 Task: Explore Airbnb accommodation in Horgen, Switzerland from 12th December, 2023 to 16th December, 2023 for 8 adults. Place can be private room with 8 bedrooms having 8 beds and 8 bathrooms. Property type can be house. Amenities needed are: wifi, TV, free parkinig on premises, gym, breakfast.
Action: Mouse moved to (496, 106)
Screenshot: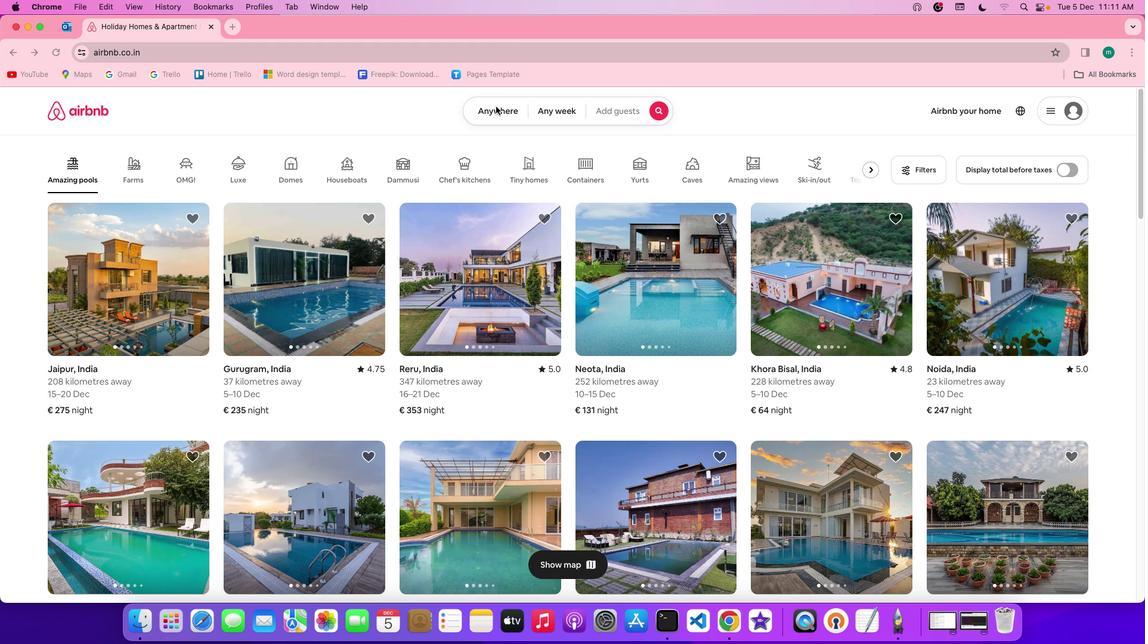 
Action: Mouse pressed left at (496, 106)
Screenshot: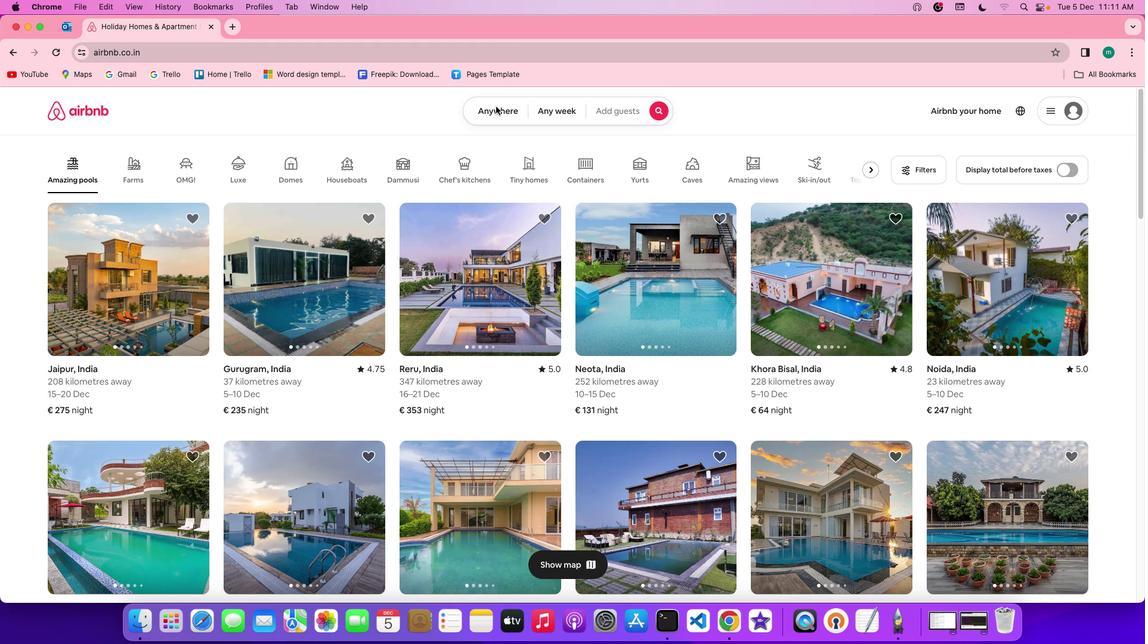 
Action: Mouse pressed left at (496, 106)
Screenshot: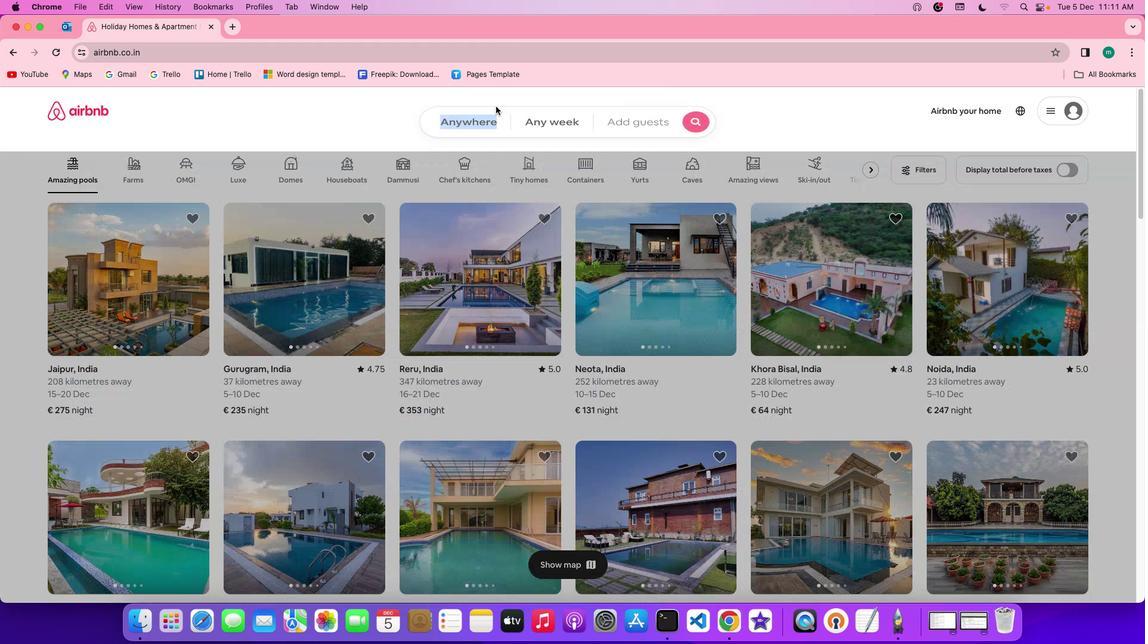 
Action: Mouse moved to (459, 154)
Screenshot: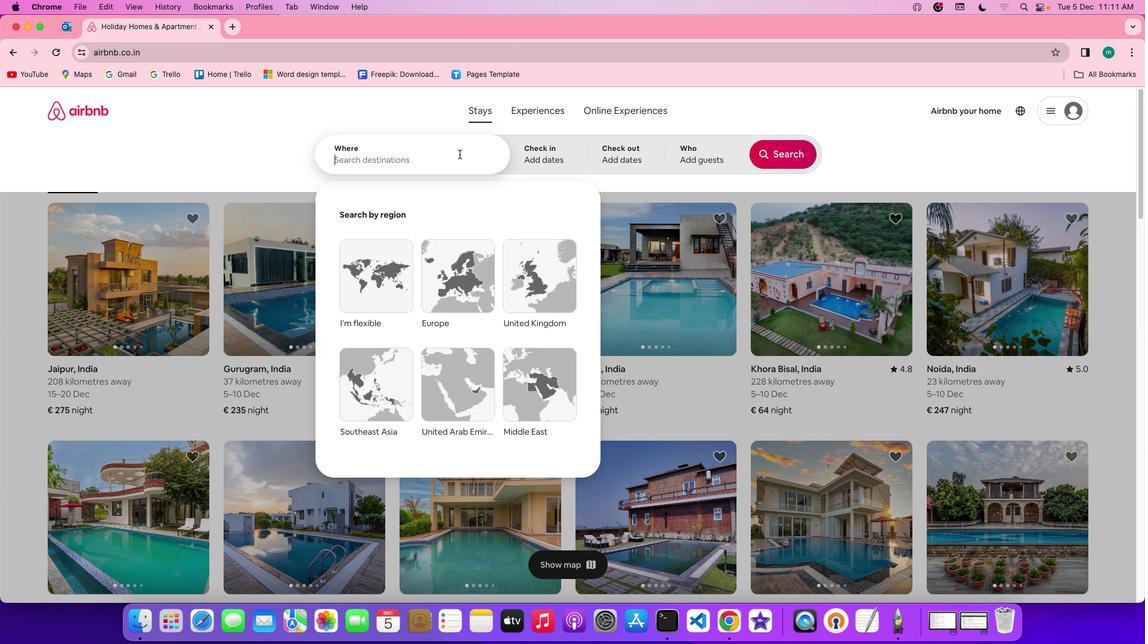 
Action: Mouse pressed left at (459, 154)
Screenshot: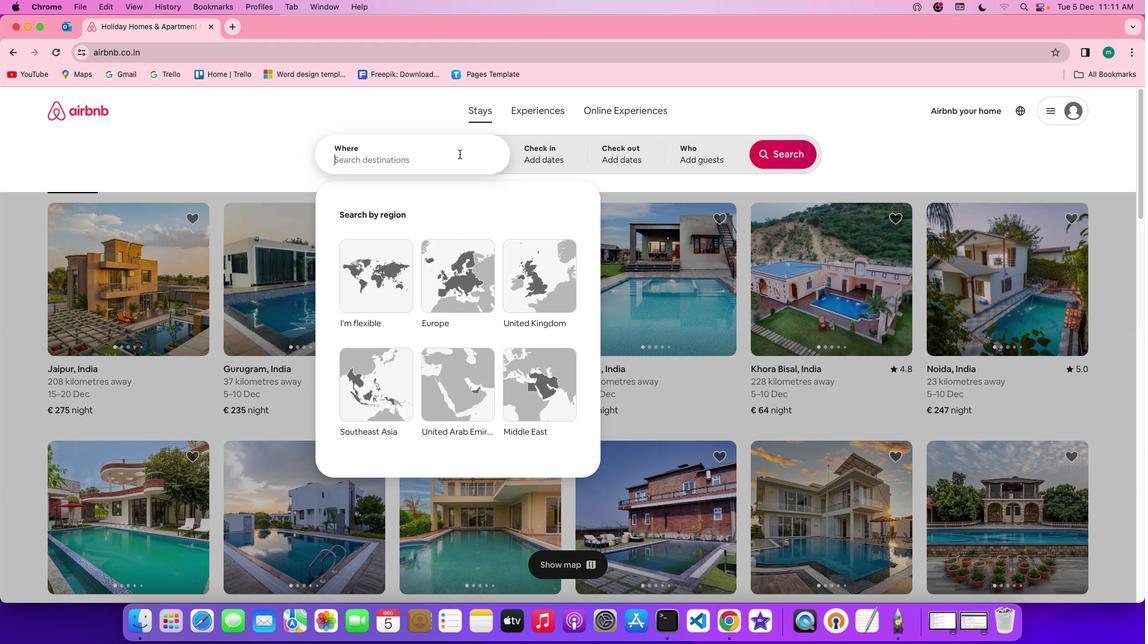 
Action: Key pressed Key.shift'h''o''r''g''e''n'','Key.spaceKey.shift's''w''i''t''z''e''r''l''a''n''d'
Screenshot: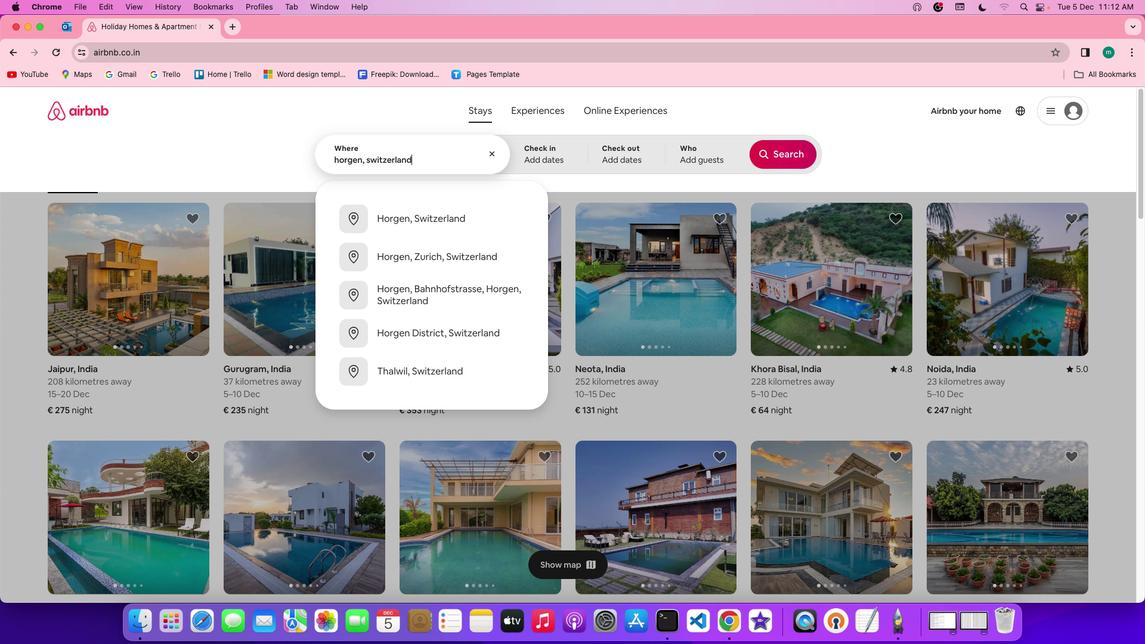 
Action: Mouse moved to (535, 142)
Screenshot: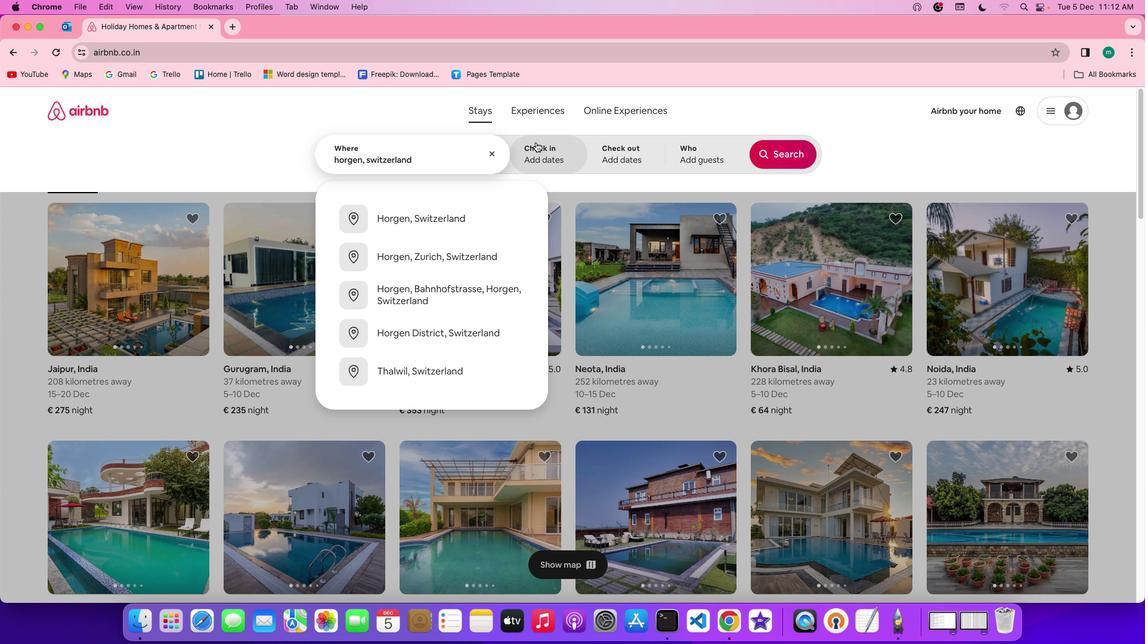 
Action: Mouse pressed left at (535, 142)
Screenshot: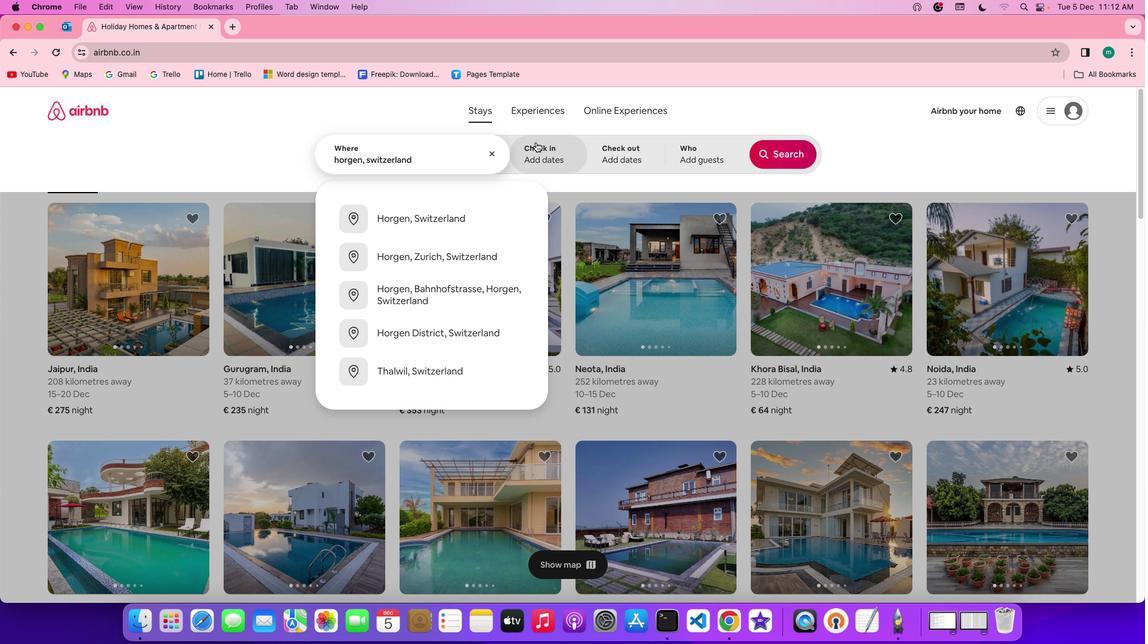 
Action: Mouse moved to (421, 356)
Screenshot: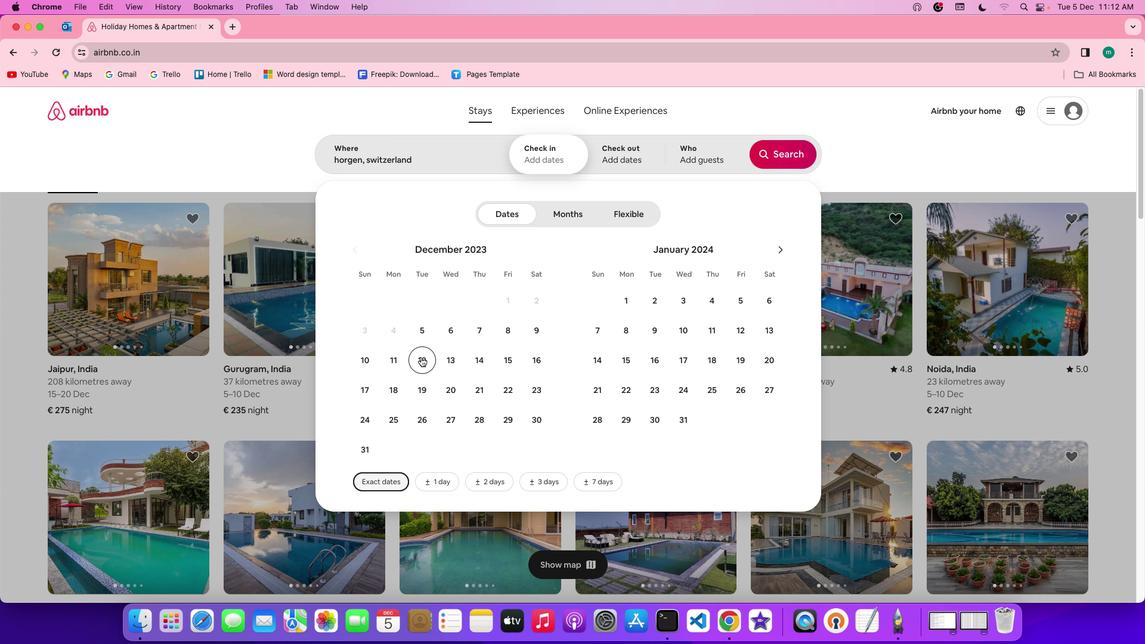 
Action: Mouse pressed left at (421, 356)
Screenshot: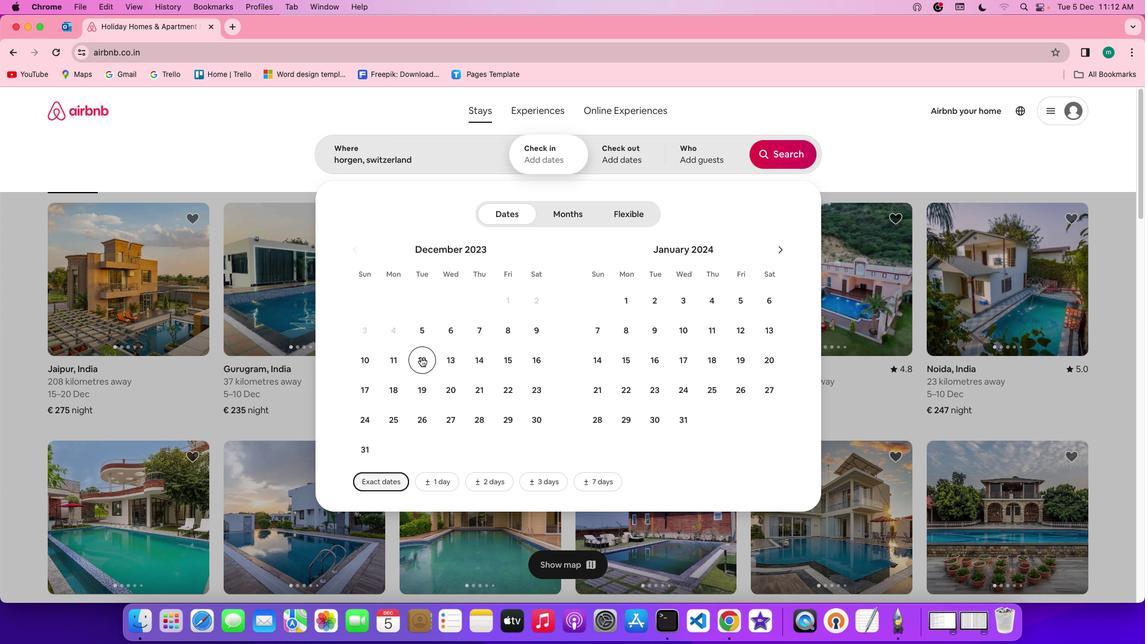 
Action: Mouse moved to (526, 367)
Screenshot: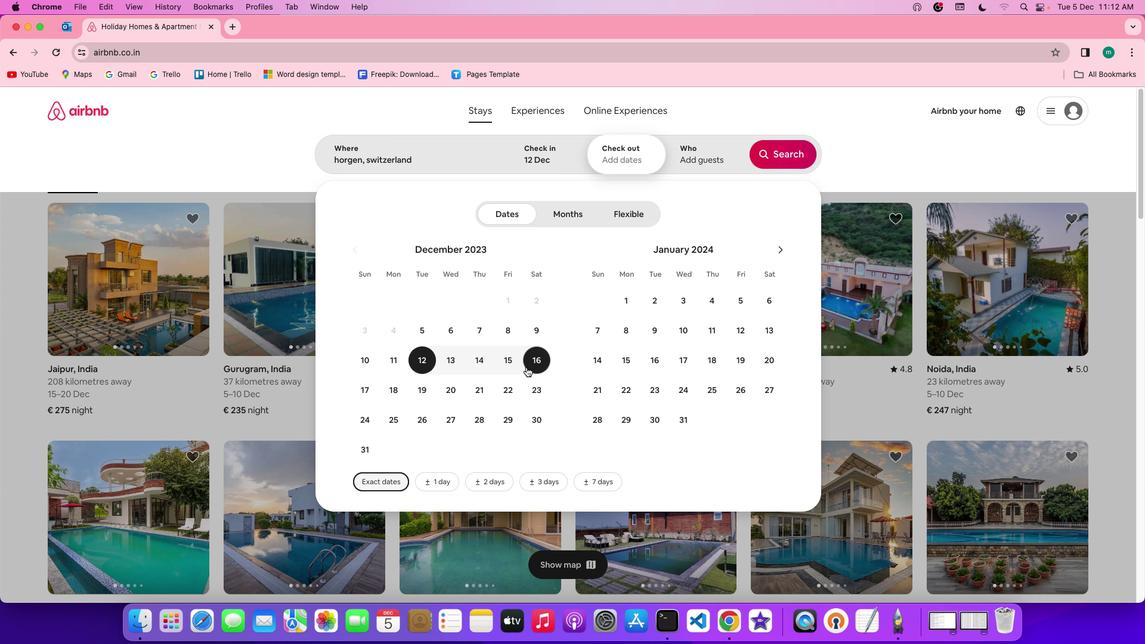 
Action: Mouse pressed left at (526, 367)
Screenshot: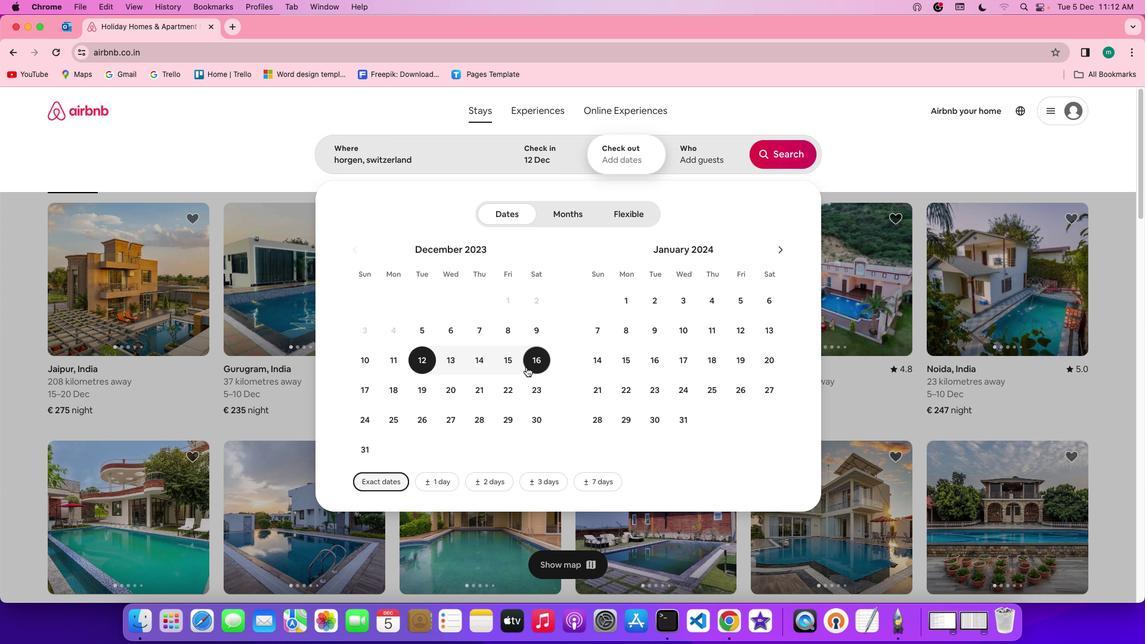 
Action: Mouse moved to (711, 156)
Screenshot: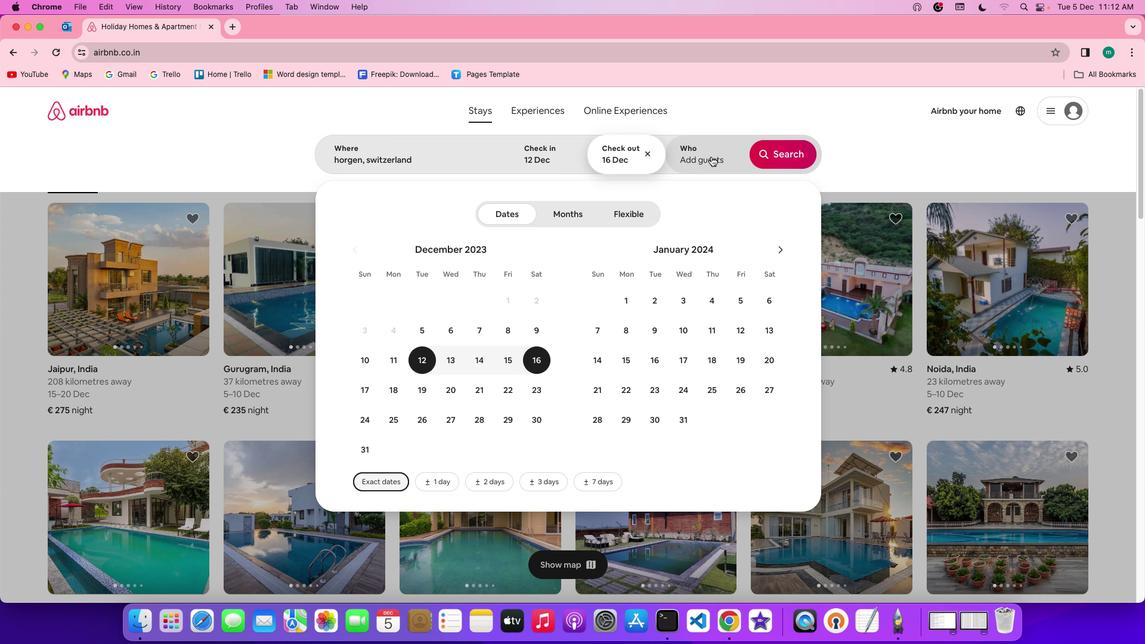 
Action: Mouse pressed left at (711, 156)
Screenshot: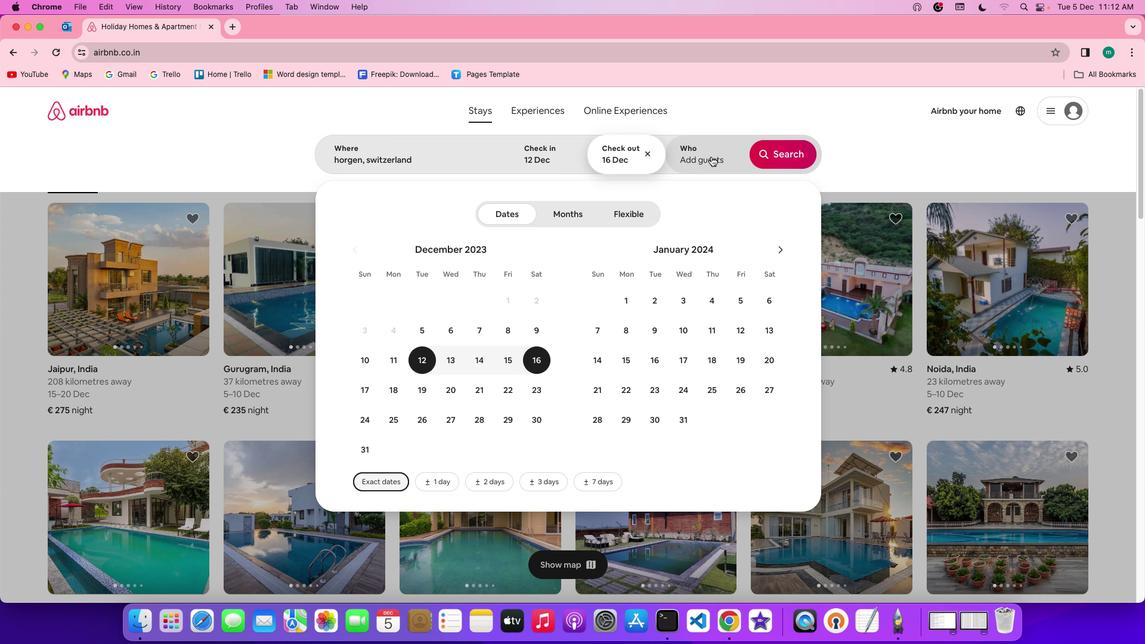 
Action: Mouse moved to (793, 218)
Screenshot: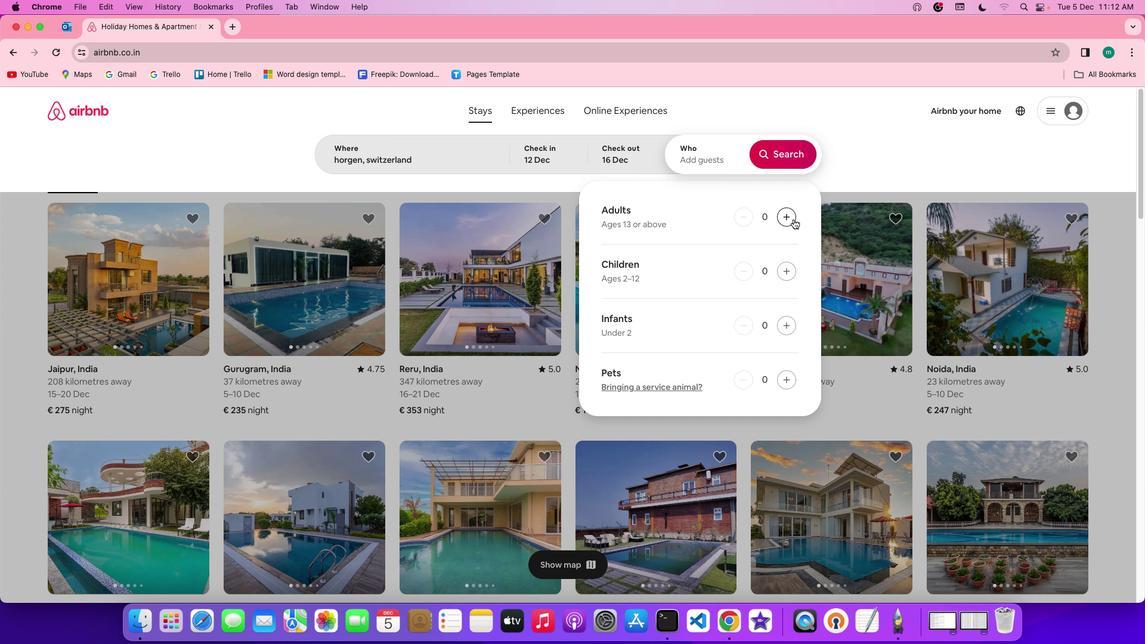 
Action: Mouse pressed left at (793, 218)
Screenshot: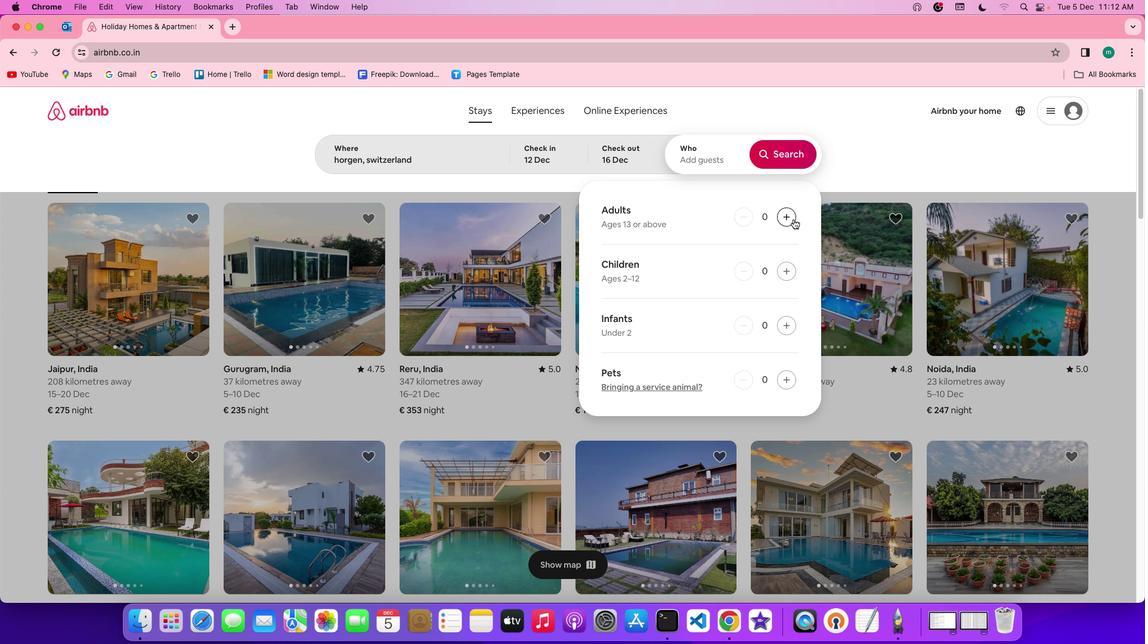 
Action: Mouse pressed left at (793, 218)
Screenshot: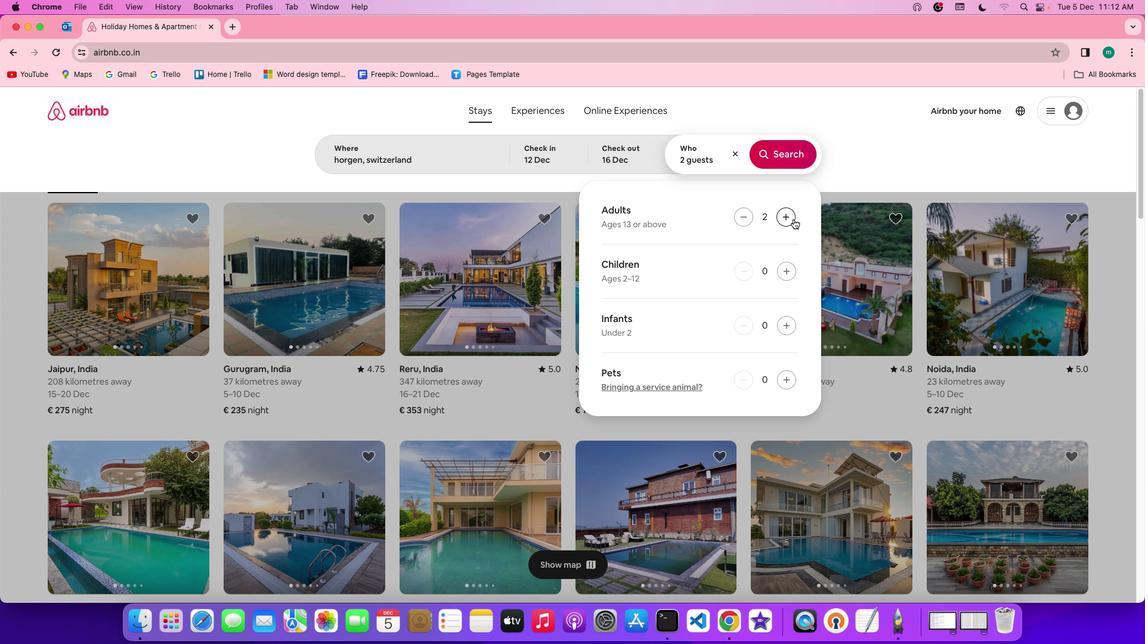 
Action: Mouse pressed left at (793, 218)
Screenshot: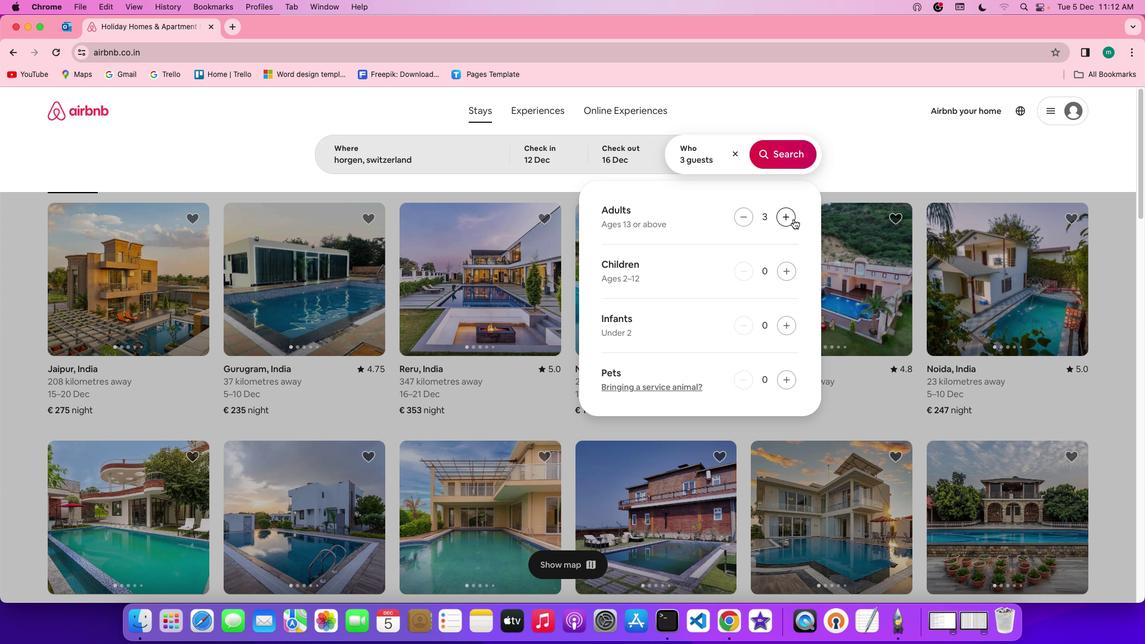 
Action: Mouse pressed left at (793, 218)
Screenshot: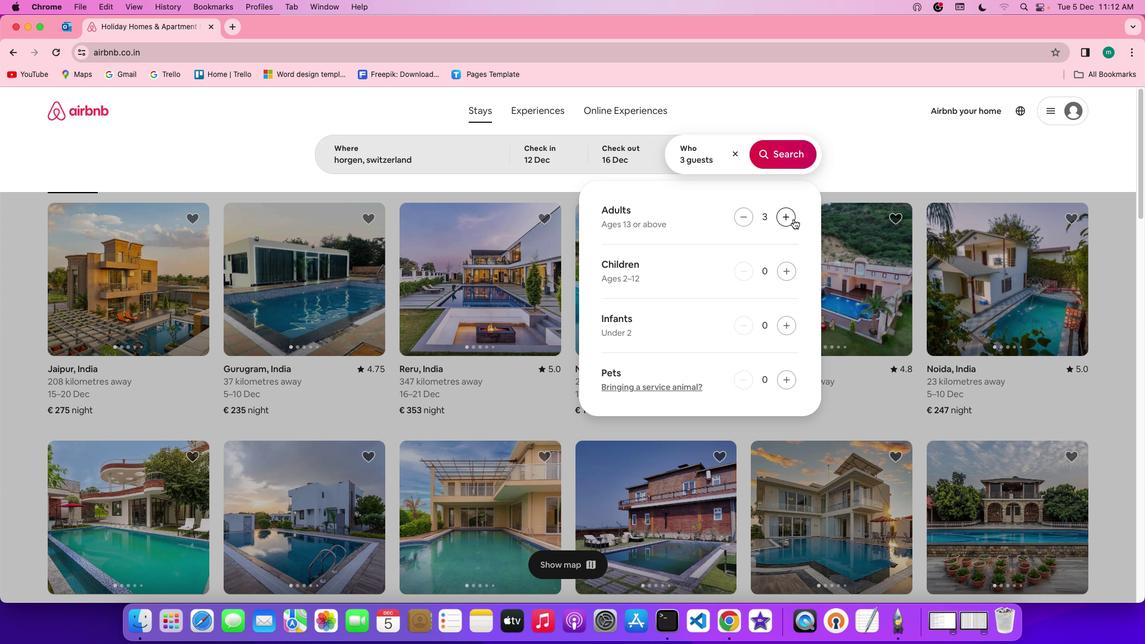 
Action: Mouse pressed left at (793, 218)
Screenshot: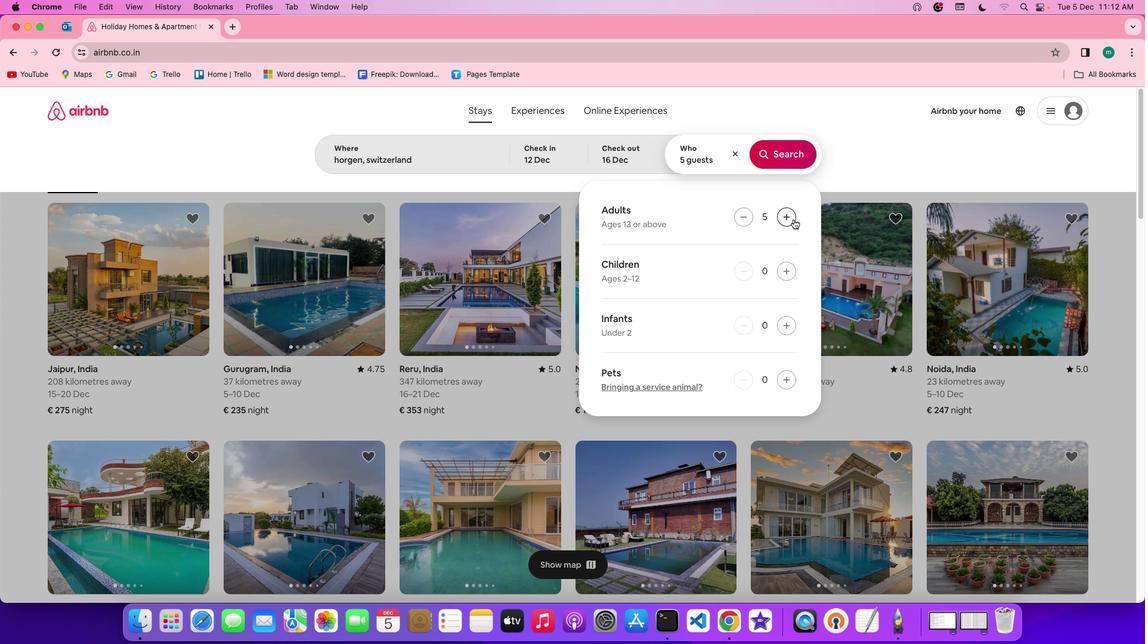
Action: Mouse pressed left at (793, 218)
Screenshot: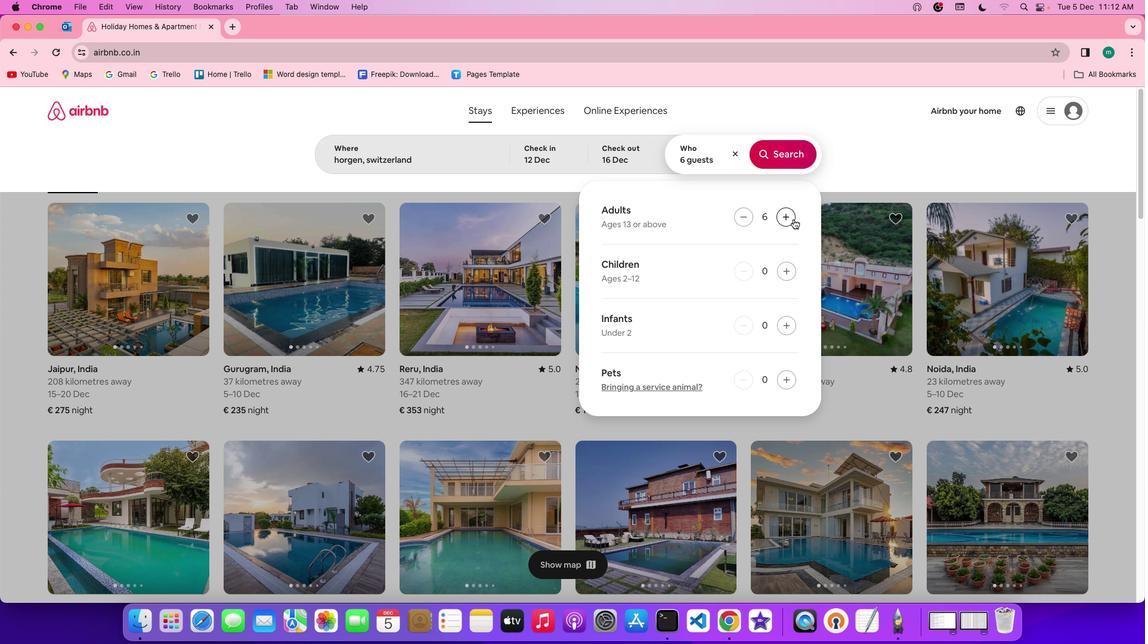 
Action: Mouse pressed left at (793, 218)
Screenshot: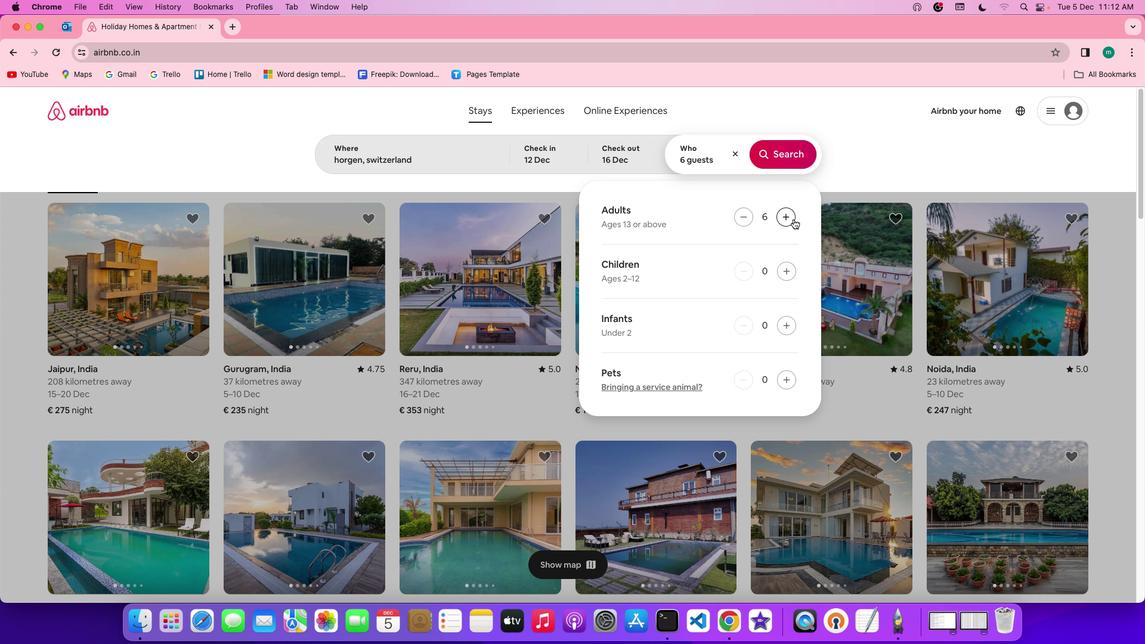 
Action: Mouse pressed left at (793, 218)
Screenshot: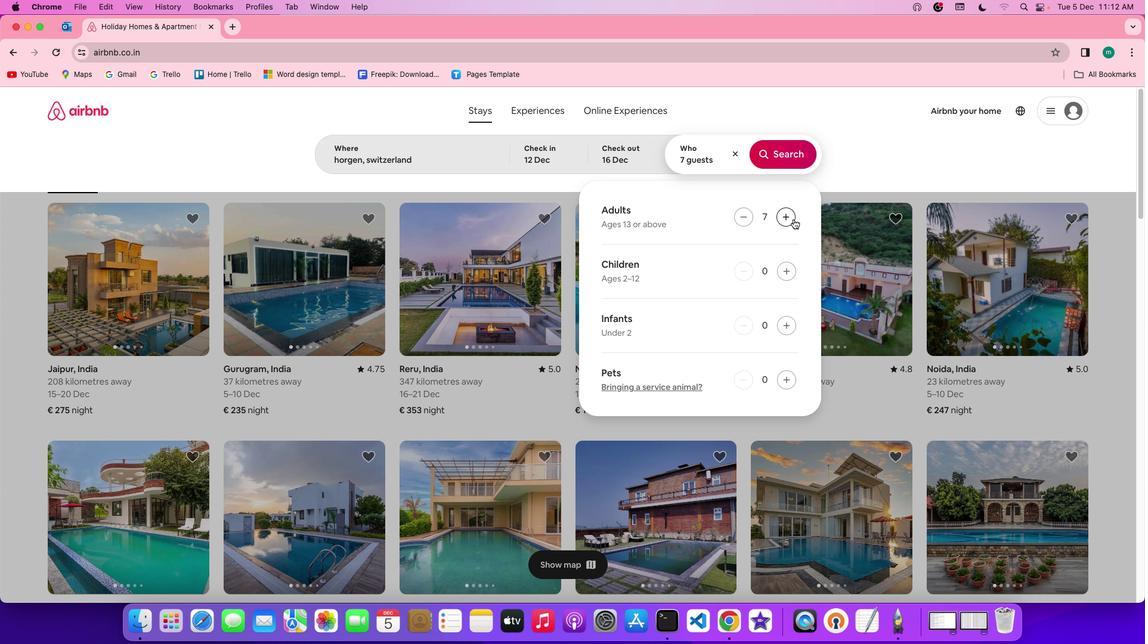 
Action: Mouse moved to (787, 151)
Screenshot: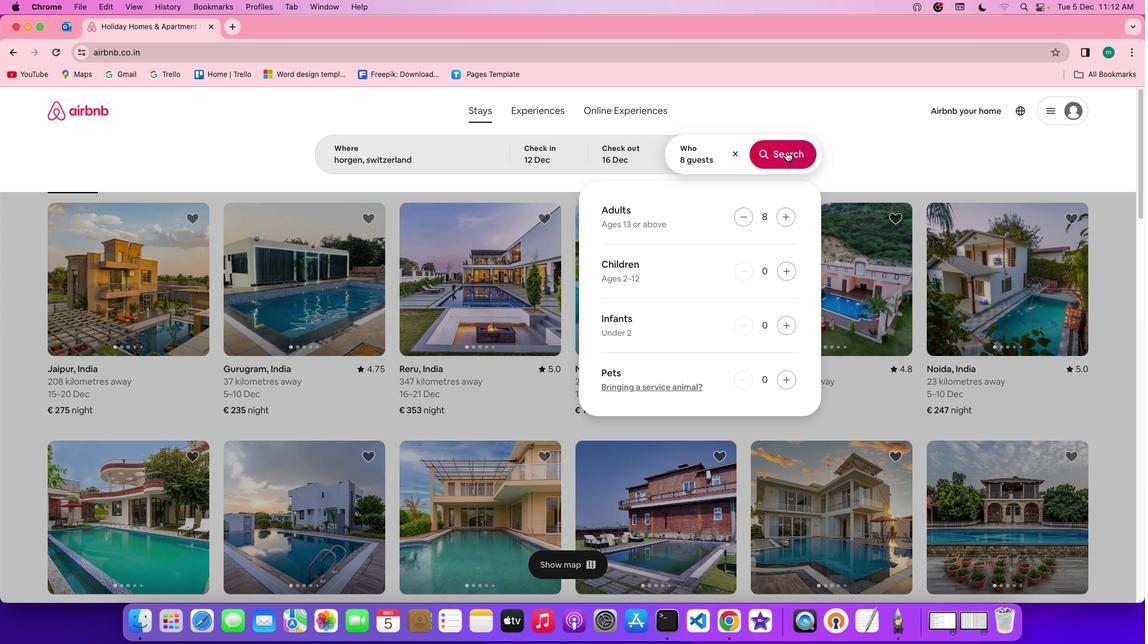 
Action: Mouse pressed left at (787, 151)
Screenshot: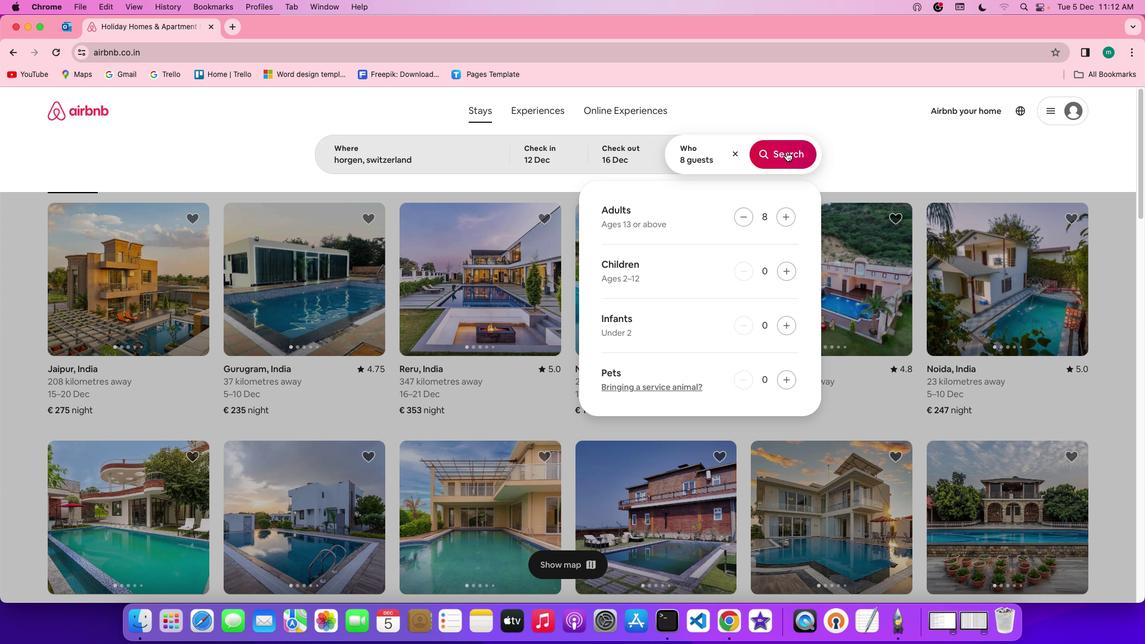 
Action: Mouse moved to (973, 156)
Screenshot: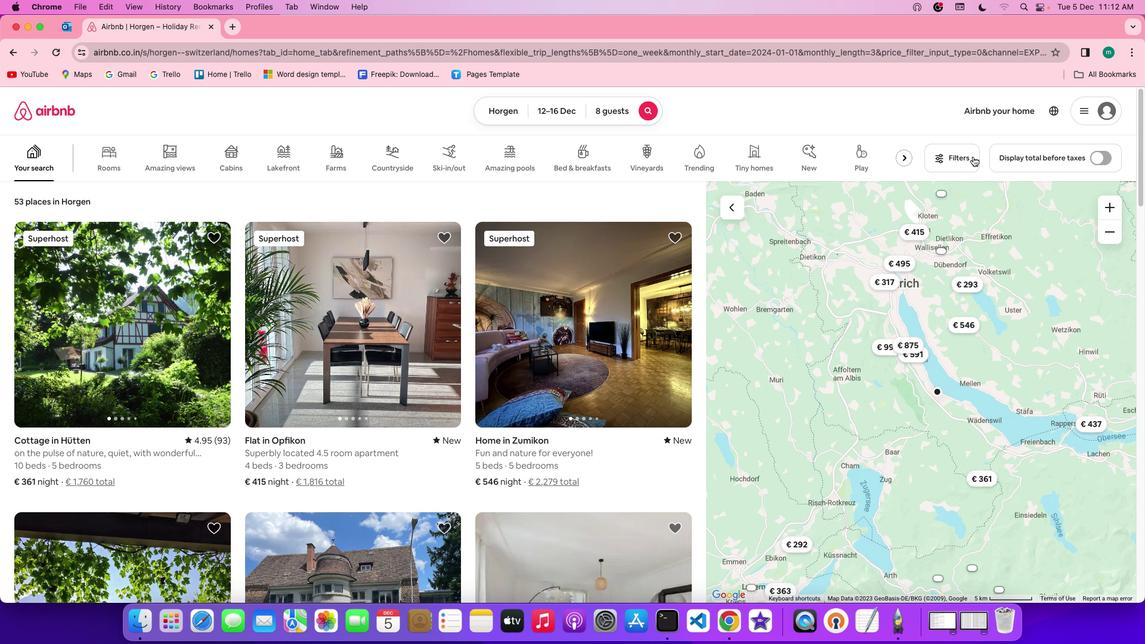 
Action: Mouse pressed left at (973, 156)
Screenshot: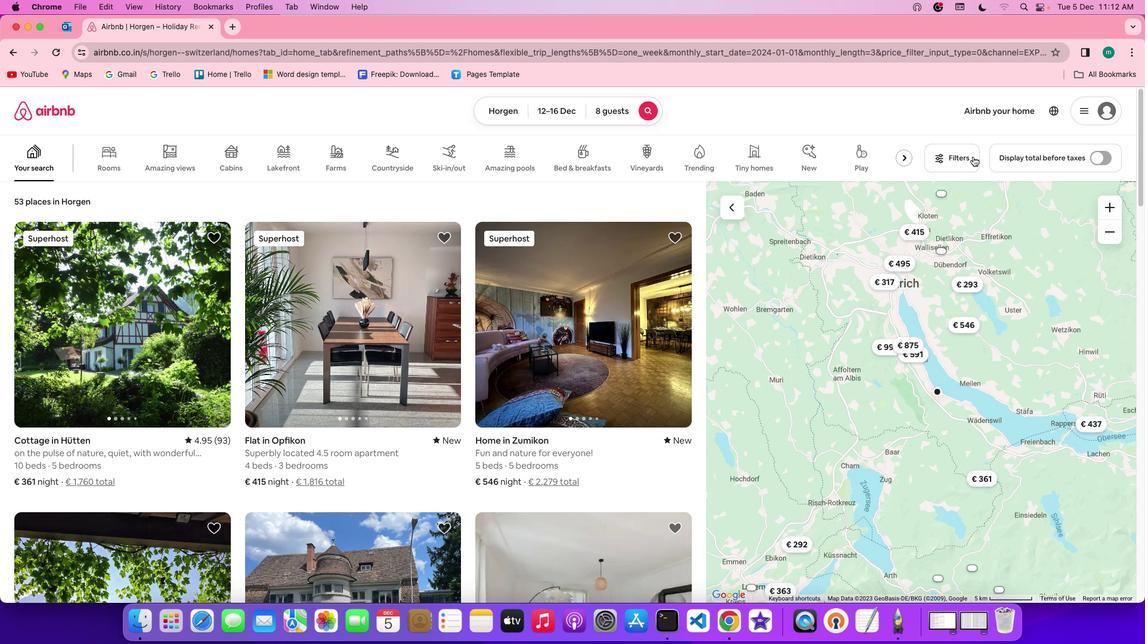 
Action: Mouse moved to (653, 329)
Screenshot: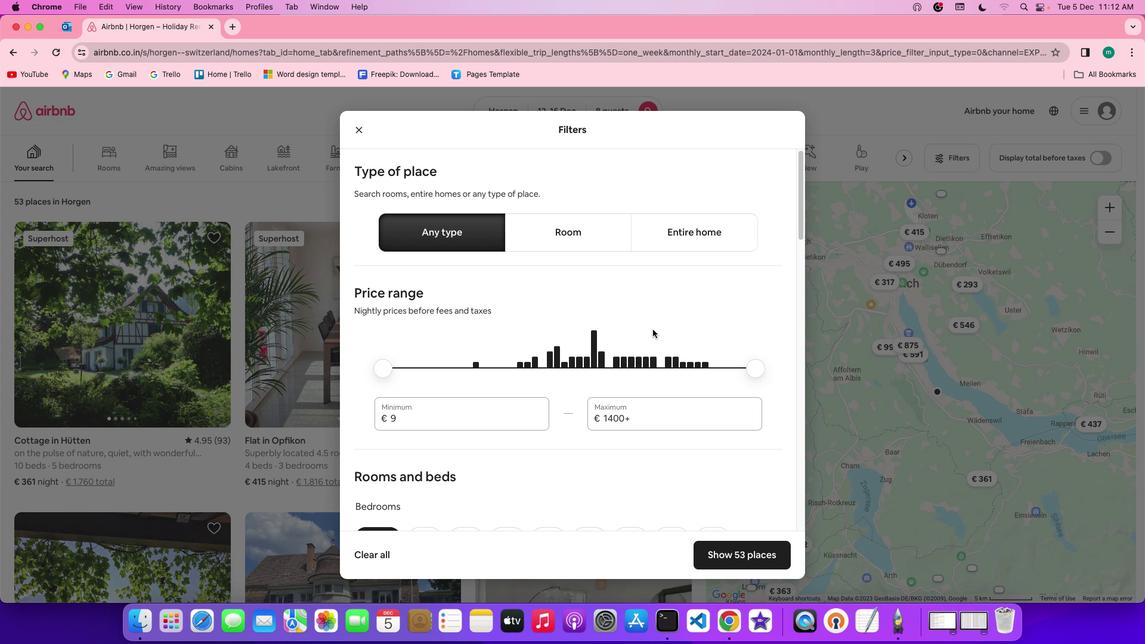
Action: Mouse scrolled (653, 329) with delta (0, 0)
Screenshot: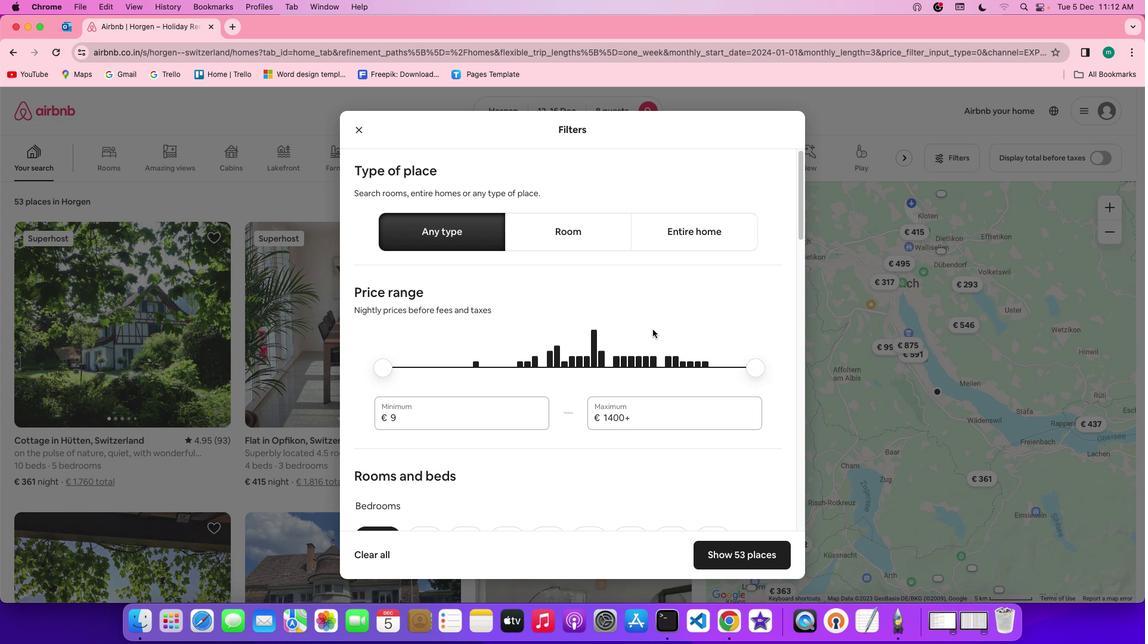 
Action: Mouse scrolled (653, 329) with delta (0, 0)
Screenshot: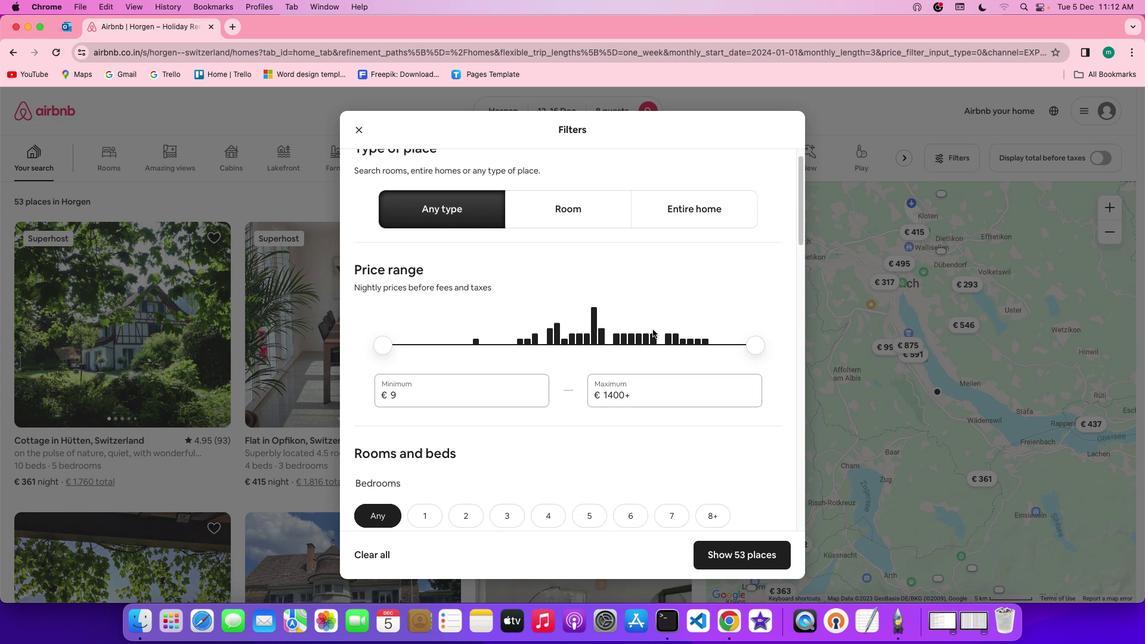 
Action: Mouse scrolled (653, 329) with delta (0, -1)
Screenshot: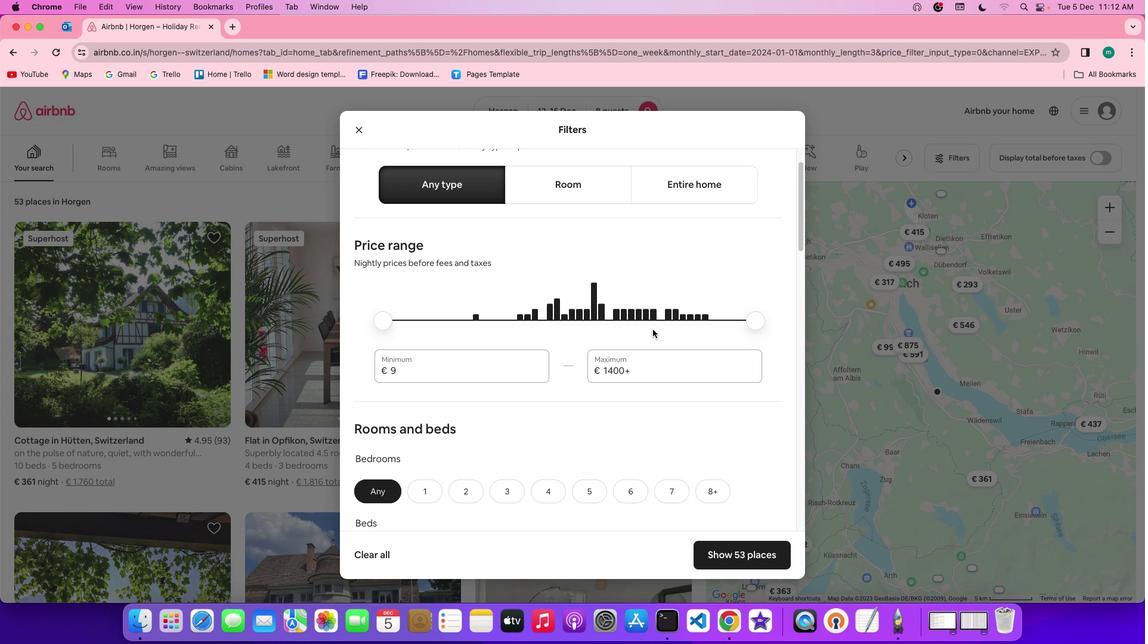 
Action: Mouse scrolled (653, 329) with delta (0, -1)
Screenshot: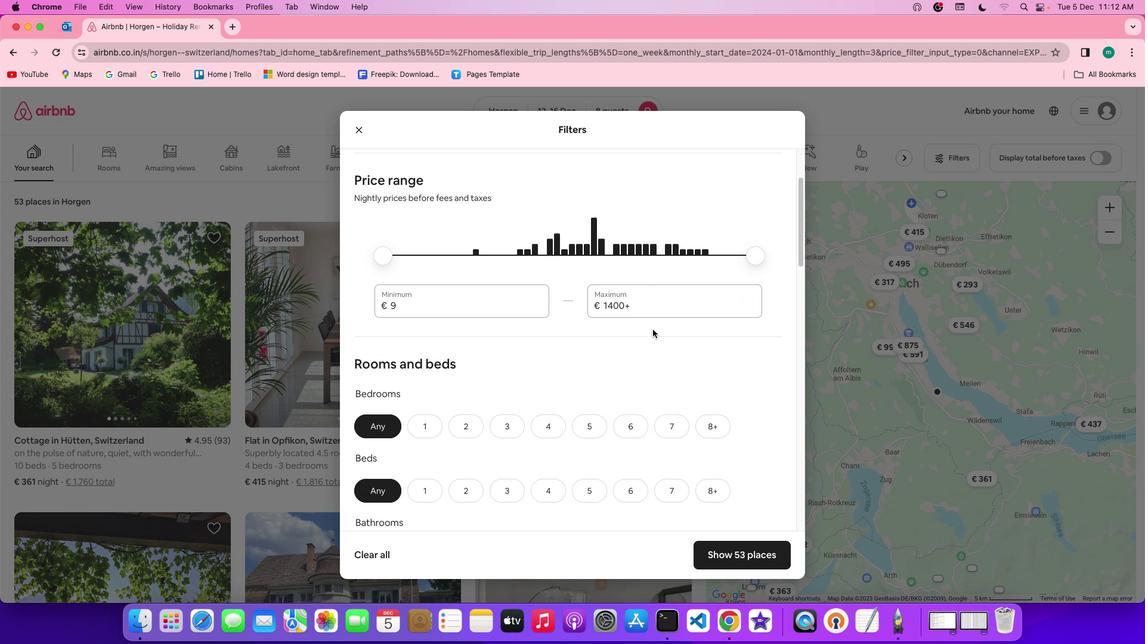 
Action: Mouse scrolled (653, 329) with delta (0, 0)
Screenshot: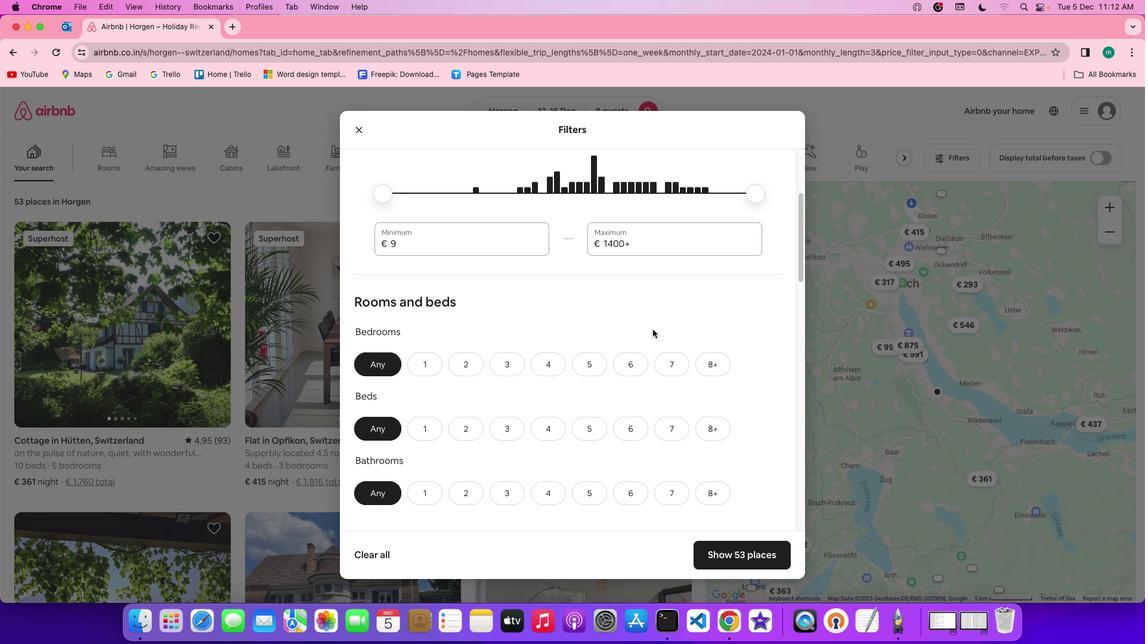 
Action: Mouse scrolled (653, 329) with delta (0, 0)
Screenshot: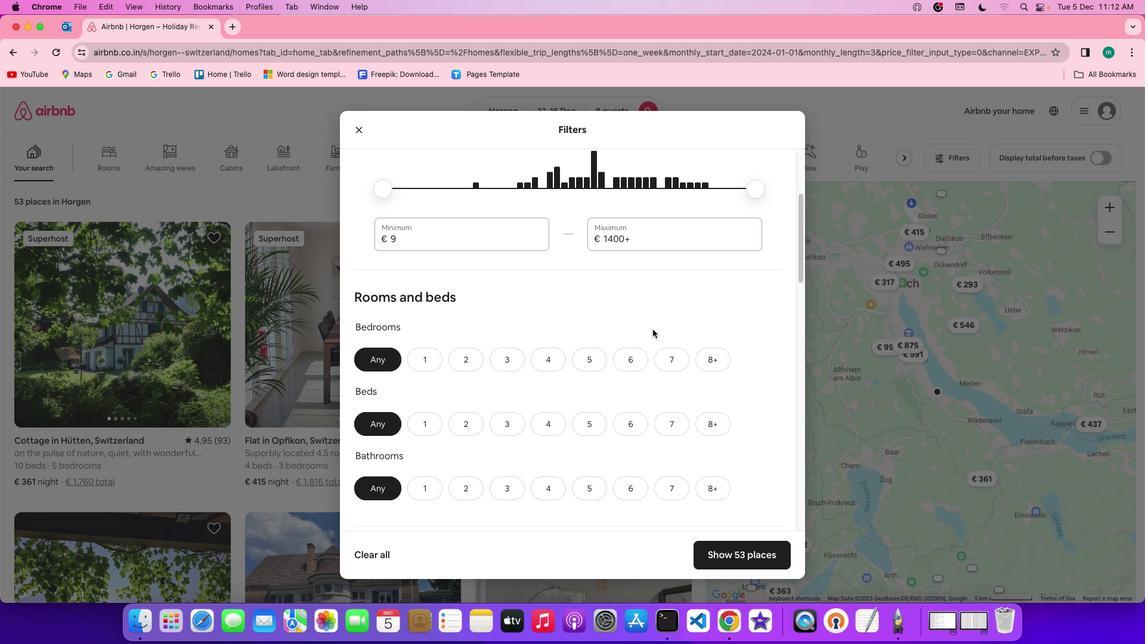
Action: Mouse scrolled (653, 329) with delta (0, 0)
Screenshot: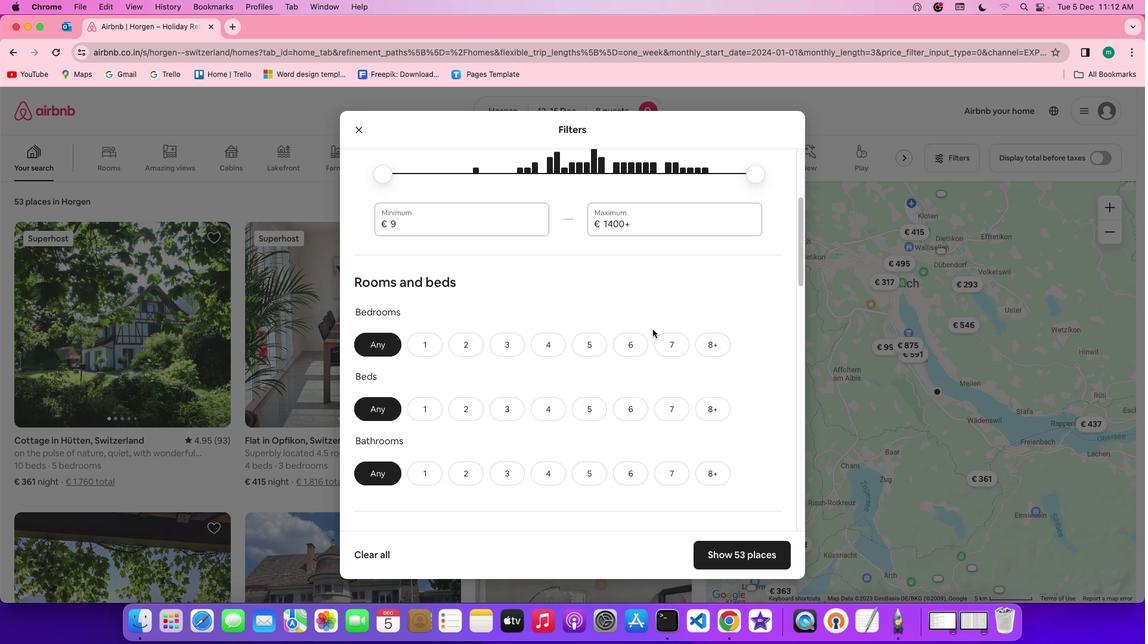 
Action: Mouse scrolled (653, 329) with delta (0, 0)
Screenshot: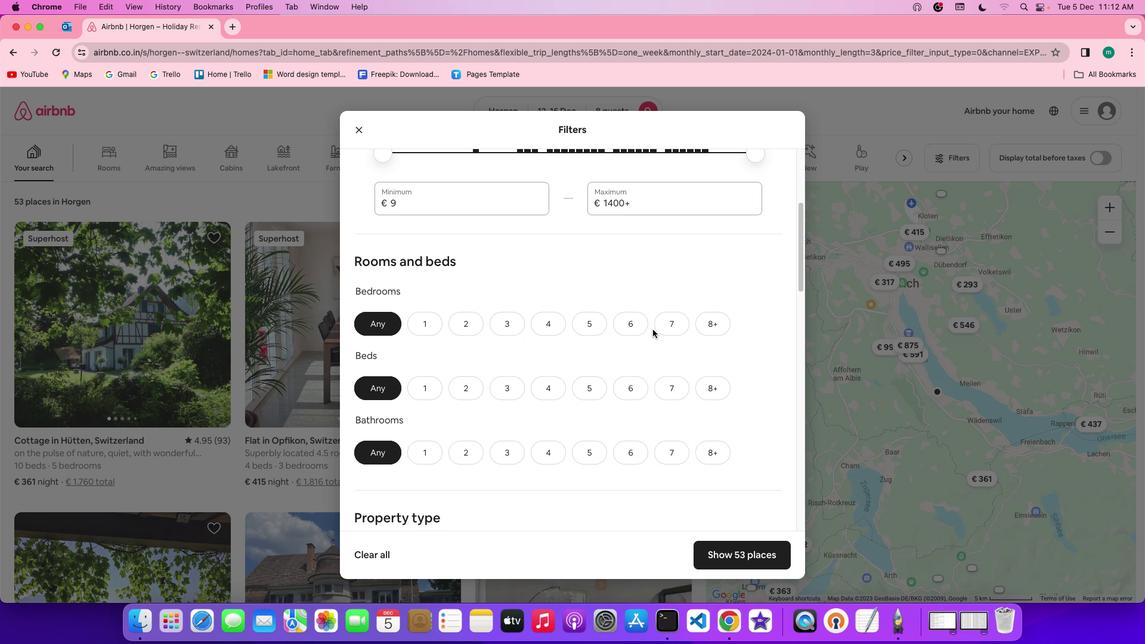 
Action: Mouse scrolled (653, 329) with delta (0, 0)
Screenshot: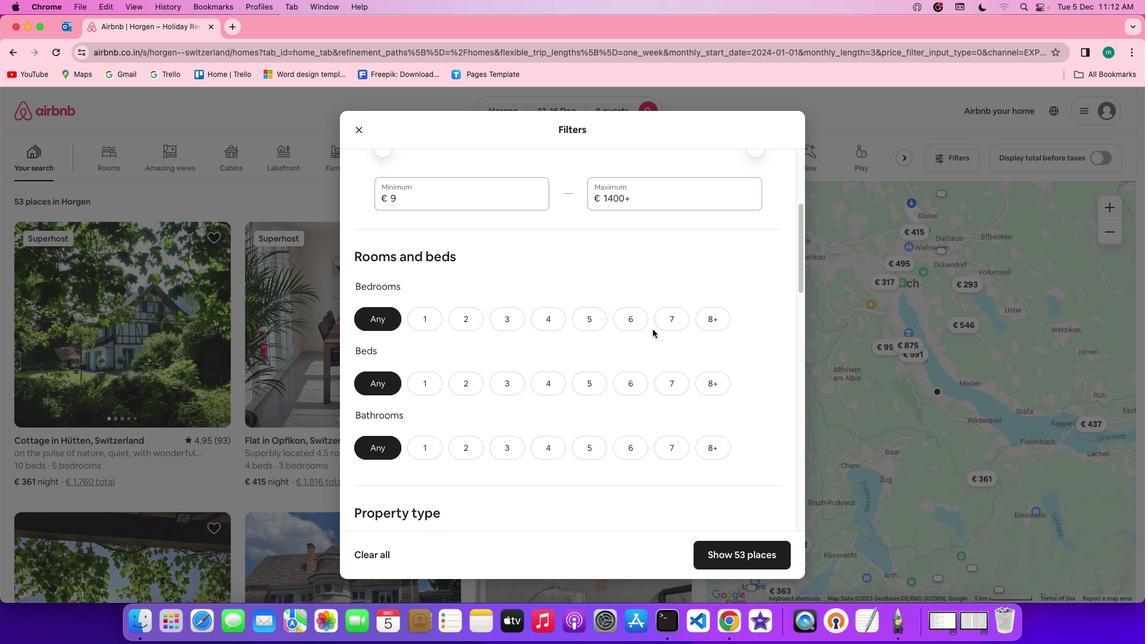 
Action: Mouse moved to (711, 306)
Screenshot: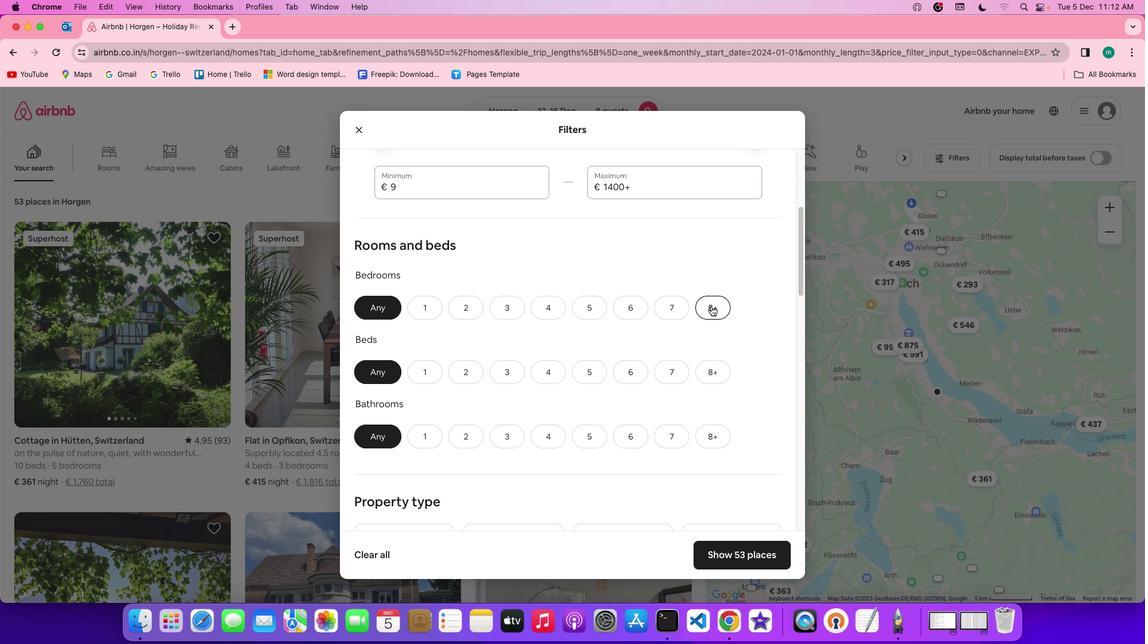 
Action: Mouse pressed left at (711, 306)
Screenshot: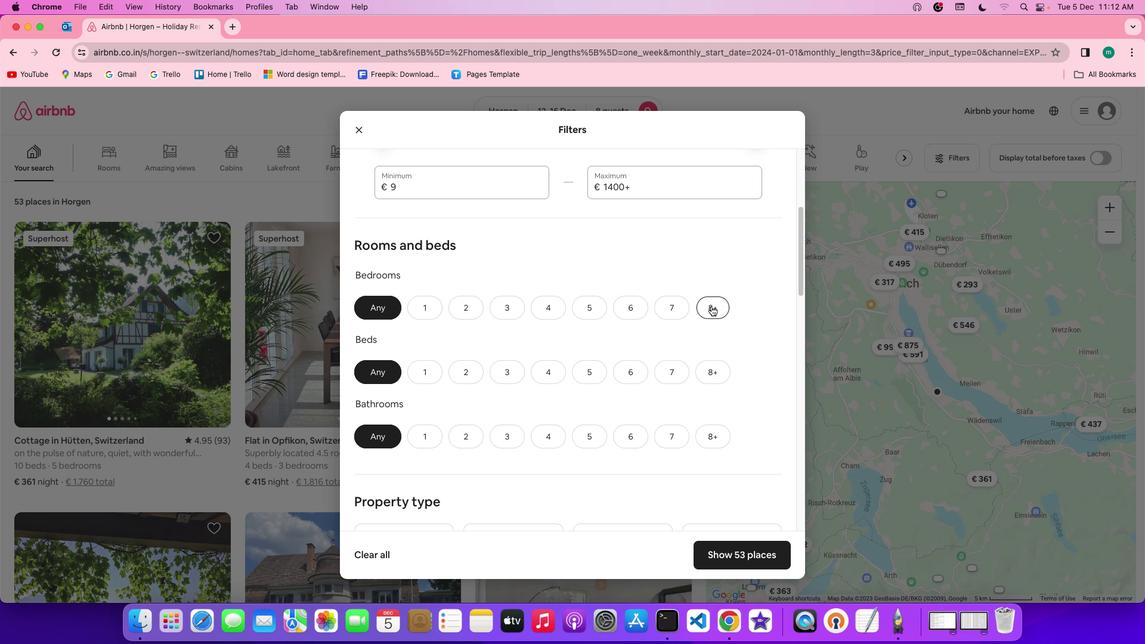
Action: Mouse moved to (717, 388)
Screenshot: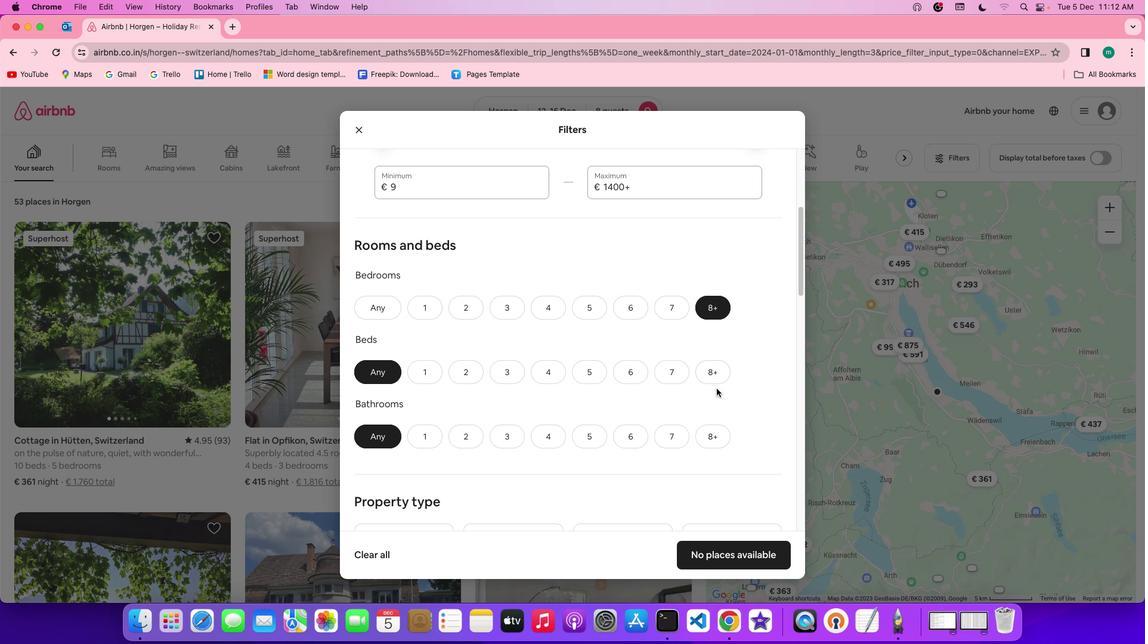 
Action: Mouse pressed left at (717, 388)
Screenshot: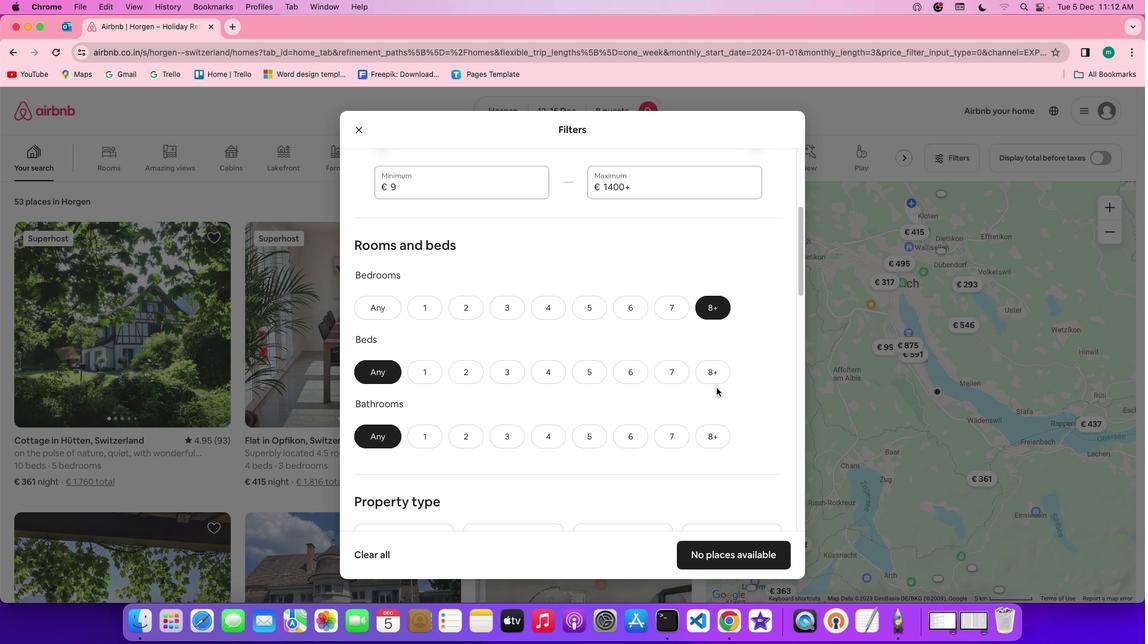 
Action: Mouse moved to (718, 381)
Screenshot: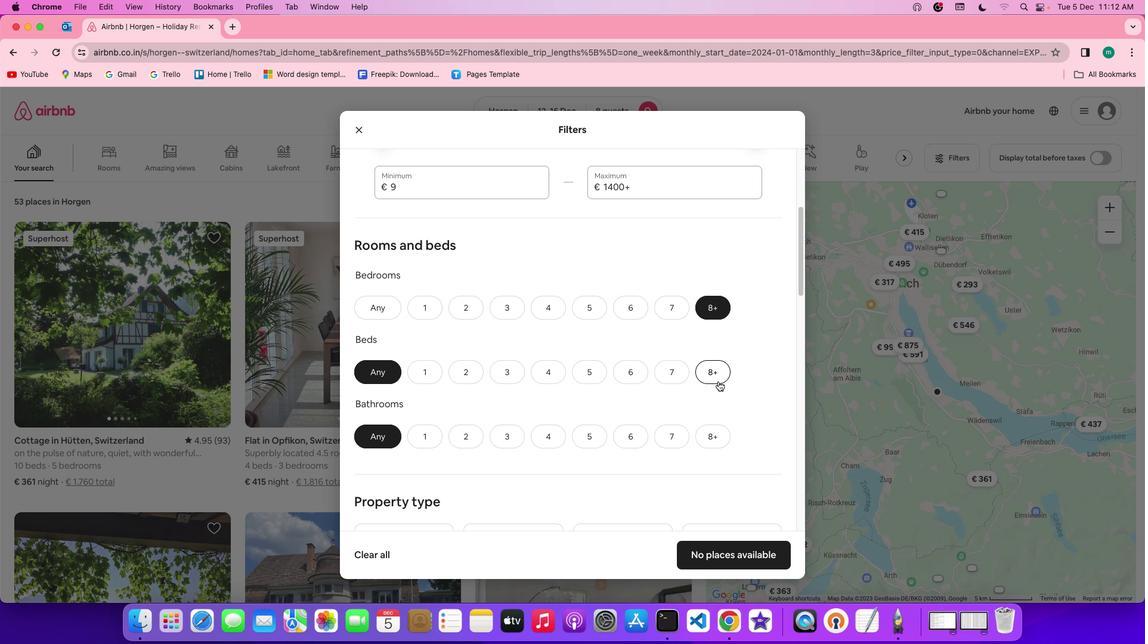 
Action: Mouse pressed left at (718, 381)
Screenshot: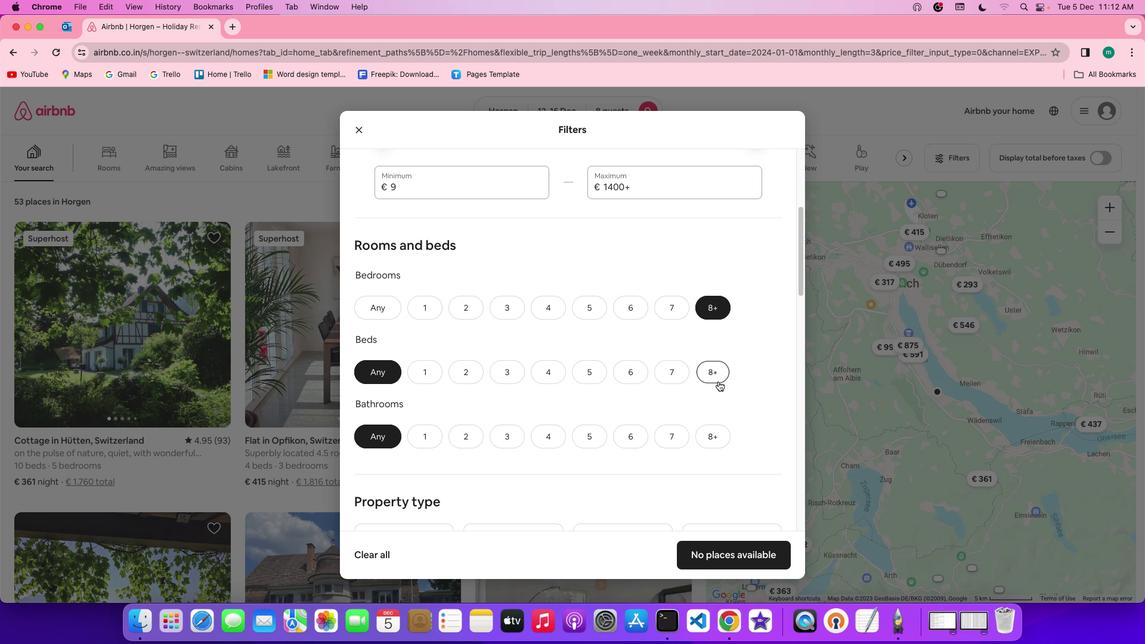 
Action: Mouse moved to (709, 432)
Screenshot: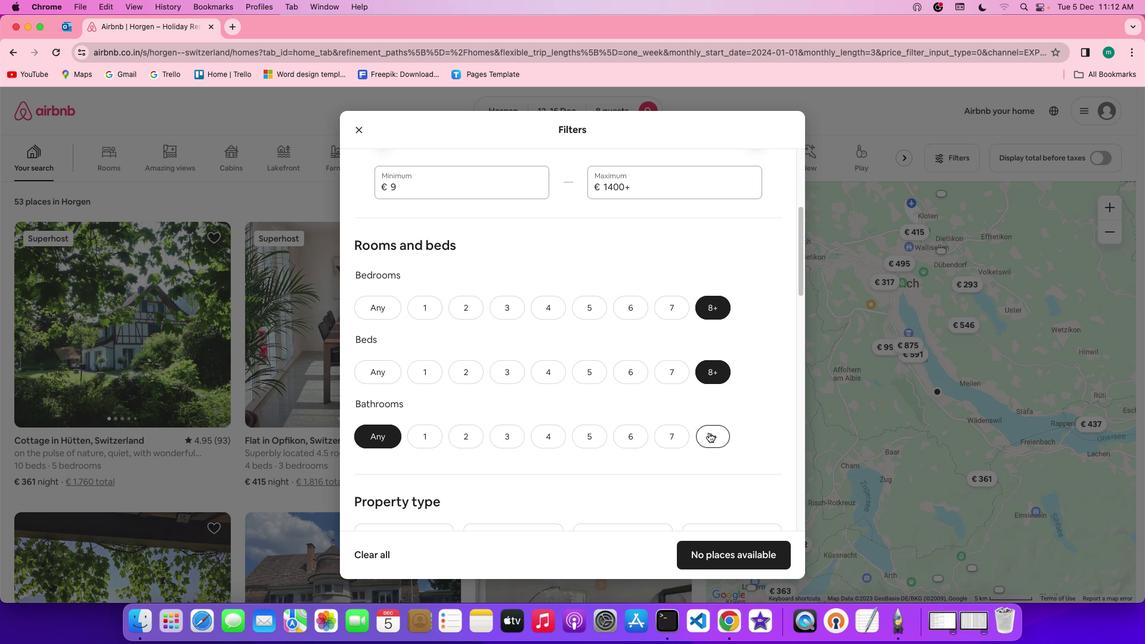
Action: Mouse pressed left at (709, 432)
Screenshot: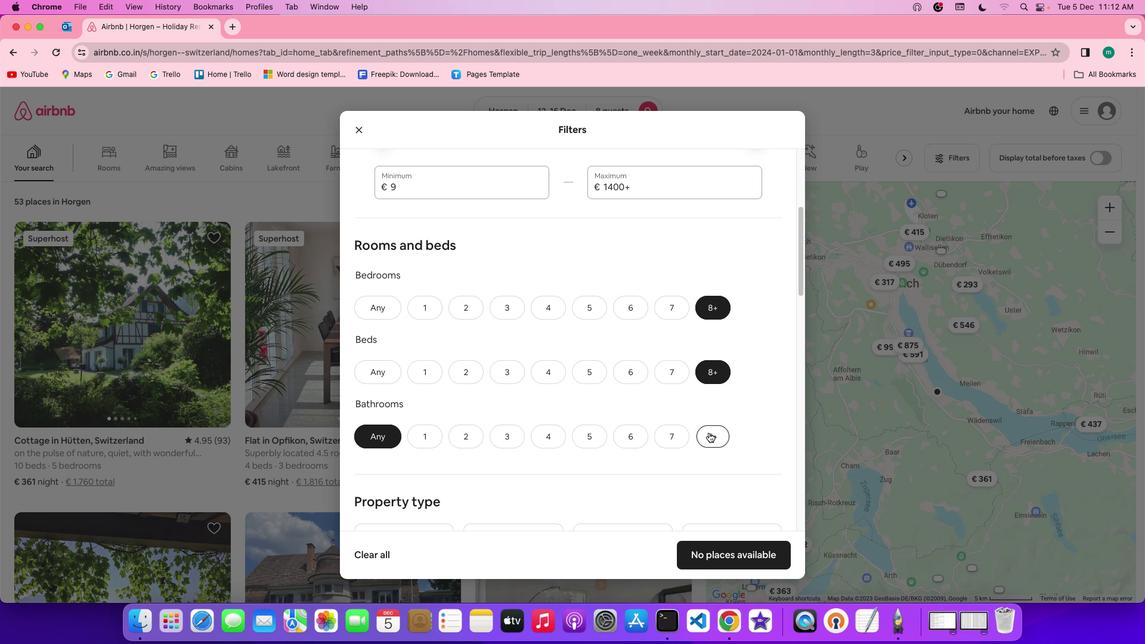 
Action: Mouse moved to (563, 386)
Screenshot: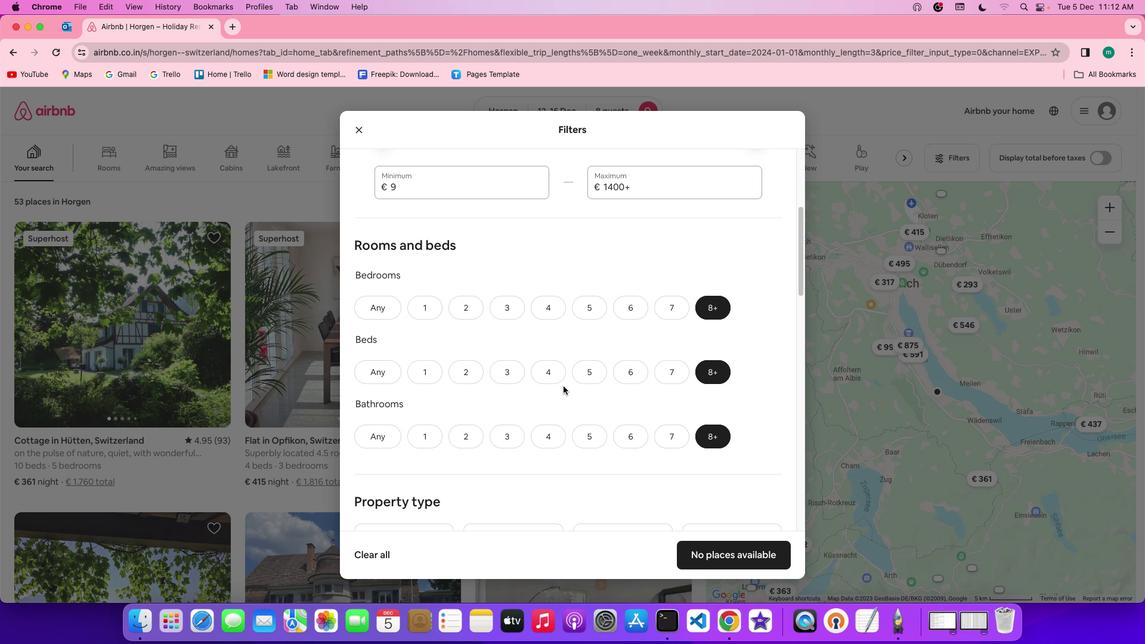 
Action: Mouse scrolled (563, 386) with delta (0, 0)
Screenshot: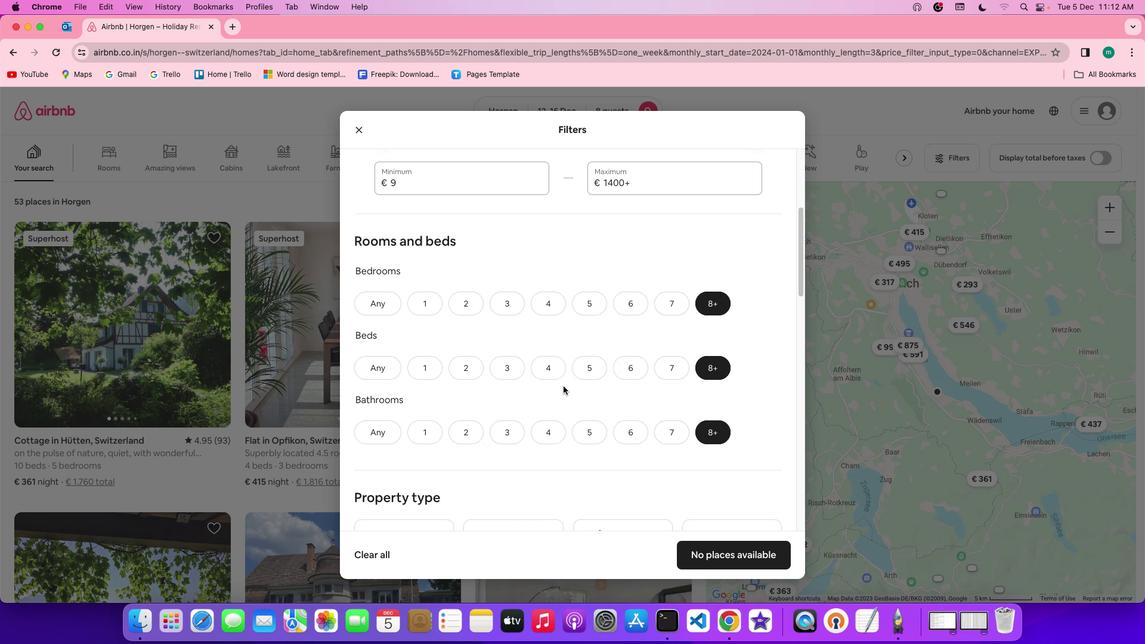 
Action: Mouse scrolled (563, 386) with delta (0, 0)
Screenshot: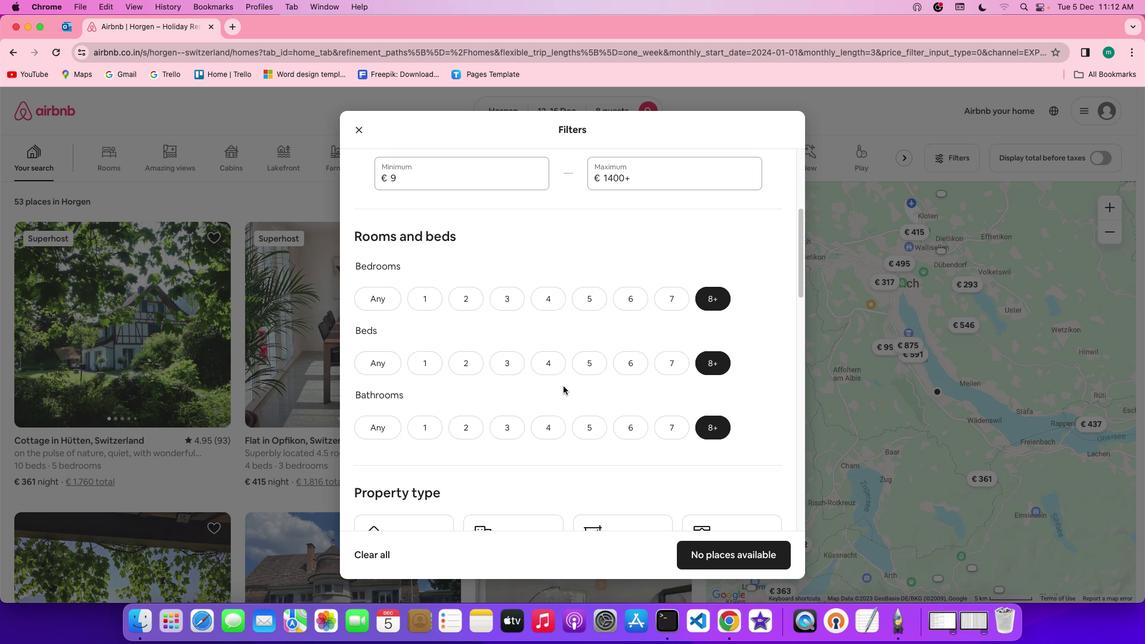 
Action: Mouse scrolled (563, 386) with delta (0, -1)
Screenshot: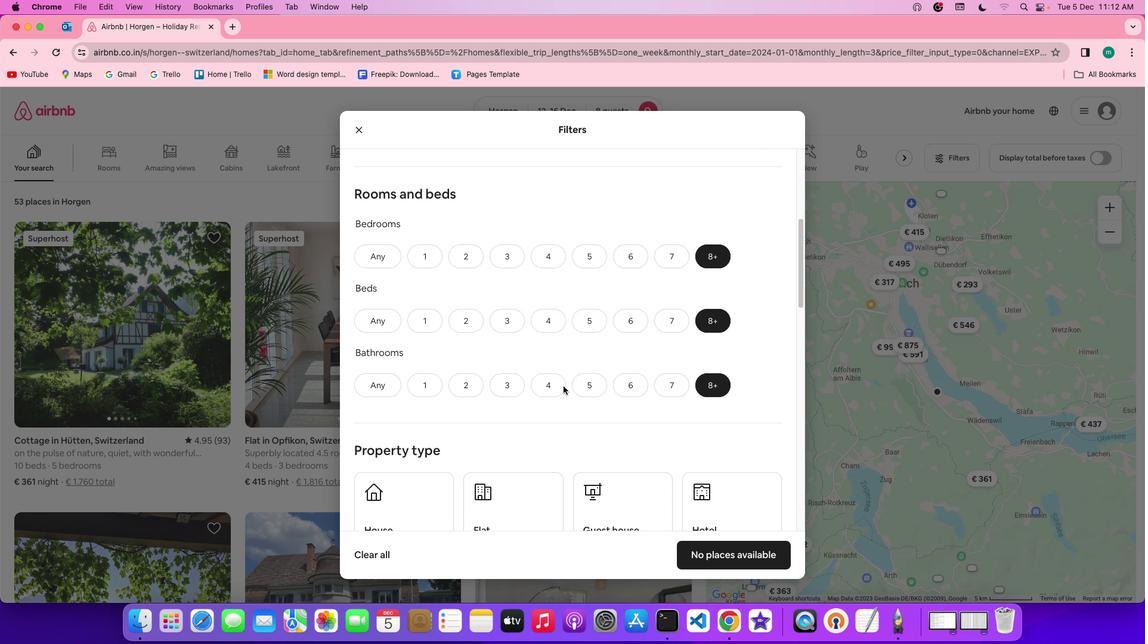 
Action: Mouse scrolled (563, 386) with delta (0, 0)
Screenshot: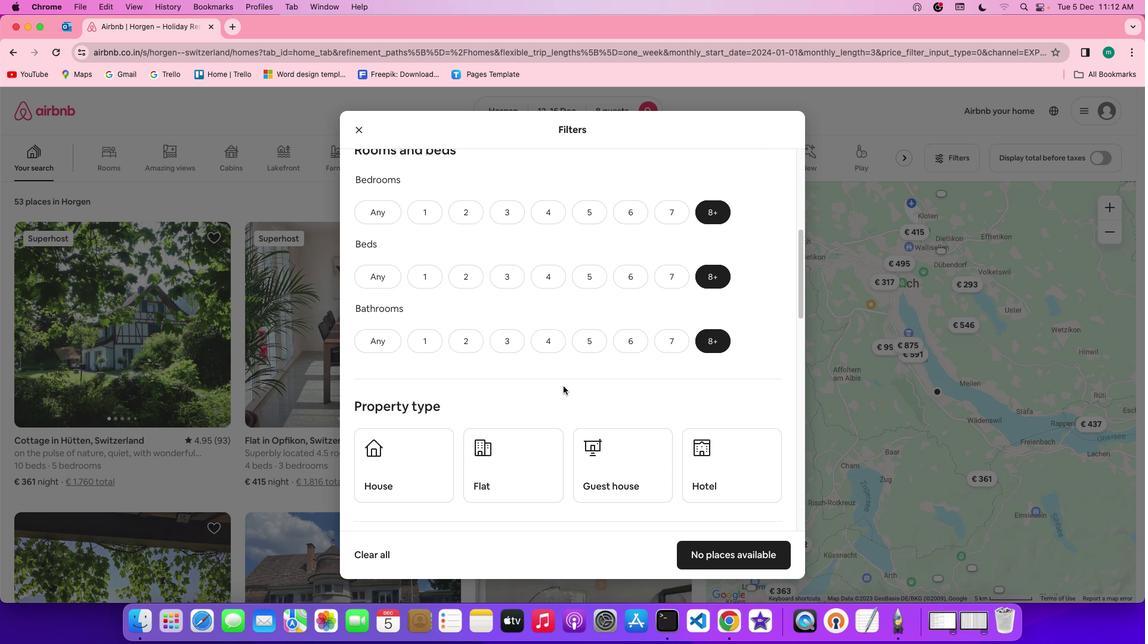 
Action: Mouse scrolled (563, 386) with delta (0, 0)
Screenshot: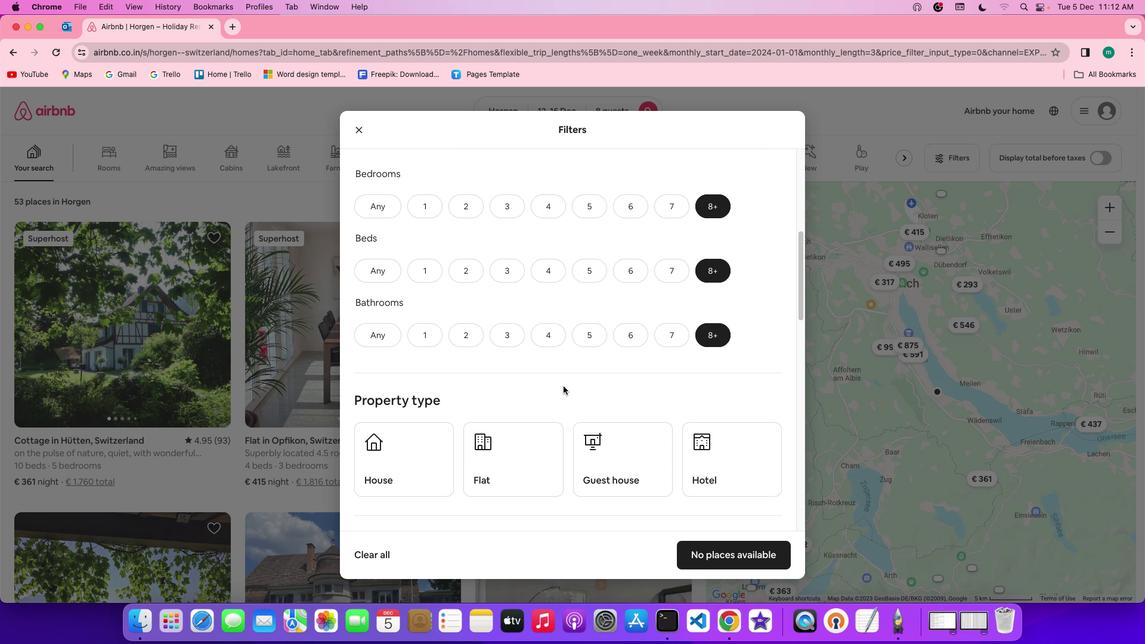 
Action: Mouse scrolled (563, 386) with delta (0, 0)
Screenshot: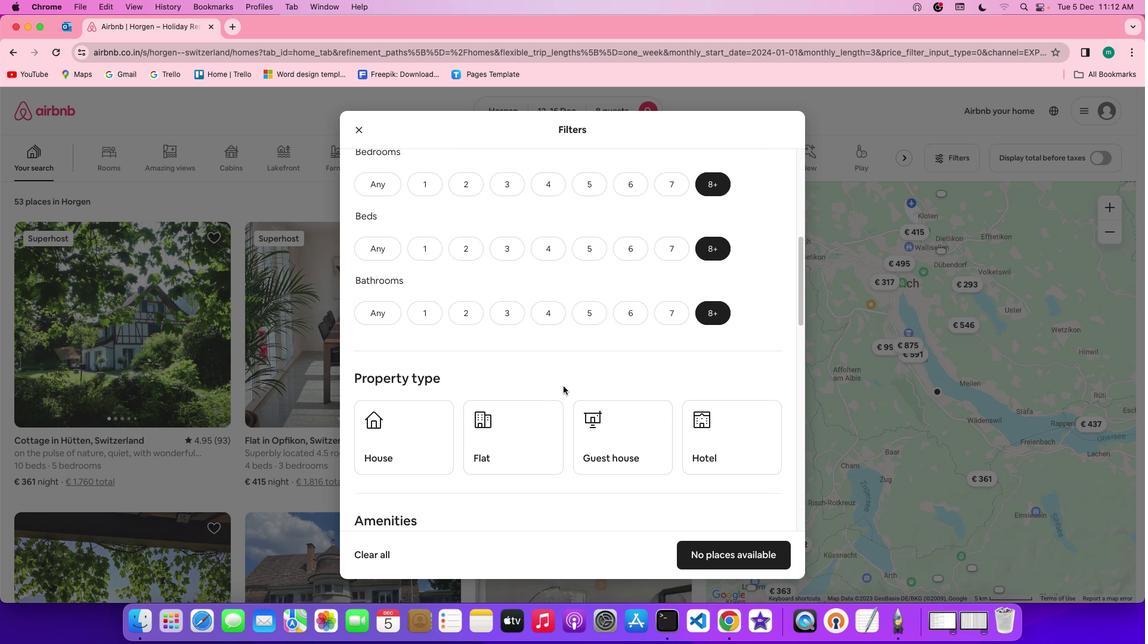 
Action: Mouse scrolled (563, 386) with delta (0, 0)
Screenshot: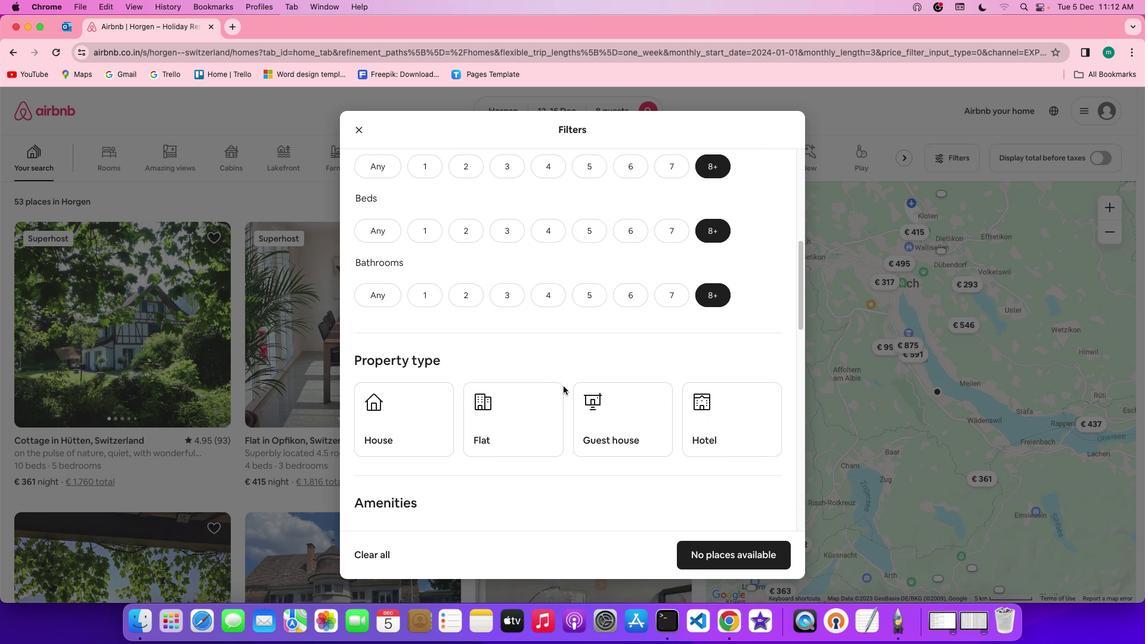 
Action: Mouse scrolled (563, 386) with delta (0, 0)
Screenshot: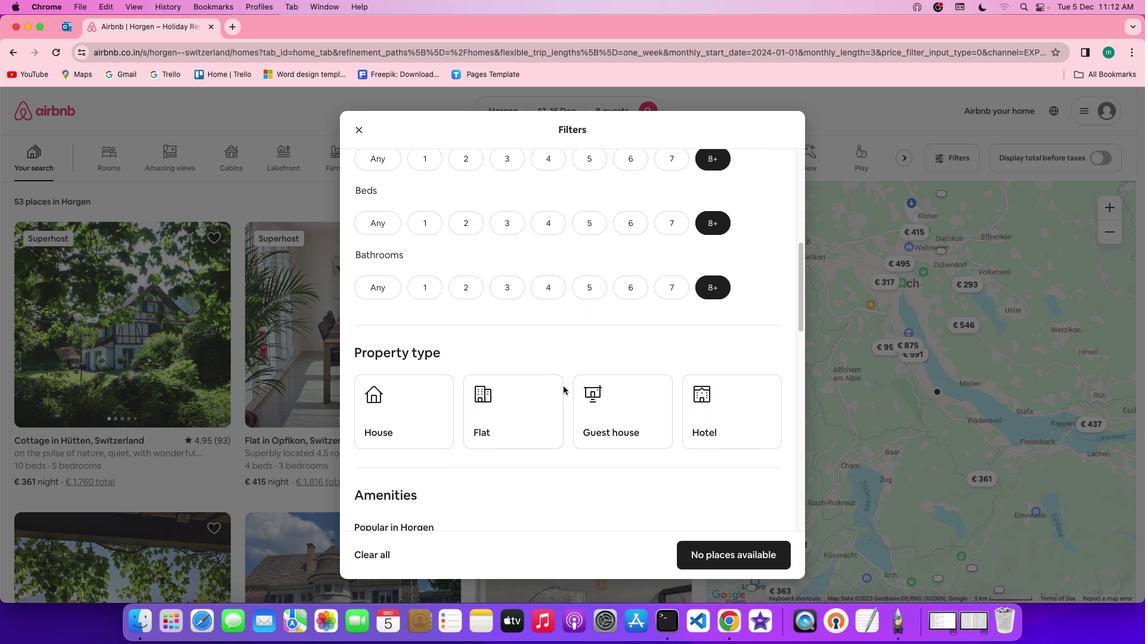 
Action: Mouse moved to (398, 388)
Screenshot: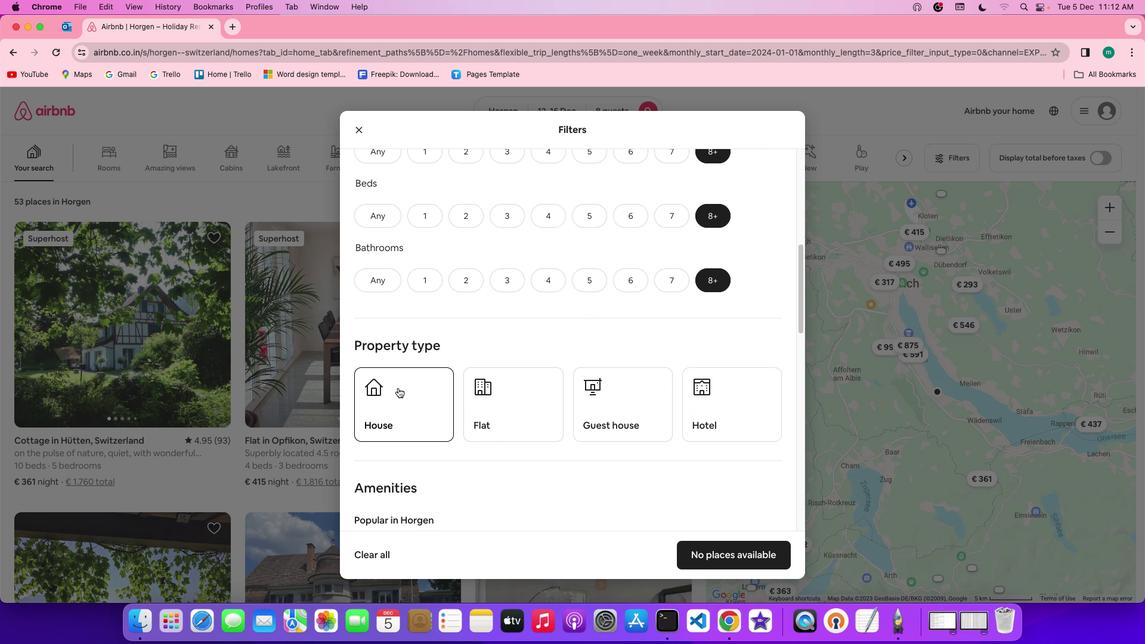 
Action: Mouse pressed left at (398, 388)
Screenshot: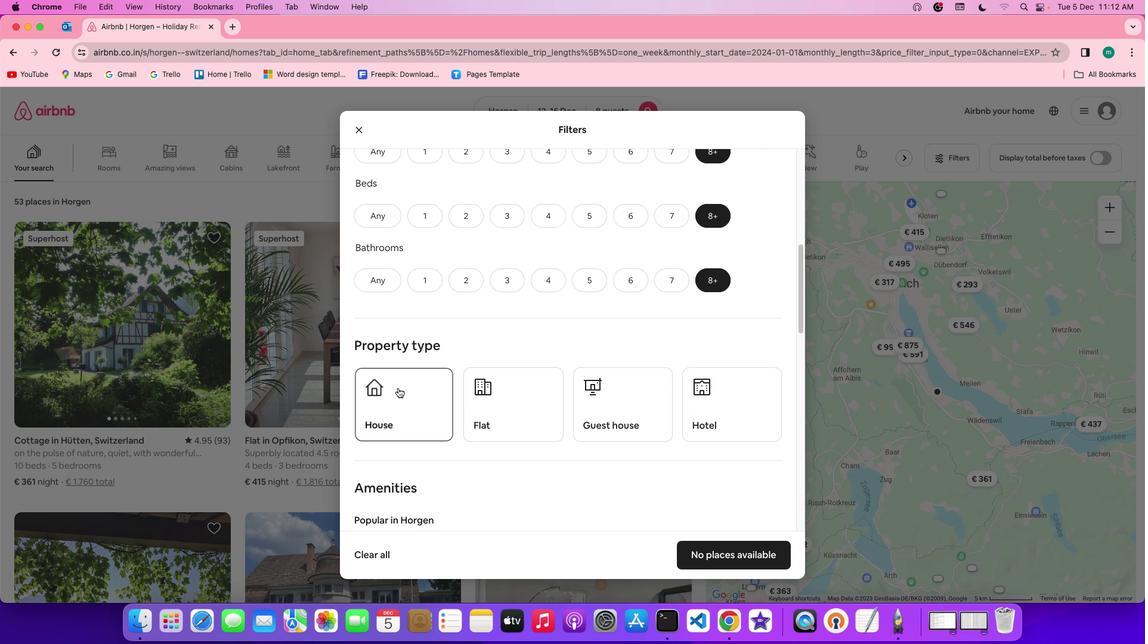 
Action: Mouse moved to (596, 387)
Screenshot: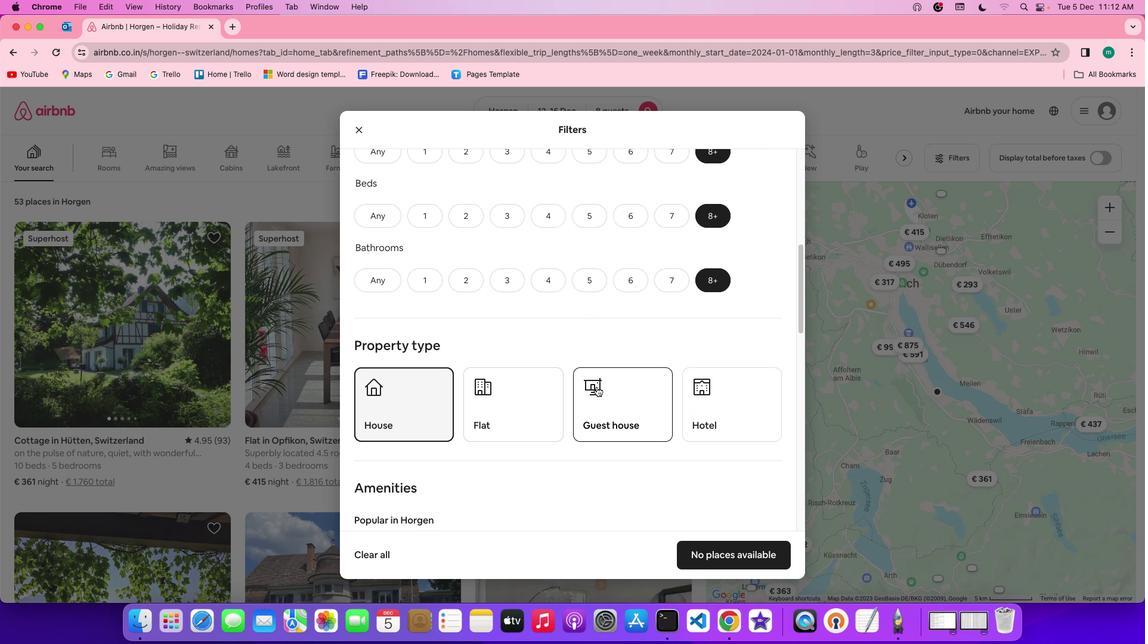 
Action: Mouse scrolled (596, 387) with delta (0, 0)
Screenshot: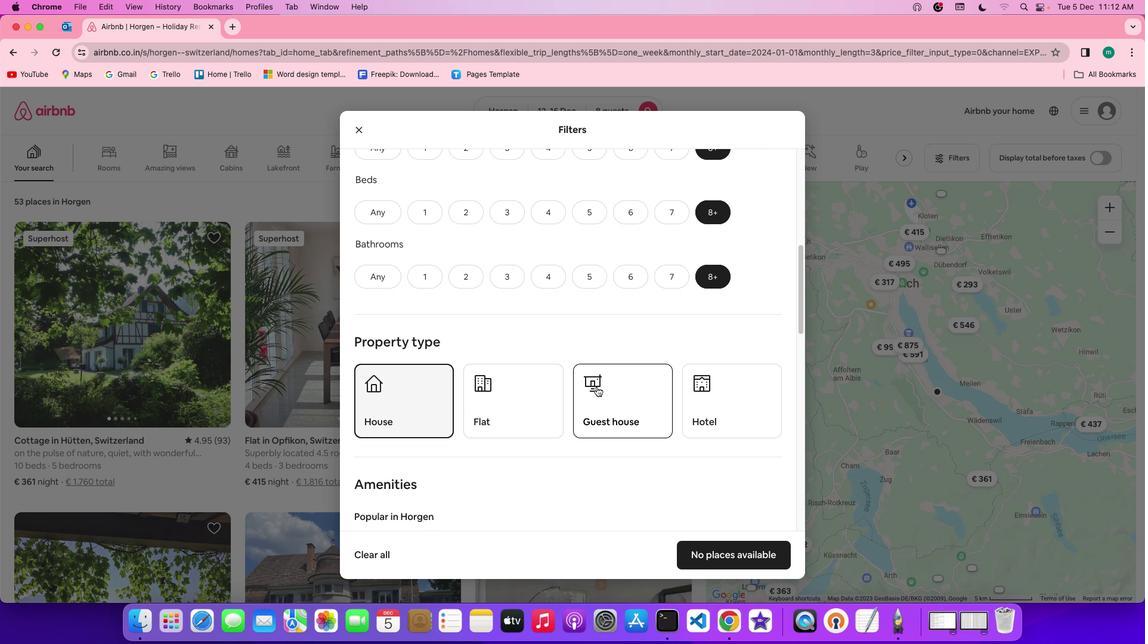 
Action: Mouse scrolled (596, 387) with delta (0, 0)
Screenshot: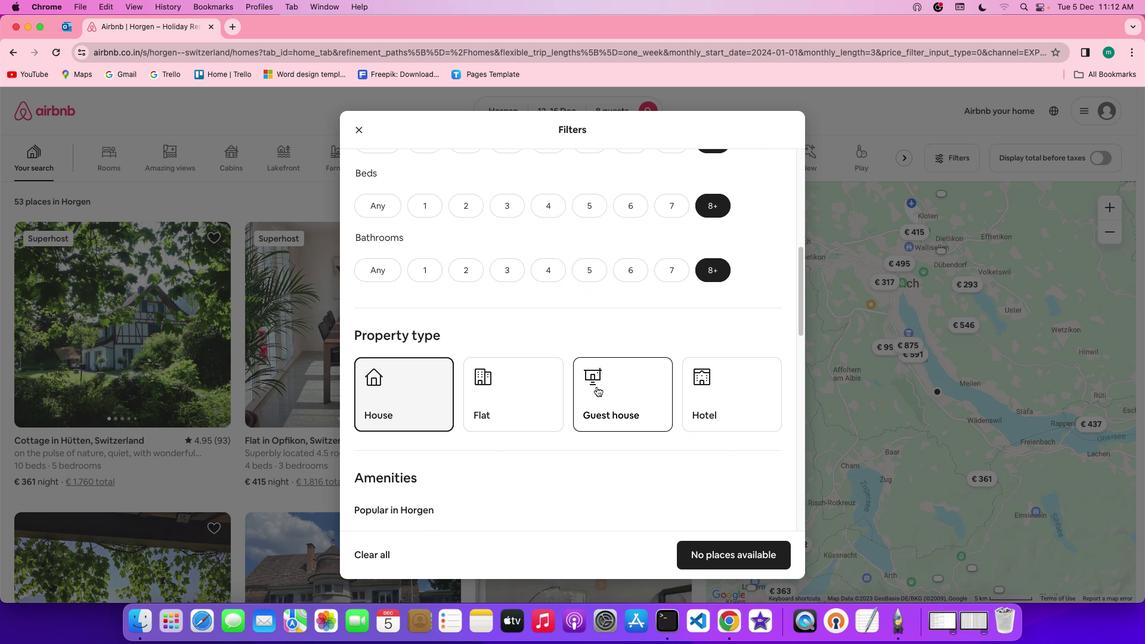 
Action: Mouse scrolled (596, 387) with delta (0, -1)
Screenshot: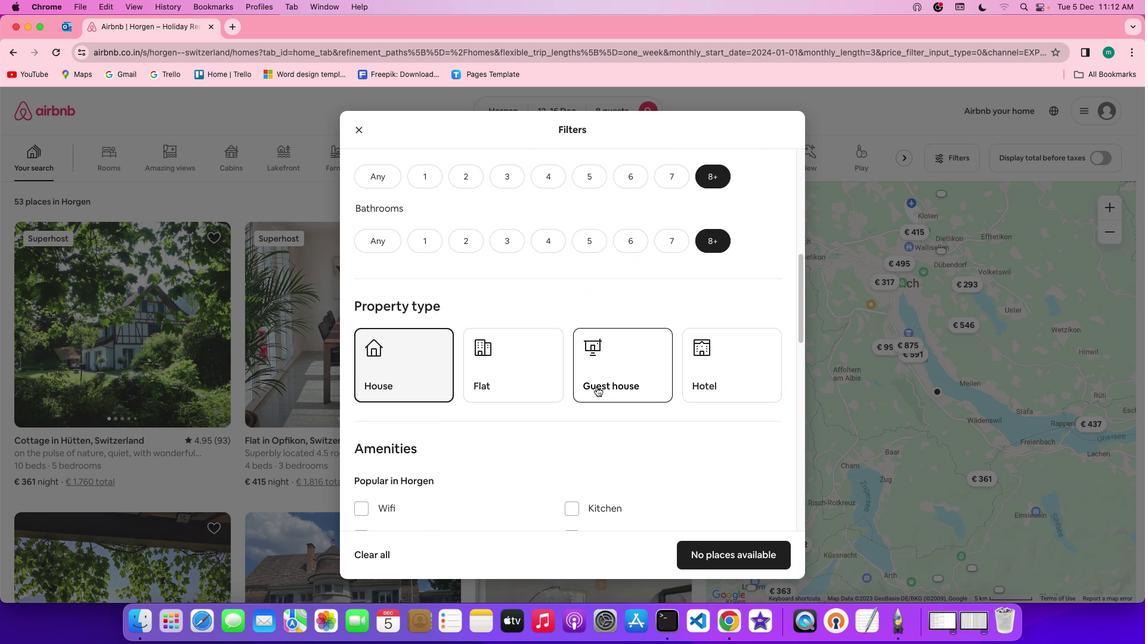 
Action: Mouse scrolled (596, 387) with delta (0, 0)
Screenshot: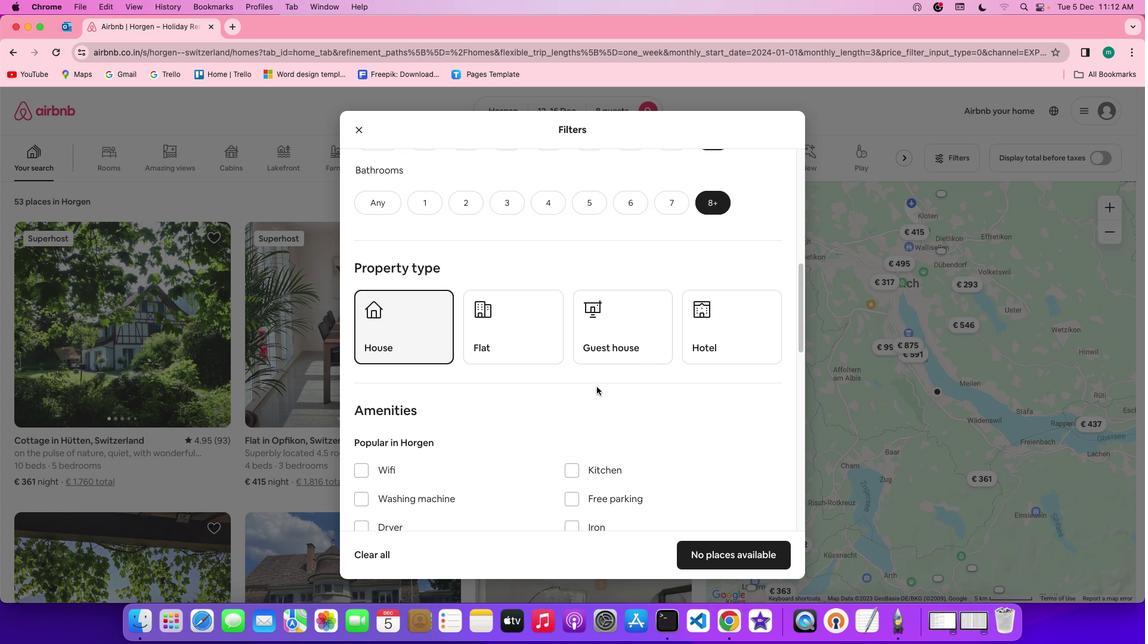 
Action: Mouse scrolled (596, 387) with delta (0, 0)
Screenshot: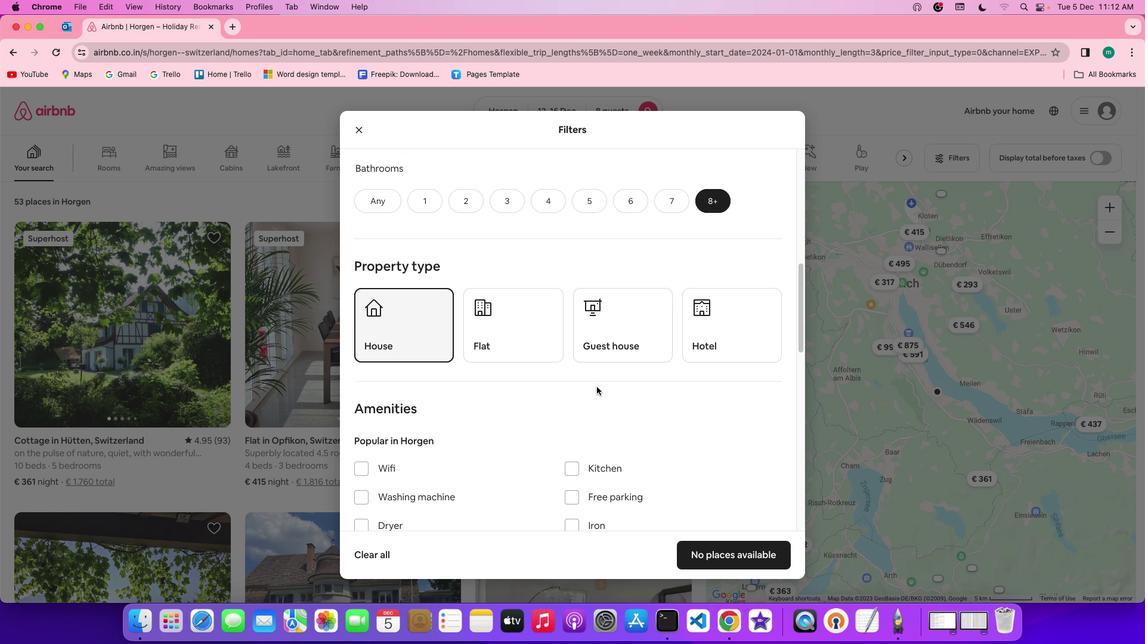 
Action: Mouse scrolled (596, 387) with delta (0, 0)
Screenshot: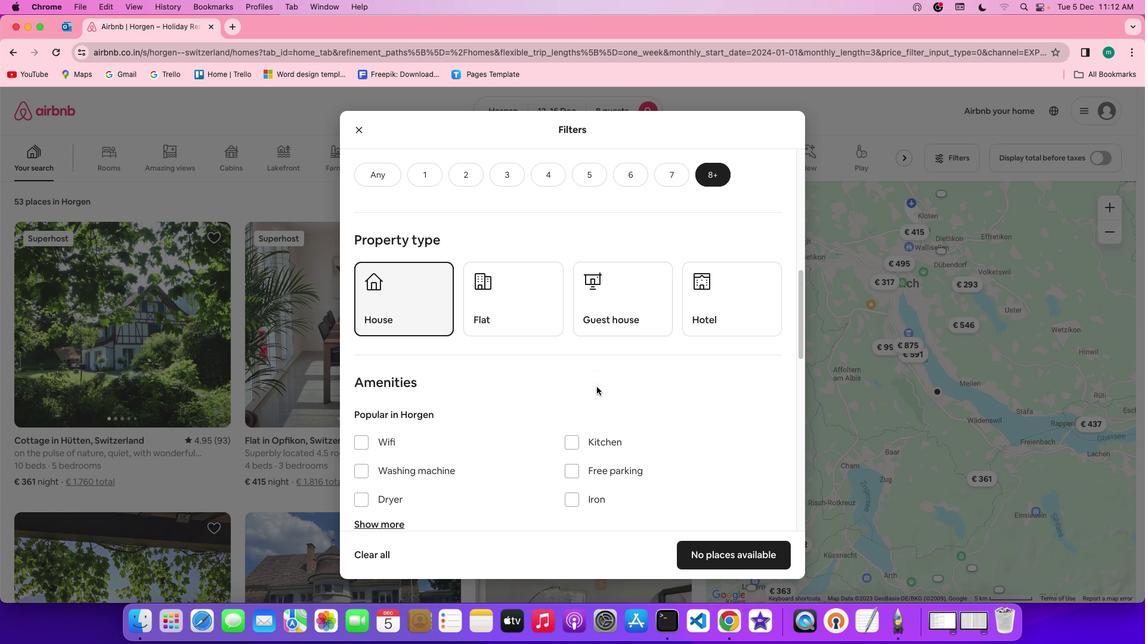 
Action: Mouse scrolled (596, 387) with delta (0, 0)
Screenshot: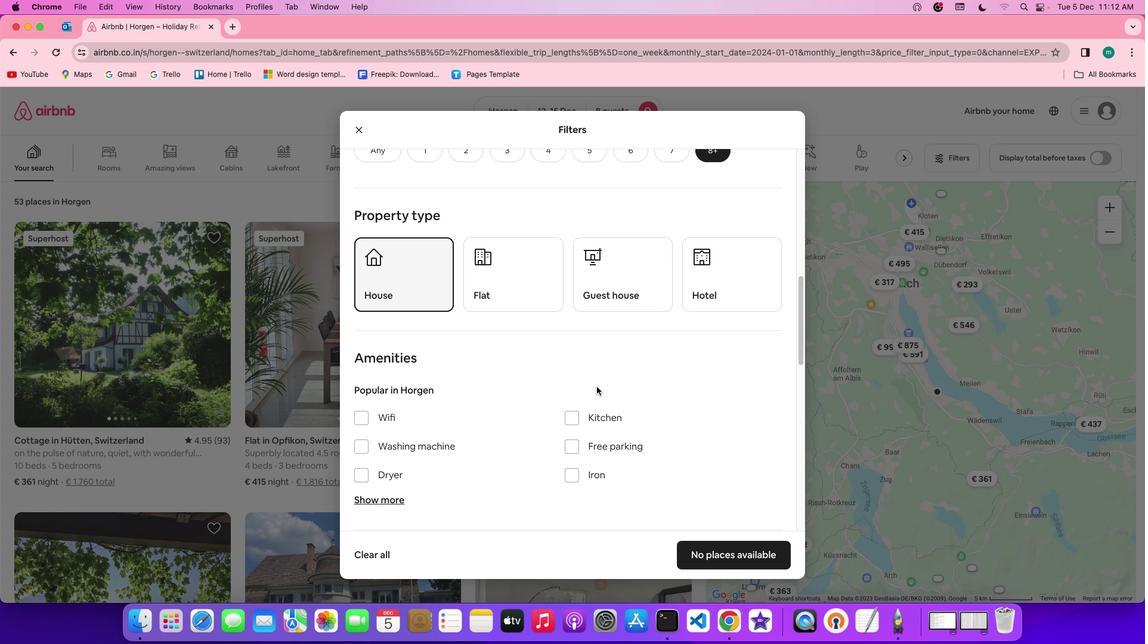 
Action: Mouse scrolled (596, 387) with delta (0, 0)
Screenshot: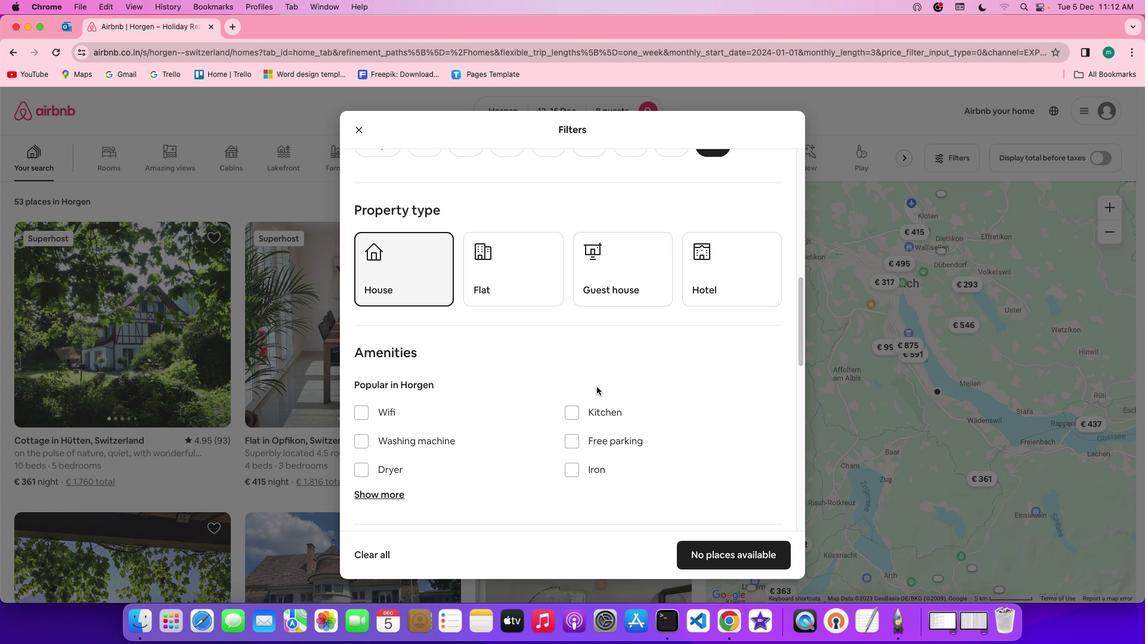 
Action: Mouse scrolled (596, 387) with delta (0, 0)
Screenshot: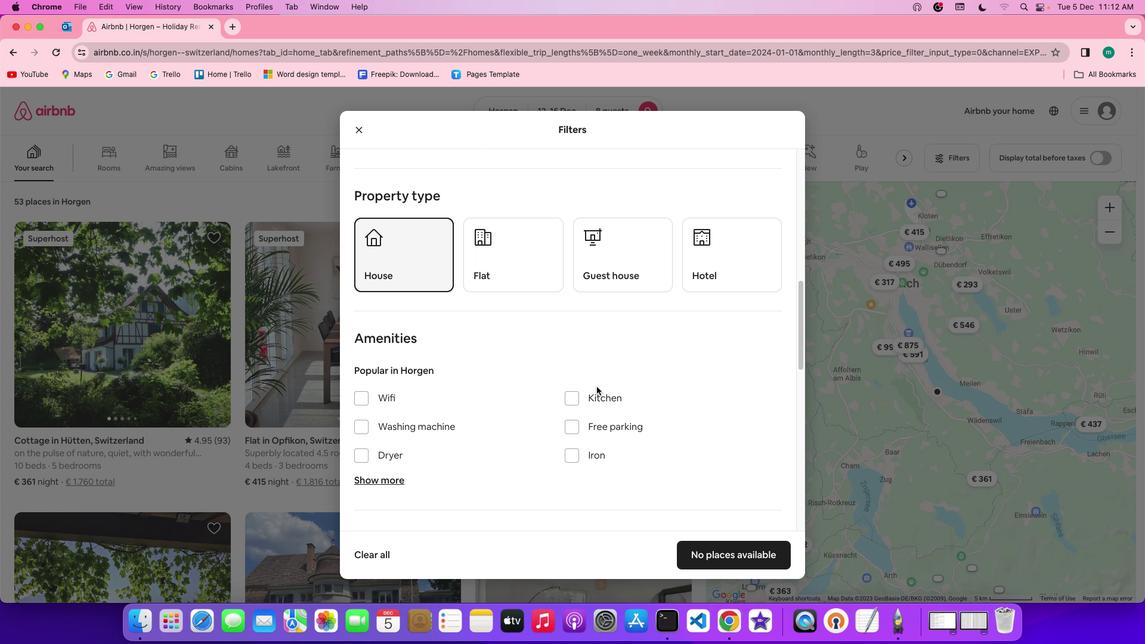 
Action: Mouse scrolled (596, 387) with delta (0, 0)
Screenshot: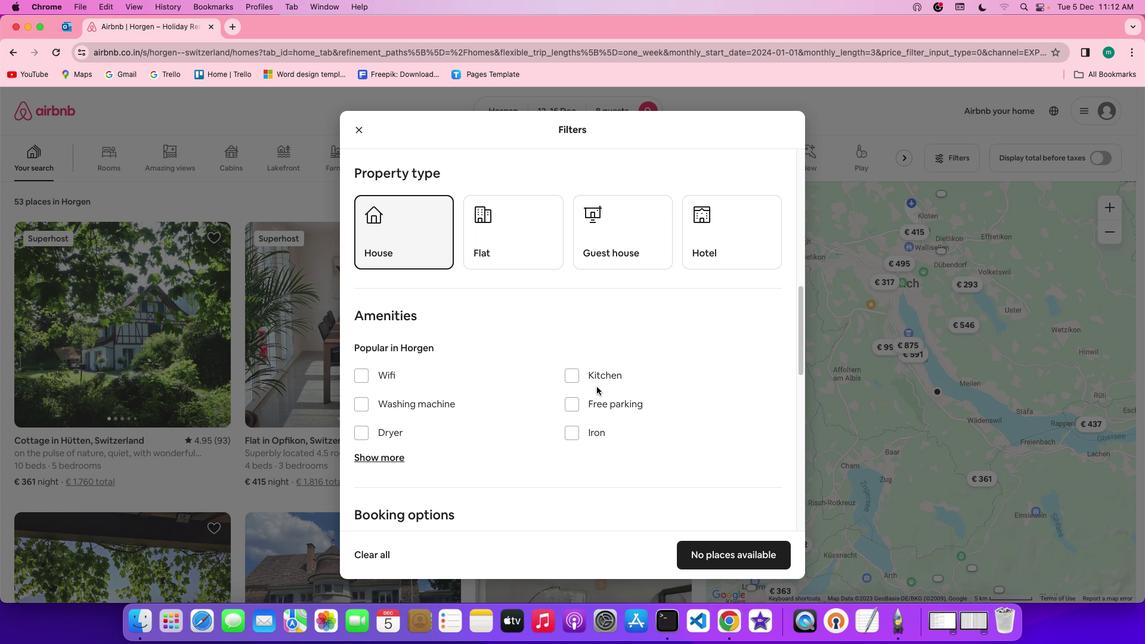 
Action: Mouse scrolled (596, 387) with delta (0, 0)
Screenshot: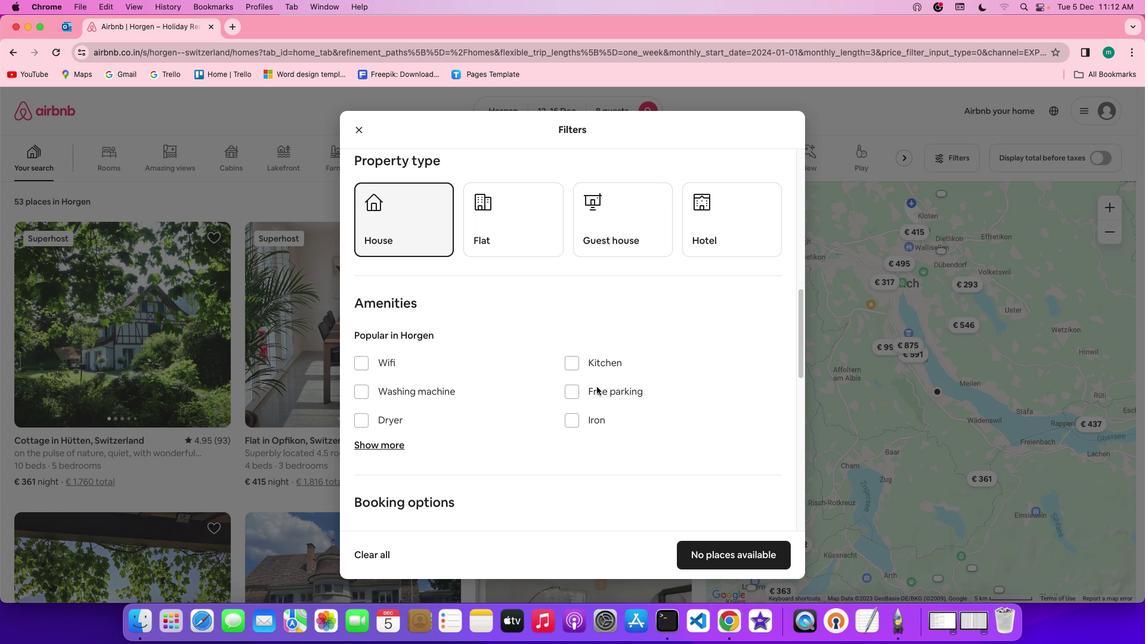 
Action: Mouse scrolled (596, 387) with delta (0, 0)
Screenshot: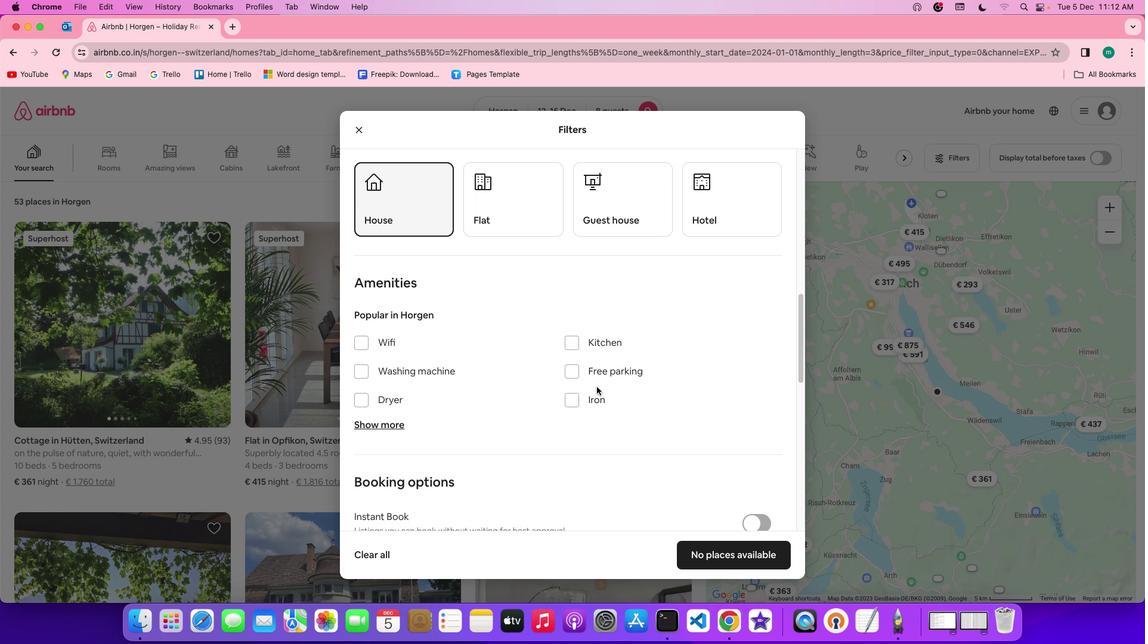 
Action: Mouse scrolled (596, 387) with delta (0, 0)
Screenshot: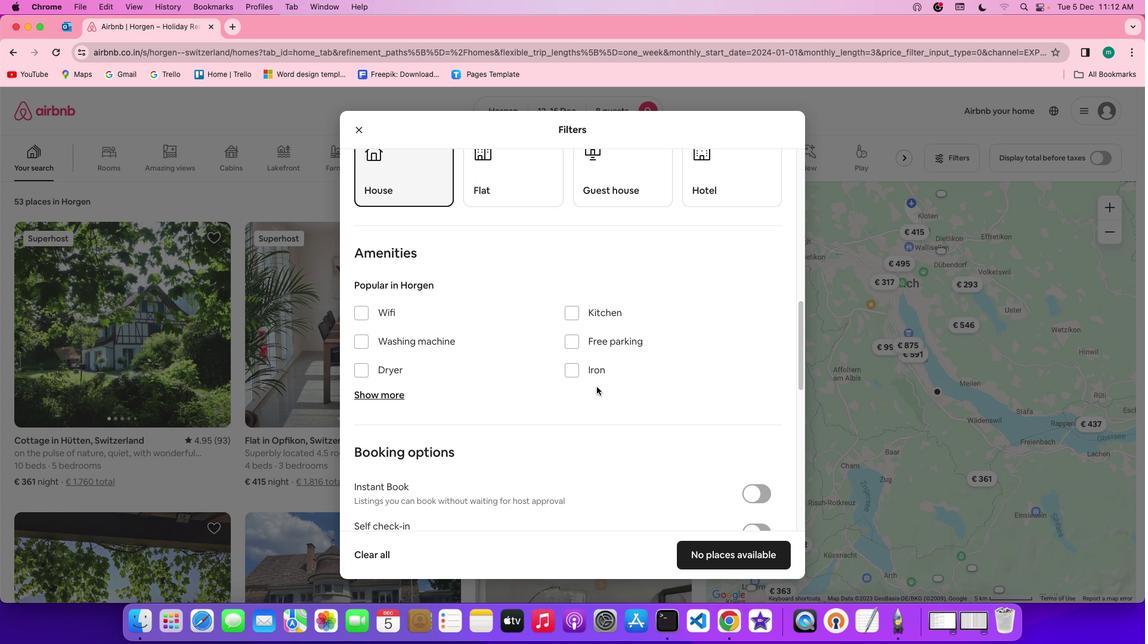 
Action: Mouse moved to (355, 310)
Screenshot: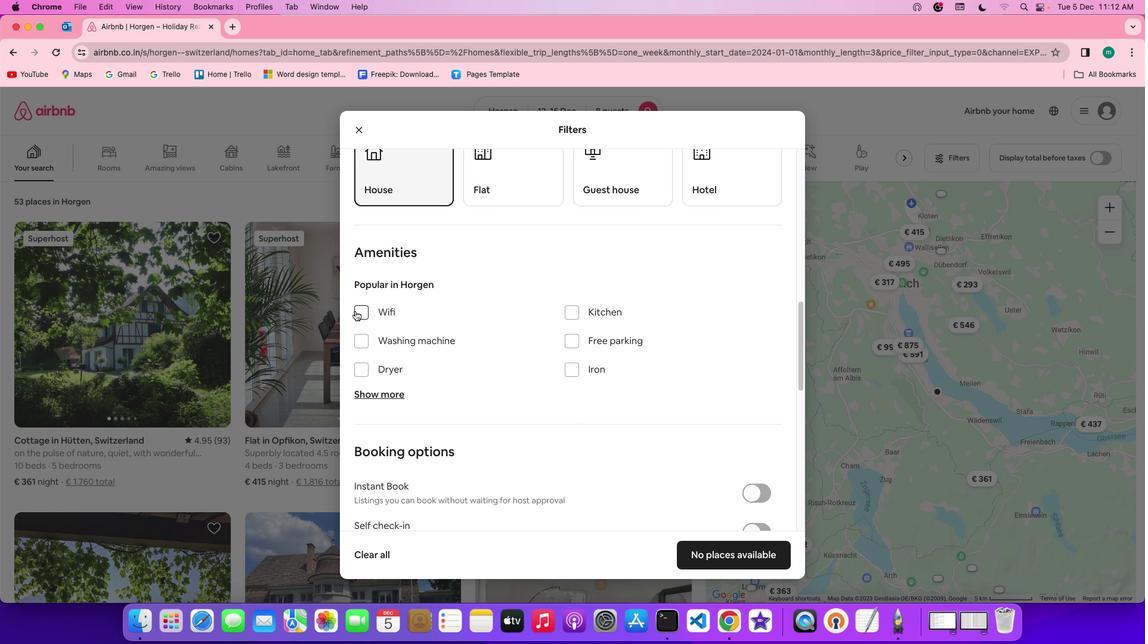 
Action: Mouse pressed left at (355, 310)
Screenshot: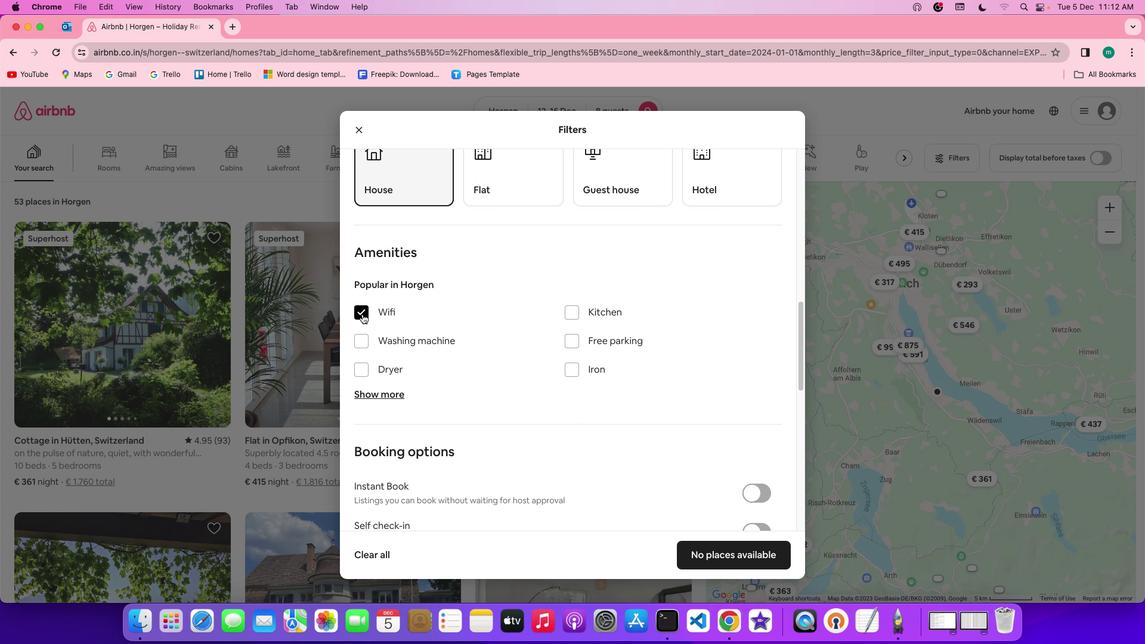 
Action: Mouse moved to (369, 392)
Screenshot: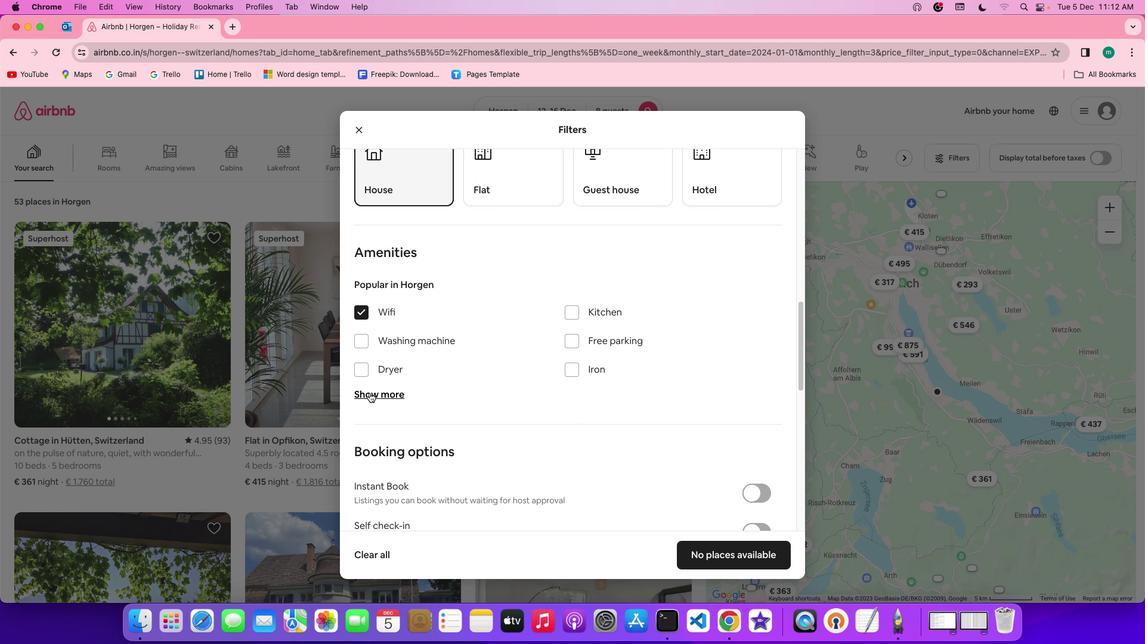 
Action: Mouse pressed left at (369, 392)
Screenshot: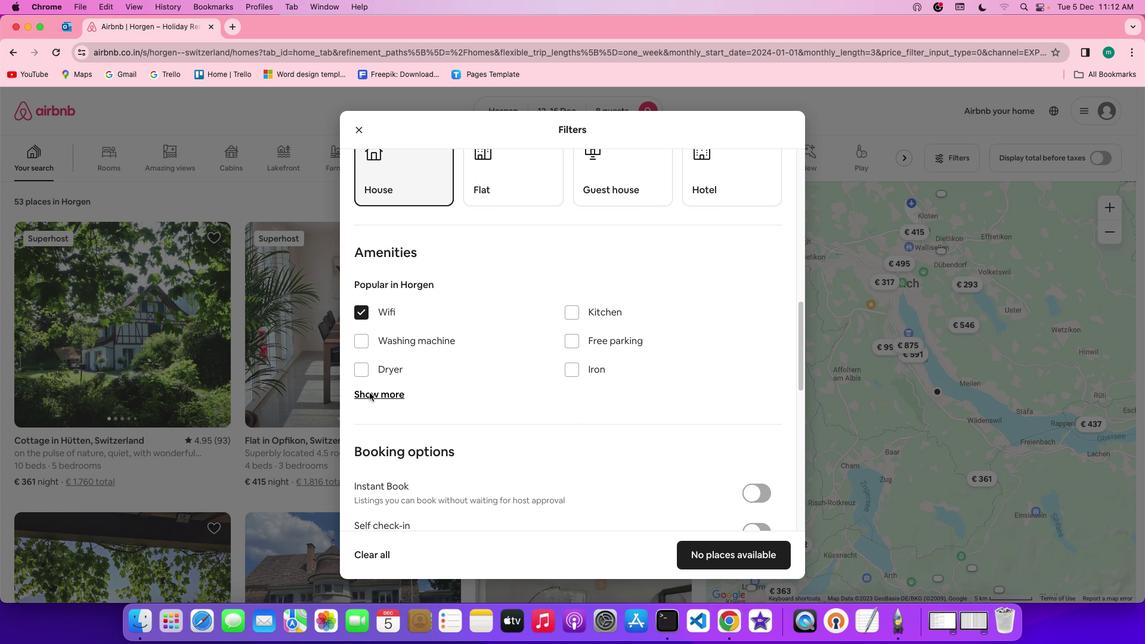 
Action: Mouse moved to (569, 466)
Screenshot: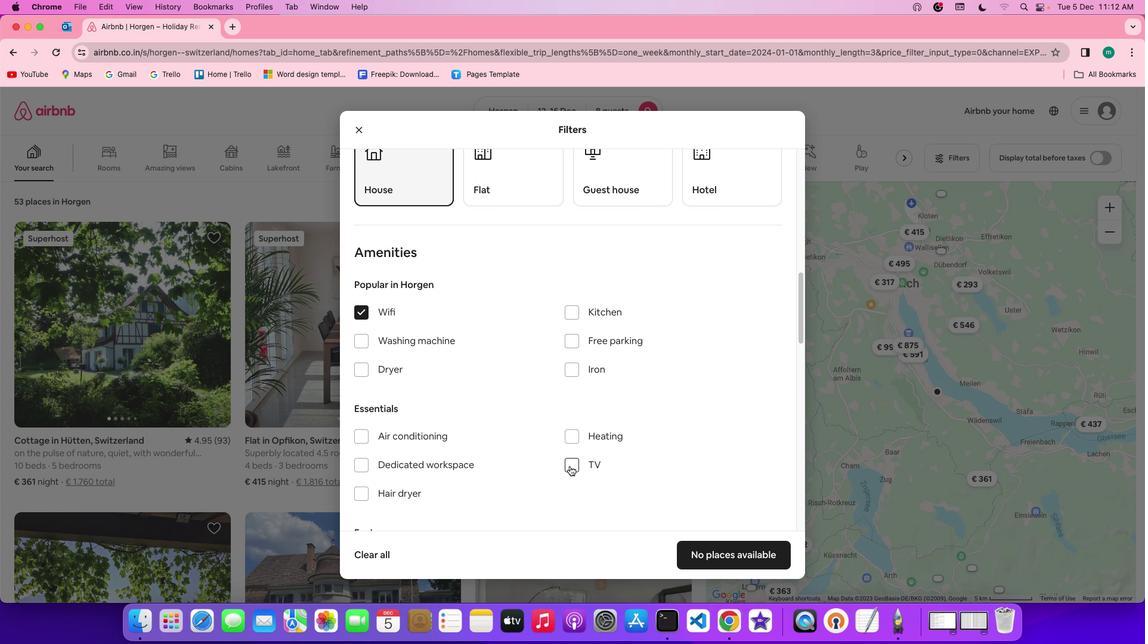 
Action: Mouse pressed left at (569, 466)
Screenshot: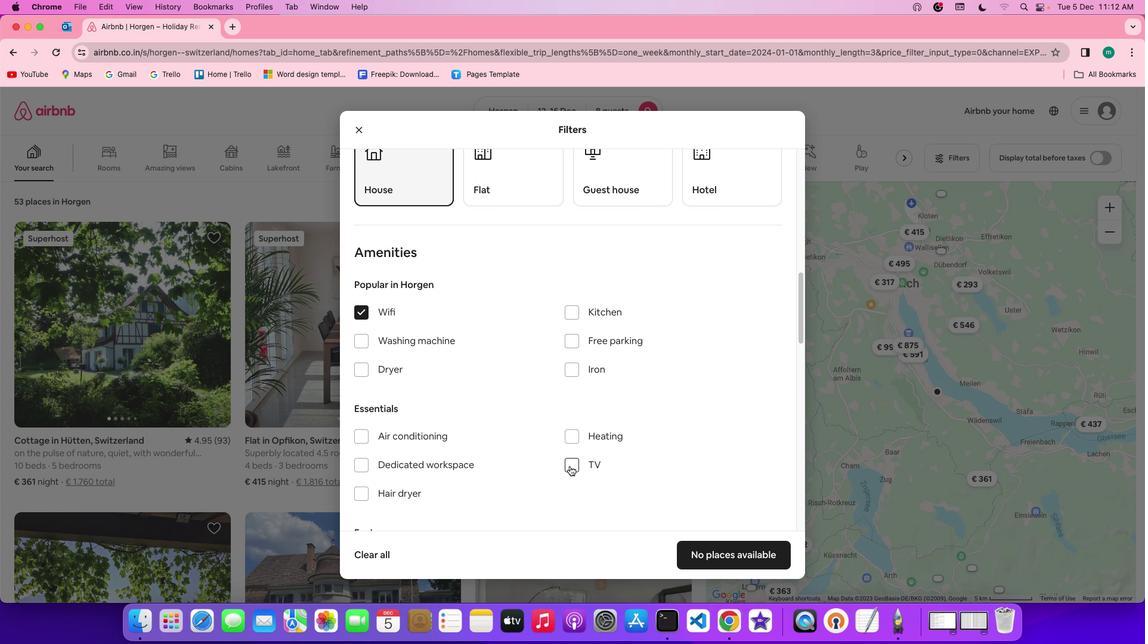 
Action: Mouse moved to (508, 443)
Screenshot: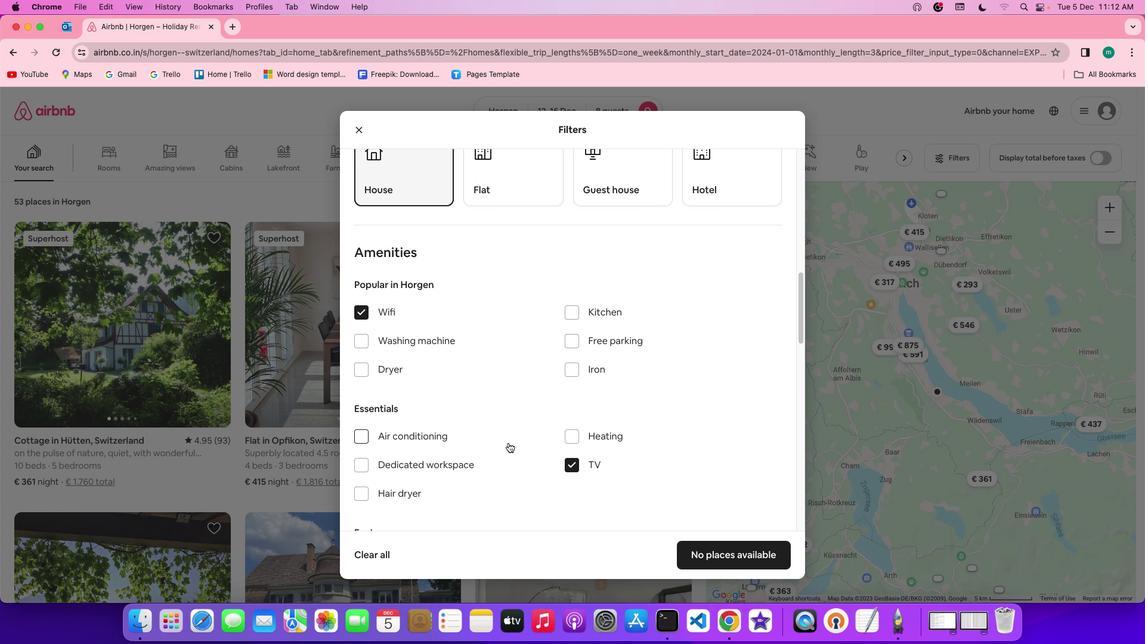 
Action: Mouse scrolled (508, 443) with delta (0, 0)
Screenshot: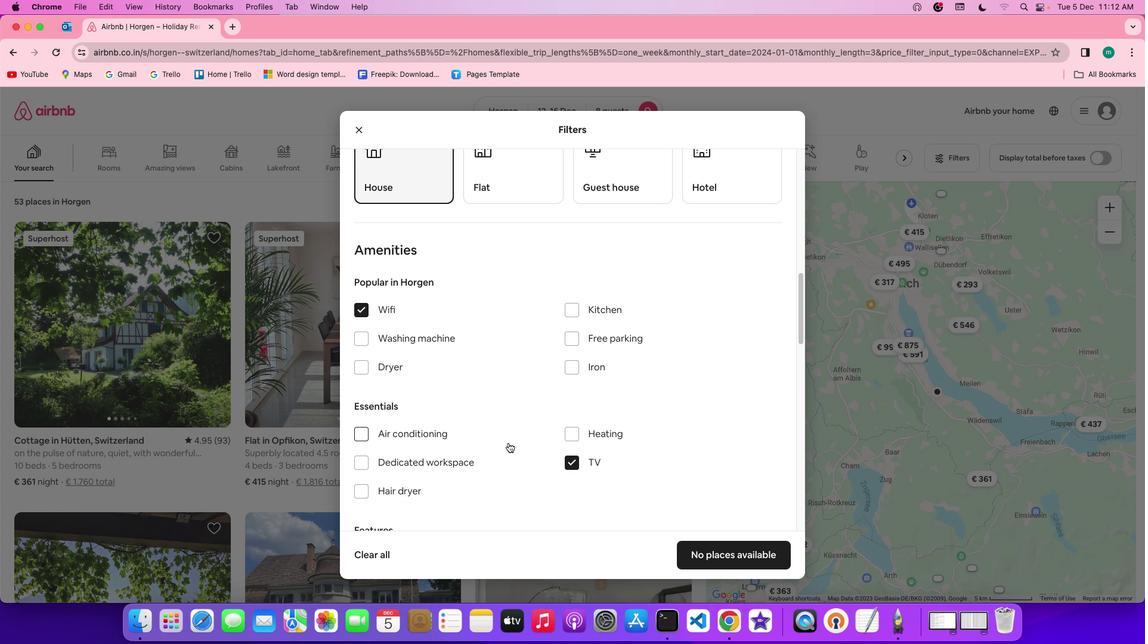 
Action: Mouse scrolled (508, 443) with delta (0, 0)
Screenshot: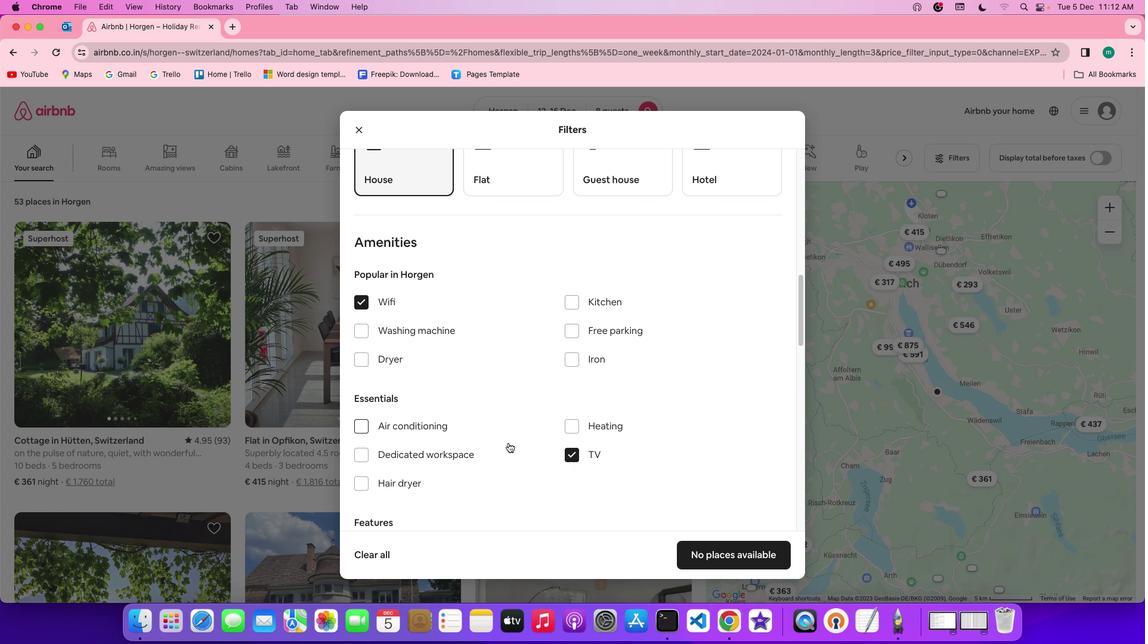 
Action: Mouse scrolled (508, 443) with delta (0, 0)
Screenshot: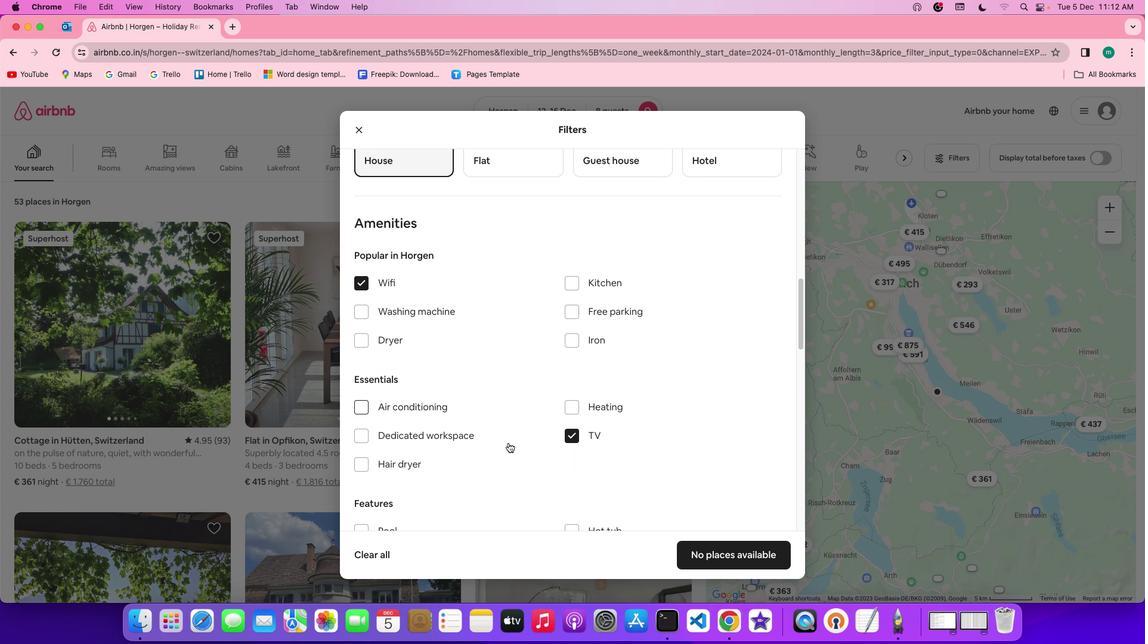 
Action: Mouse moved to (572, 299)
Screenshot: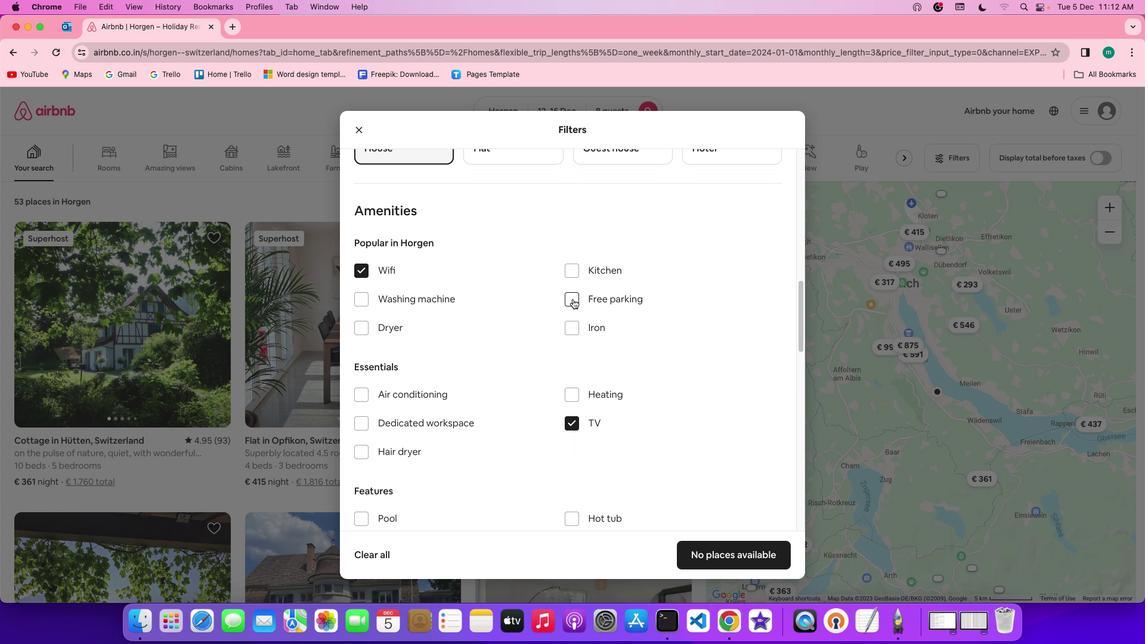
Action: Mouse pressed left at (572, 299)
Screenshot: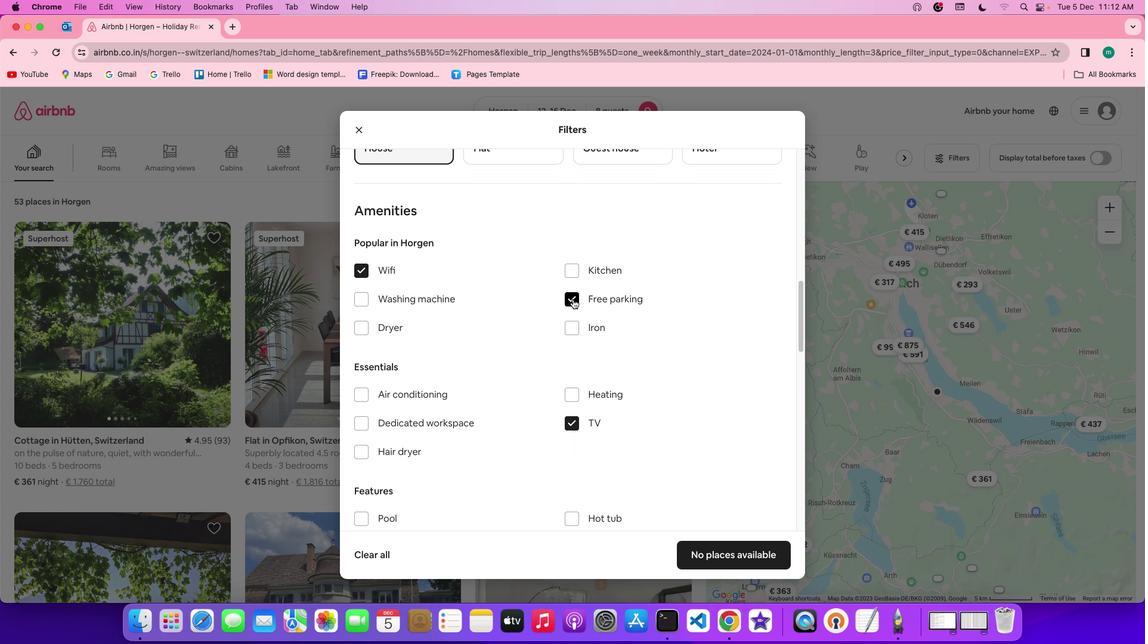 
Action: Mouse moved to (480, 355)
Screenshot: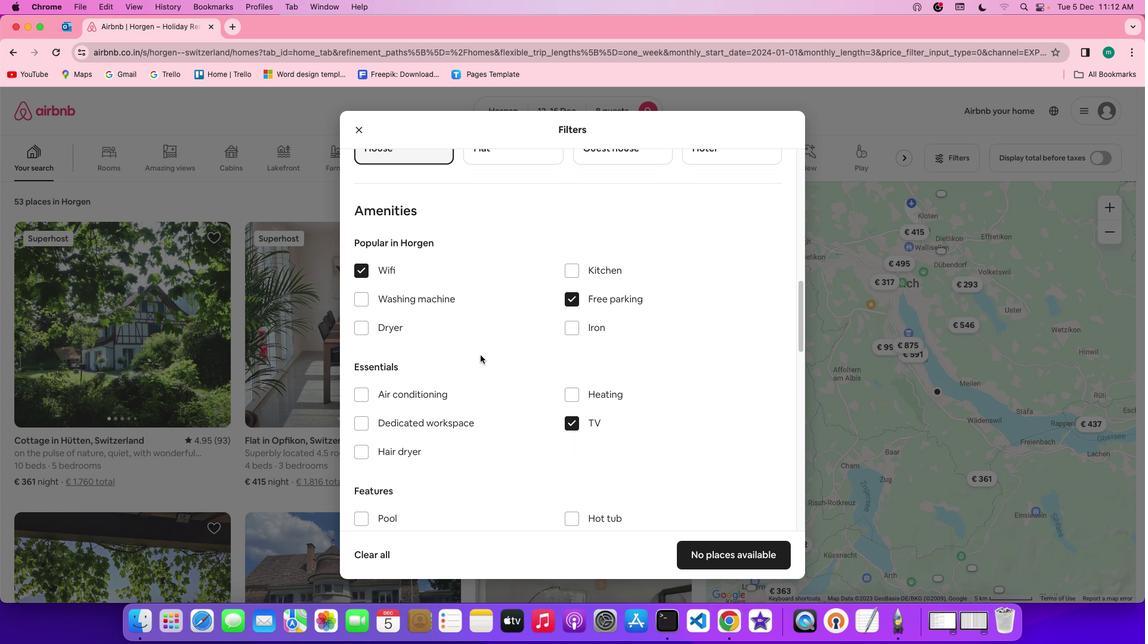 
Action: Mouse scrolled (480, 355) with delta (0, 0)
Screenshot: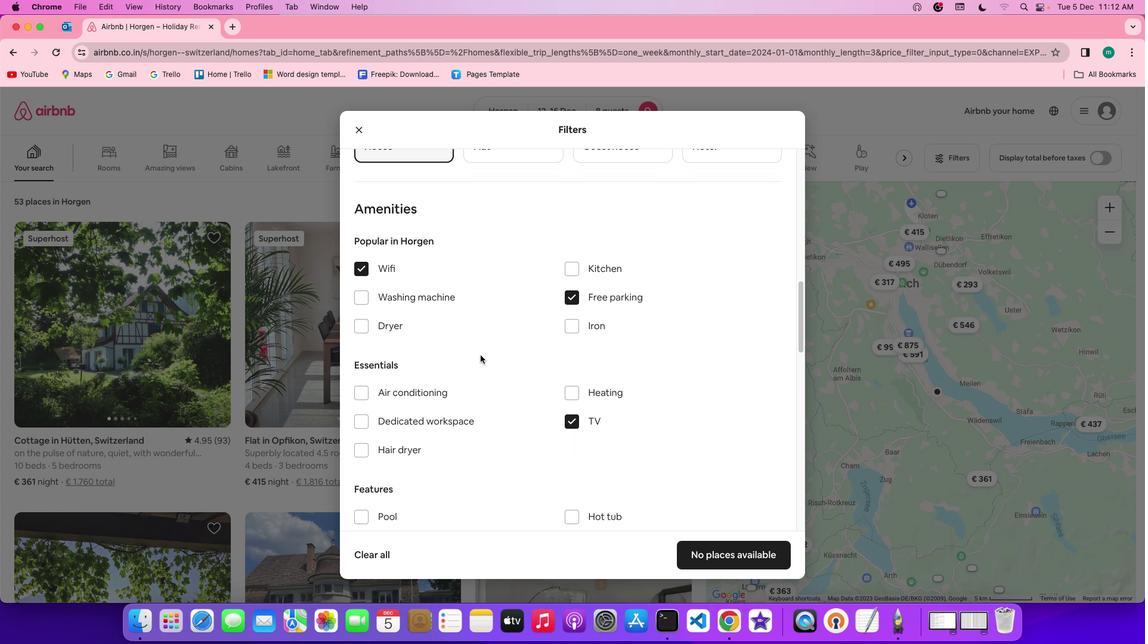 
Action: Mouse scrolled (480, 355) with delta (0, 0)
Screenshot: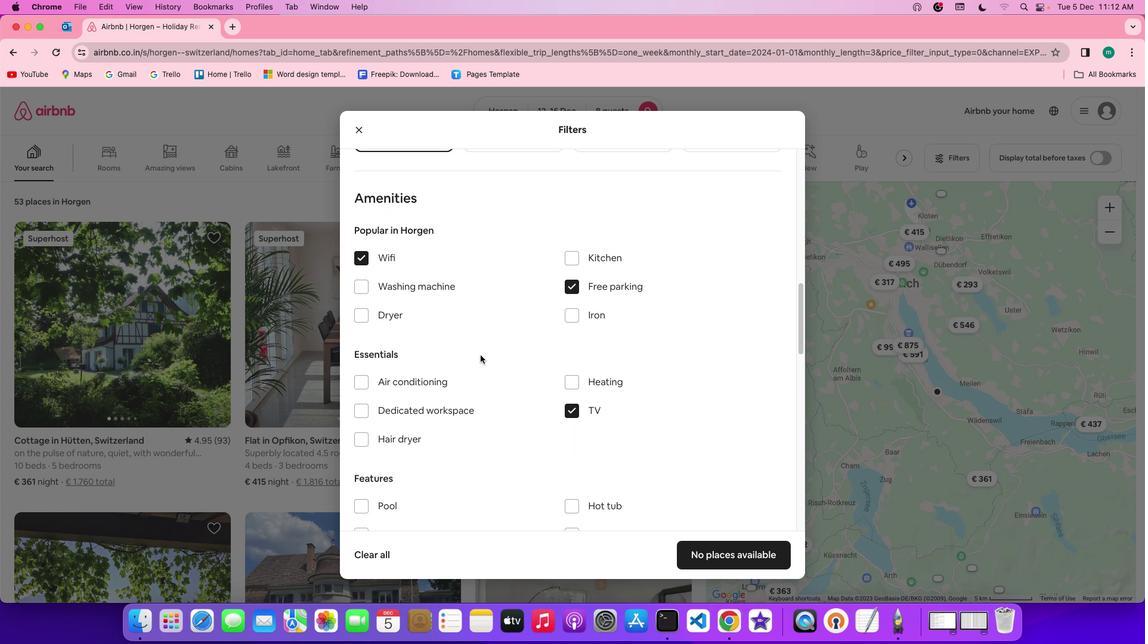 
Action: Mouse scrolled (480, 355) with delta (0, 0)
Screenshot: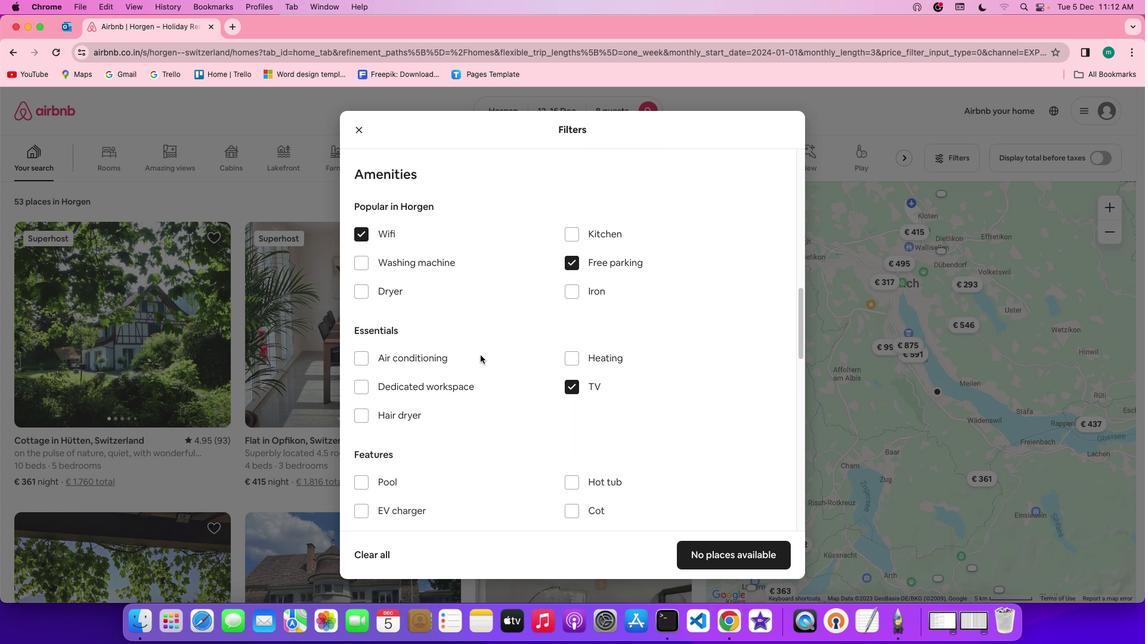 
Action: Mouse scrolled (480, 355) with delta (0, 0)
Screenshot: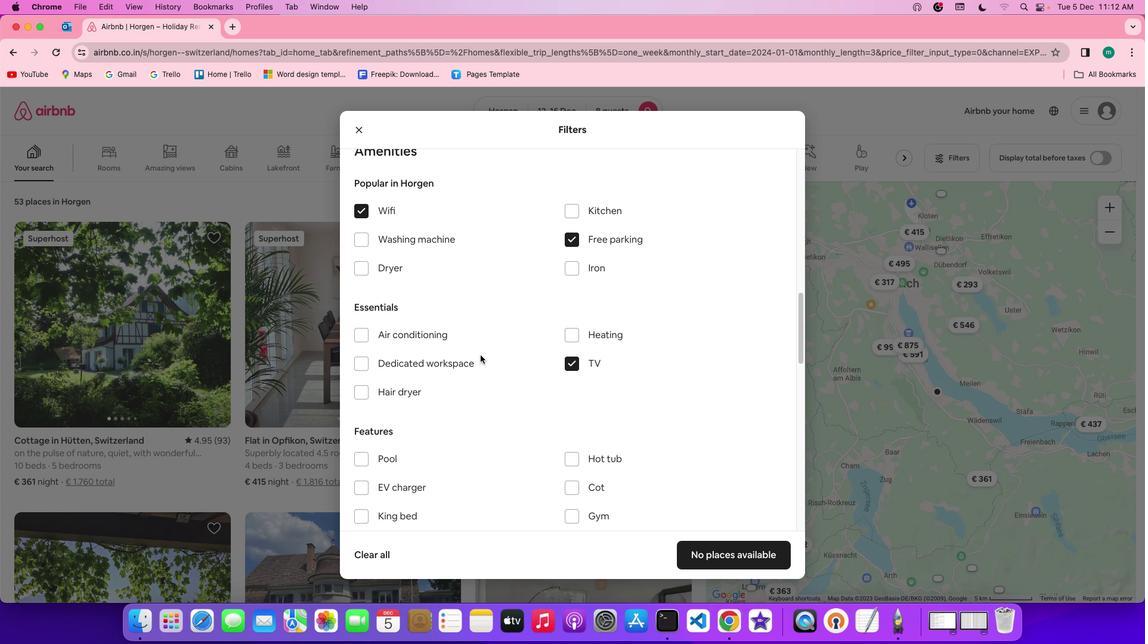 
Action: Mouse scrolled (480, 355) with delta (0, 0)
Screenshot: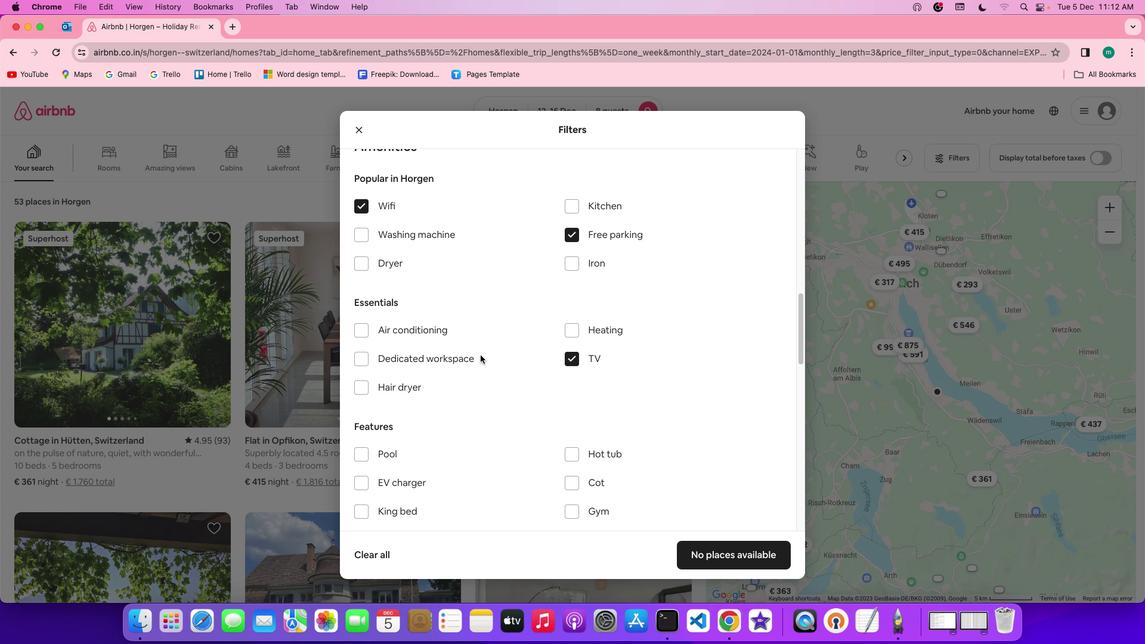 
Action: Mouse scrolled (480, 355) with delta (0, 0)
Screenshot: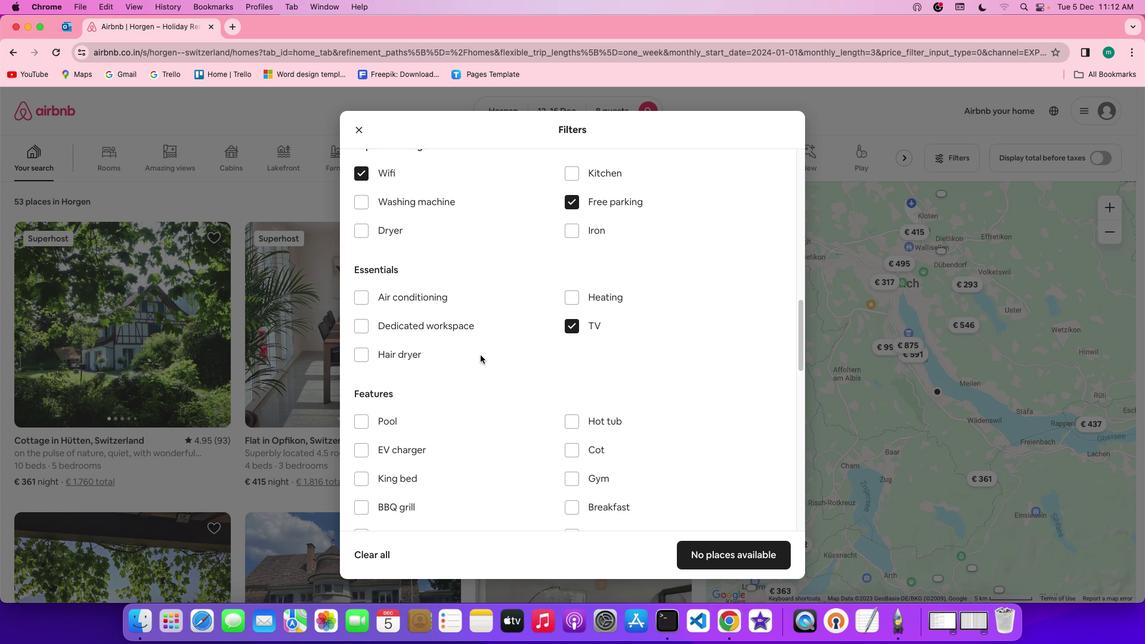
Action: Mouse scrolled (480, 355) with delta (0, -1)
Screenshot: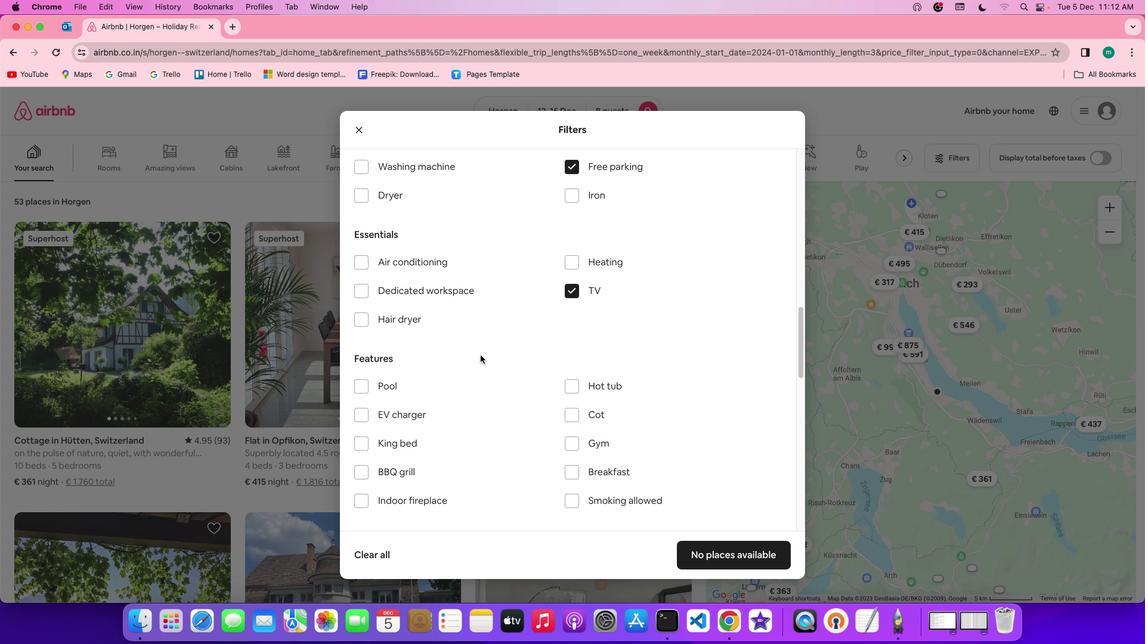 
Action: Mouse scrolled (480, 355) with delta (0, 0)
Screenshot: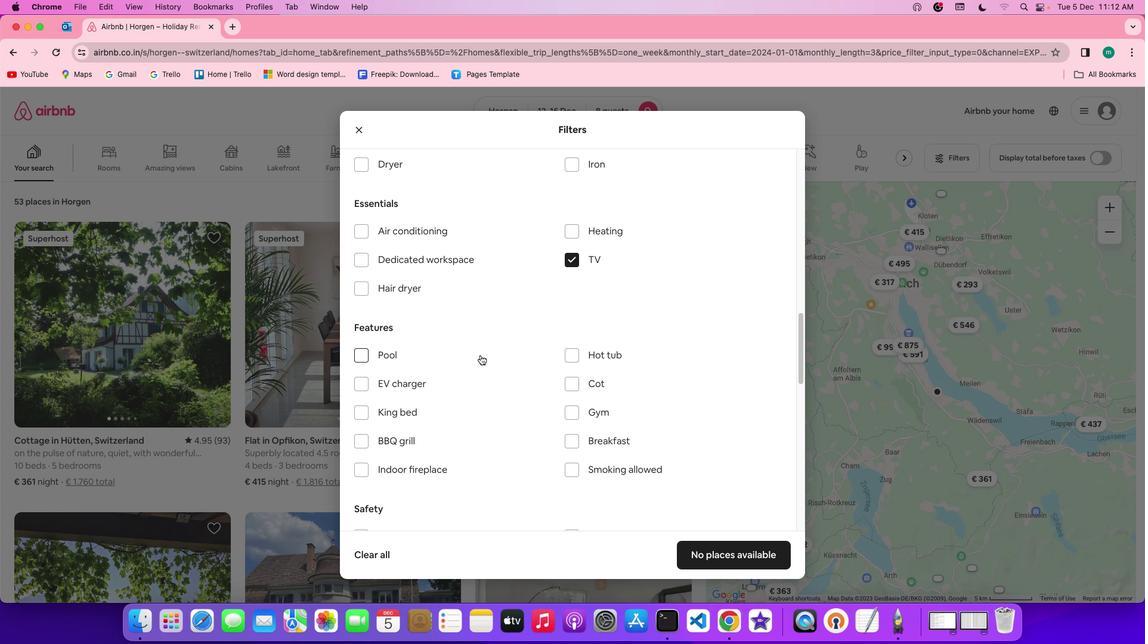 
Action: Mouse scrolled (480, 355) with delta (0, 0)
Screenshot: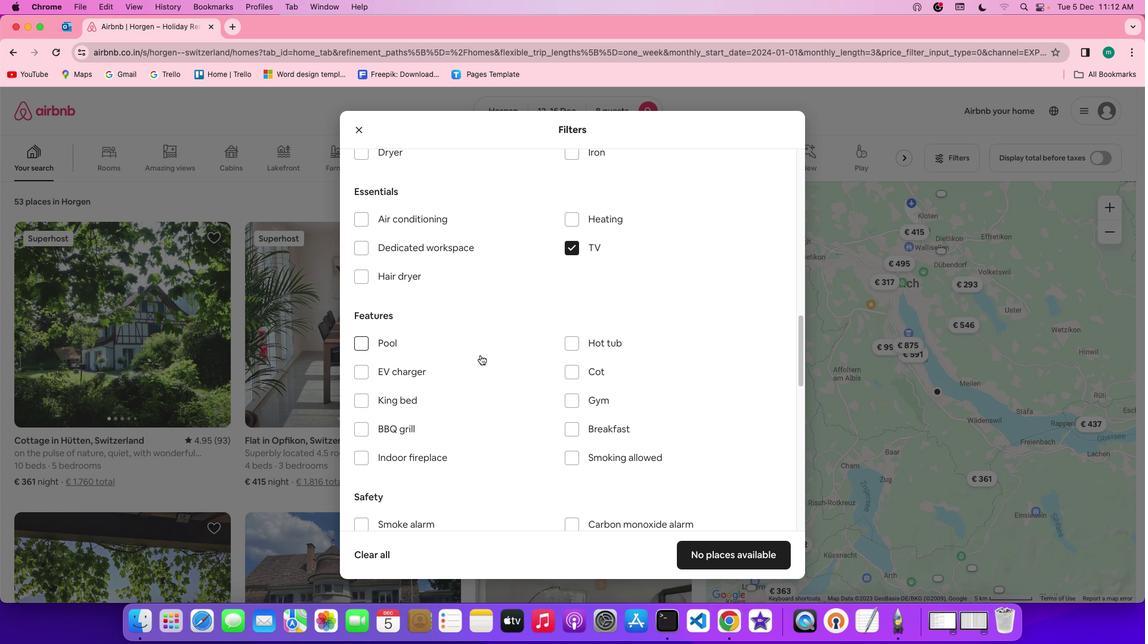 
Action: Mouse scrolled (480, 355) with delta (0, 0)
Screenshot: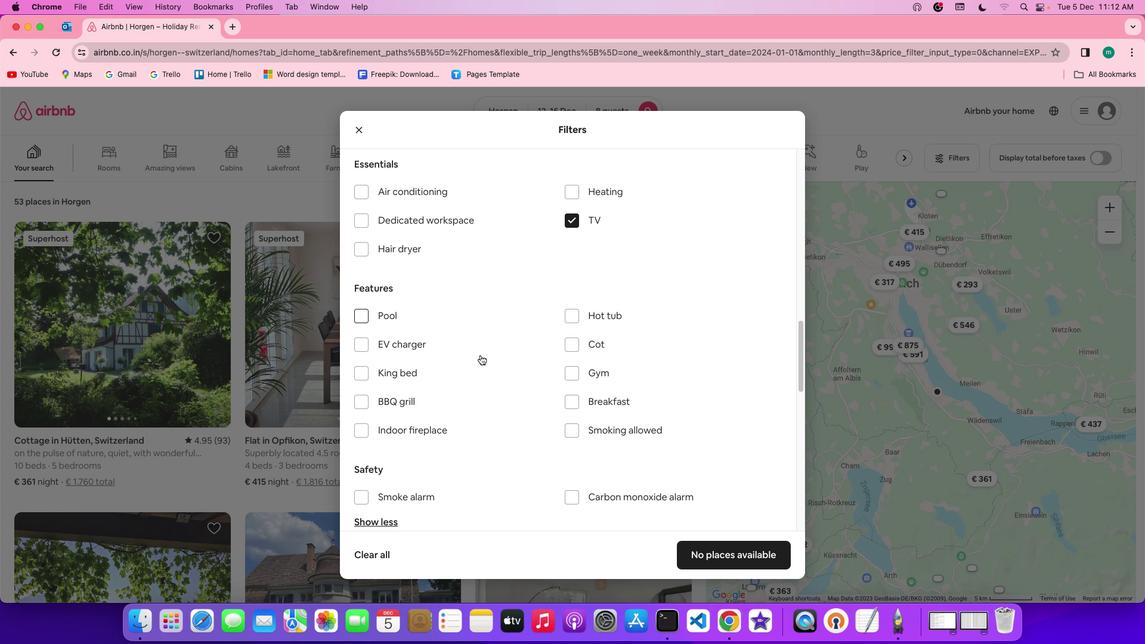 
Action: Mouse moved to (574, 360)
Screenshot: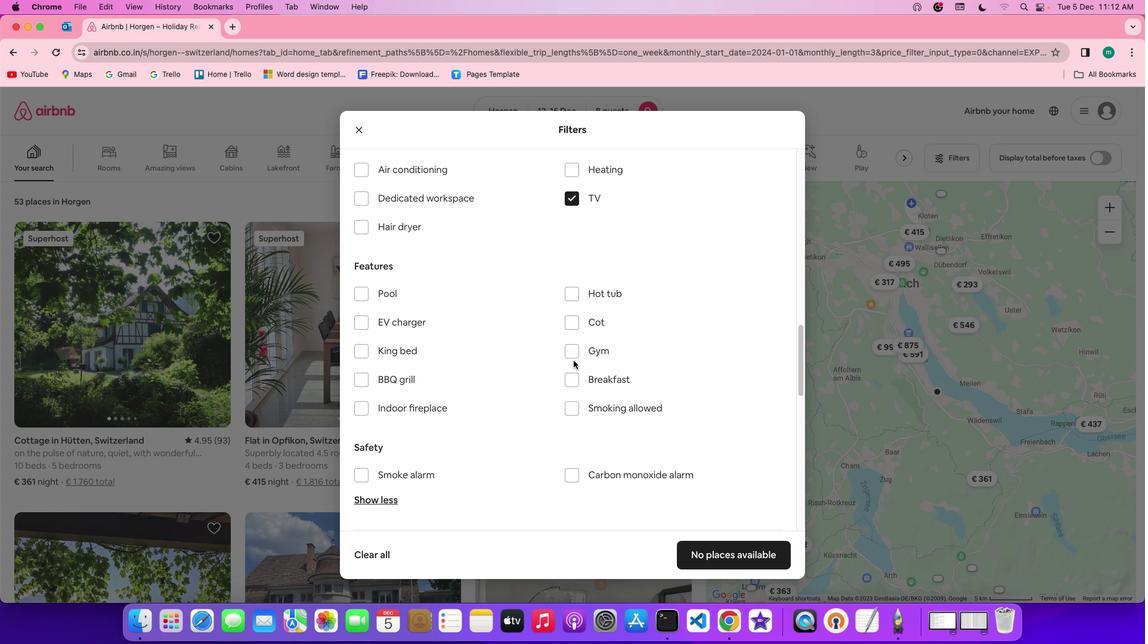 
Action: Mouse pressed left at (574, 360)
Screenshot: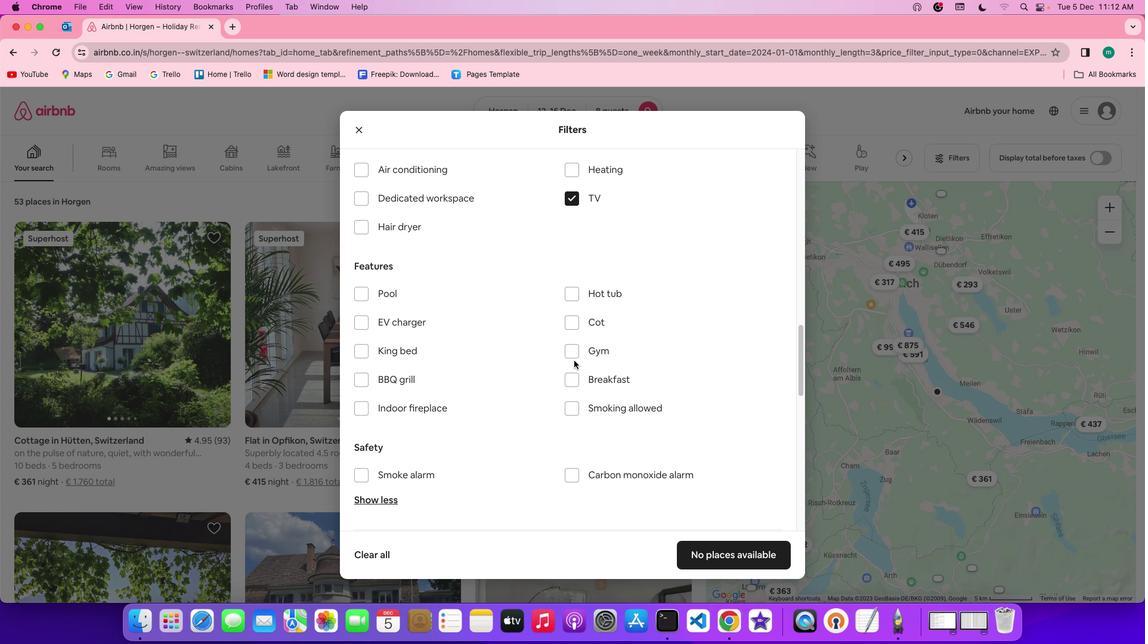 
Action: Mouse moved to (575, 356)
Screenshot: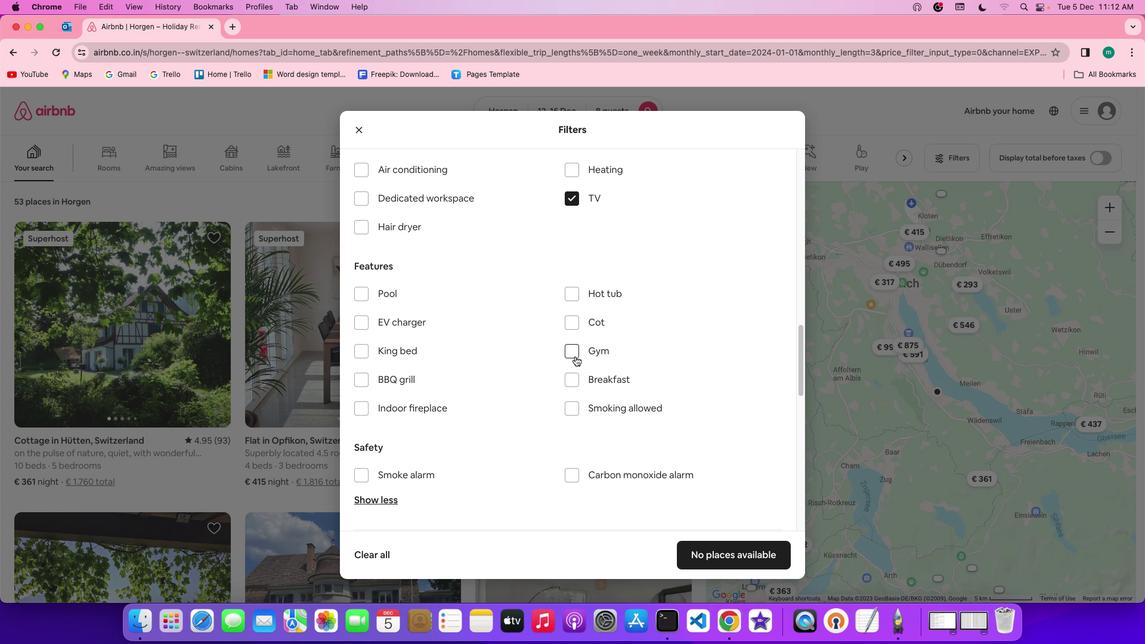 
Action: Mouse pressed left at (575, 356)
Screenshot: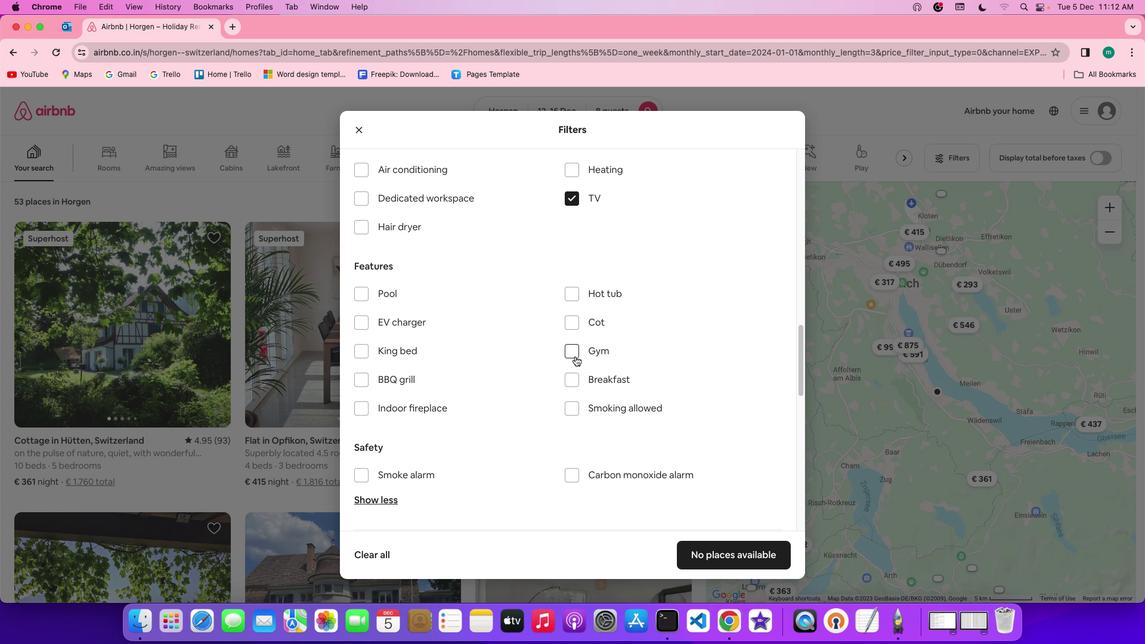 
Action: Mouse moved to (571, 382)
Screenshot: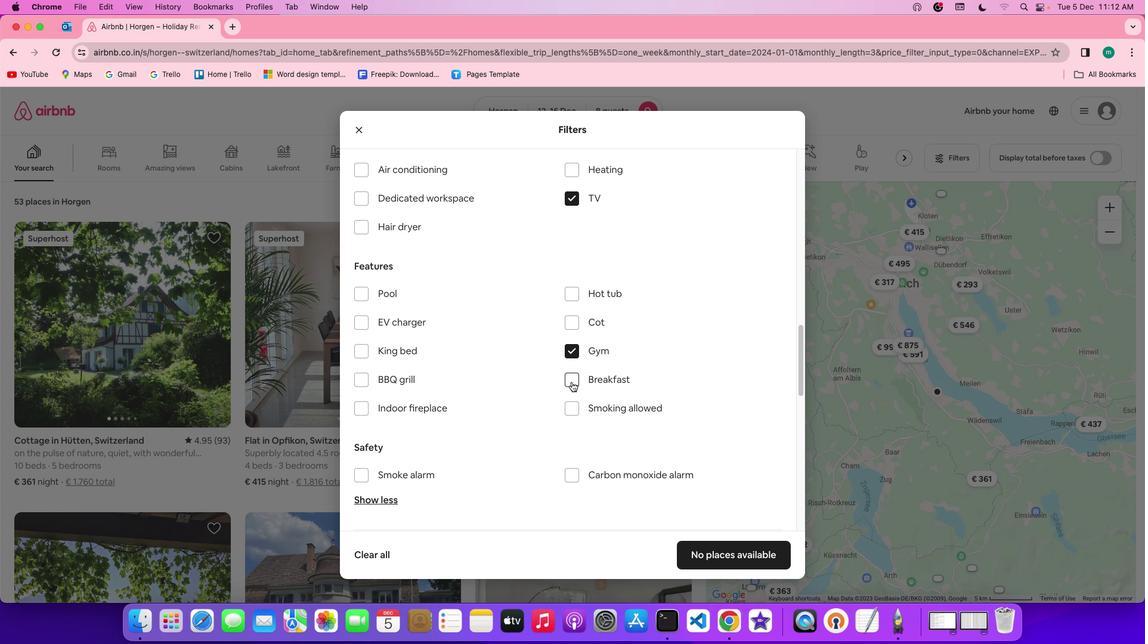 
Action: Mouse pressed left at (571, 382)
Screenshot: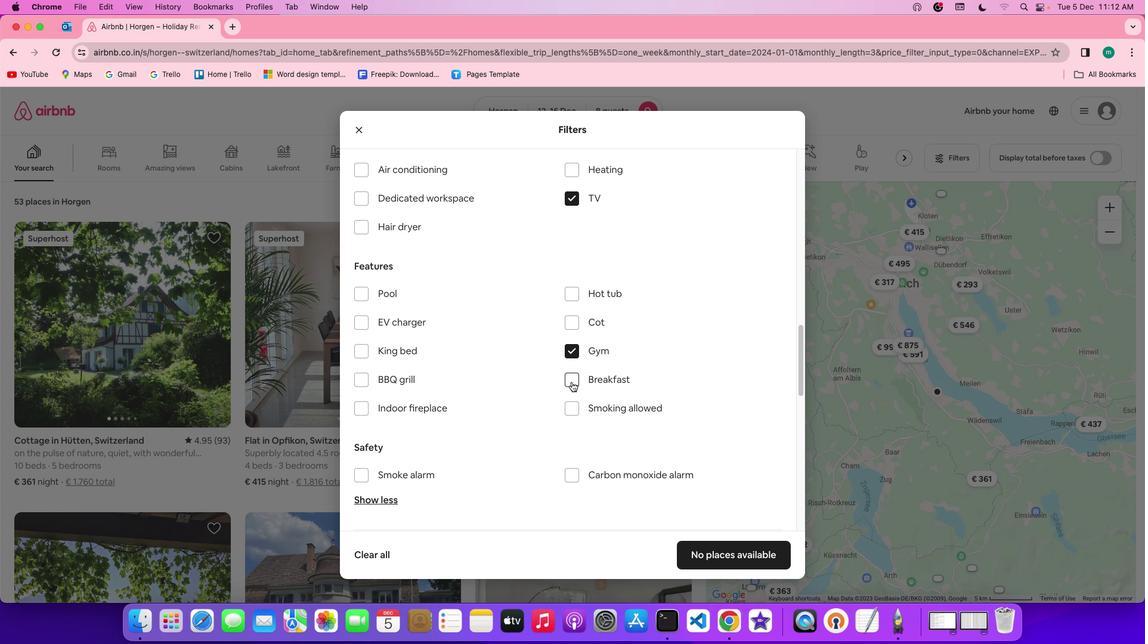 
Action: Mouse moved to (635, 427)
Screenshot: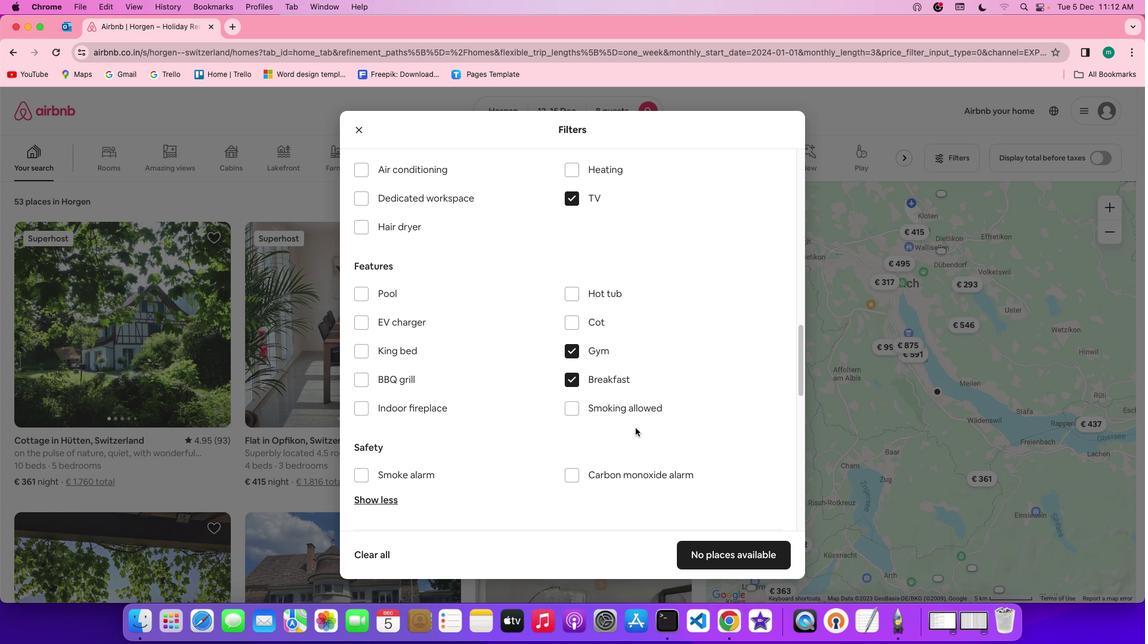 
Action: Mouse scrolled (635, 427) with delta (0, 0)
Screenshot: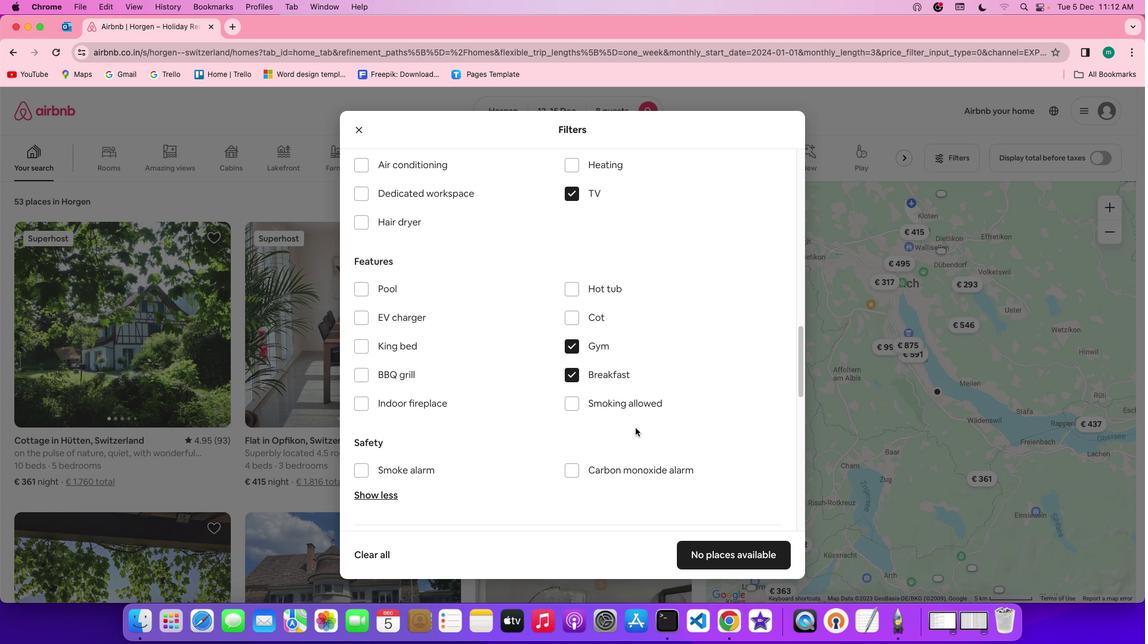 
Action: Mouse scrolled (635, 427) with delta (0, 0)
Screenshot: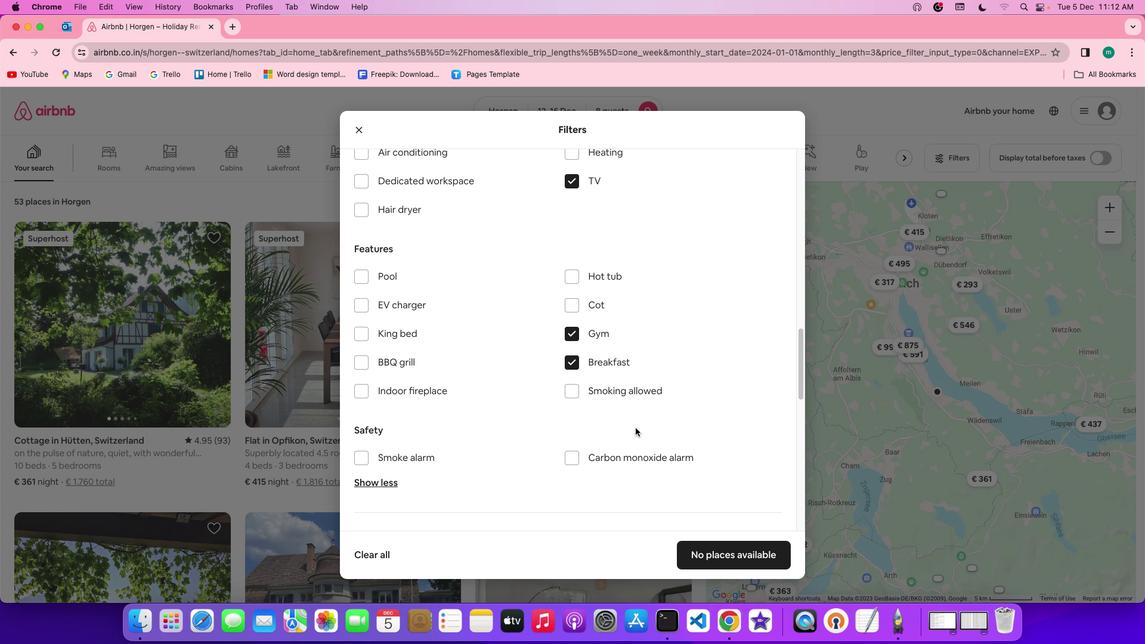 
Action: Mouse scrolled (635, 427) with delta (0, -1)
Screenshot: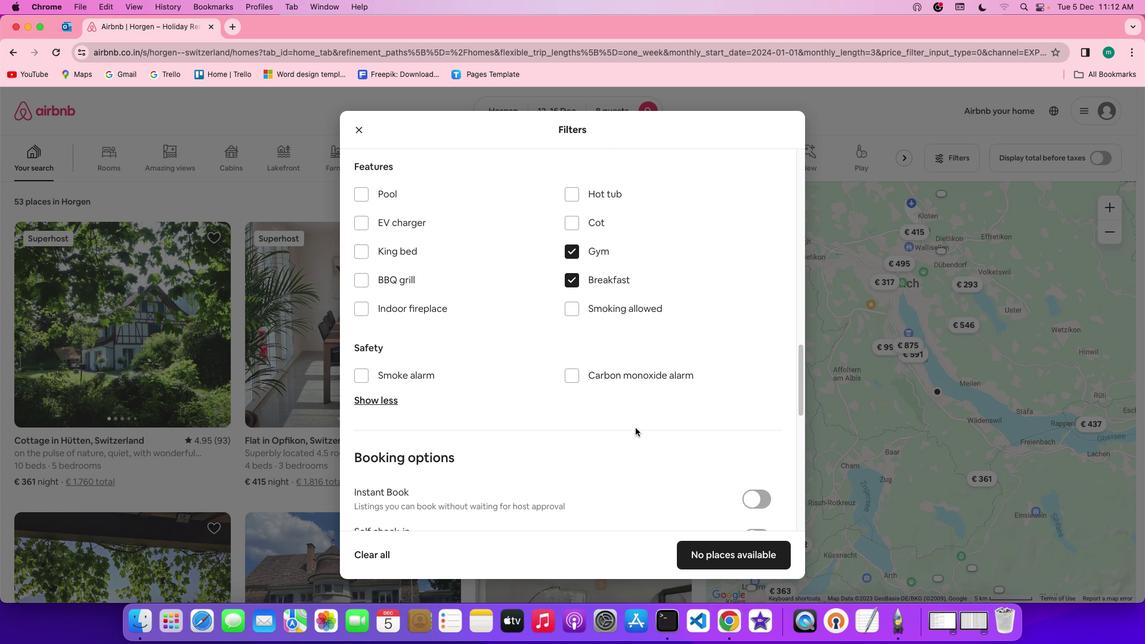 
Action: Mouse scrolled (635, 427) with delta (0, -2)
Screenshot: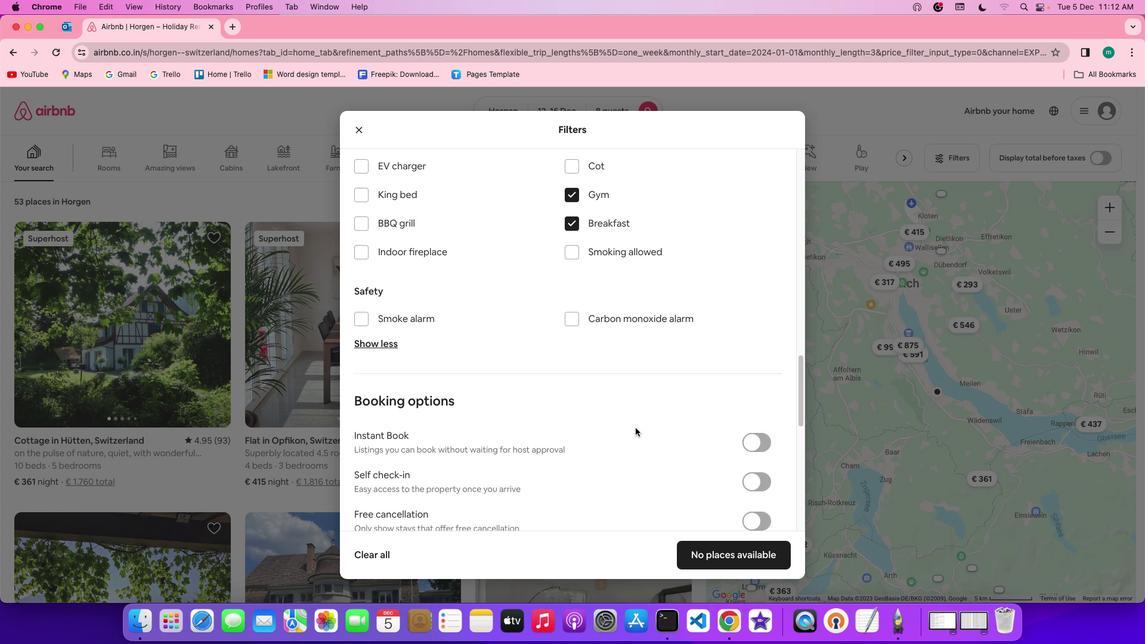 
Action: Mouse scrolled (635, 427) with delta (0, 0)
Screenshot: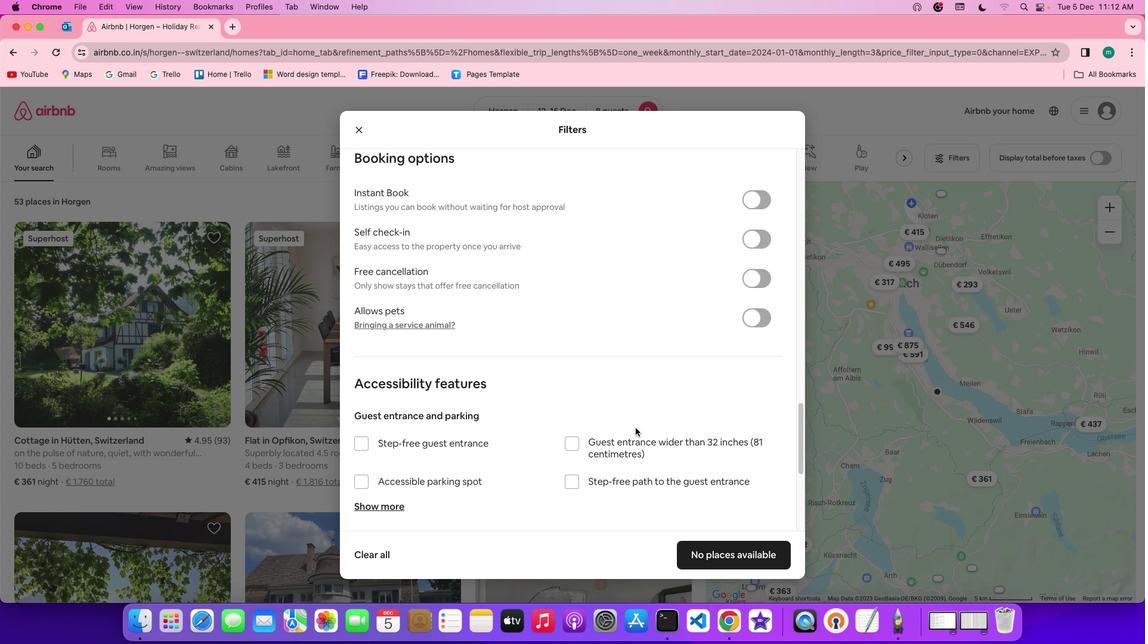 
Action: Mouse scrolled (635, 427) with delta (0, 0)
Screenshot: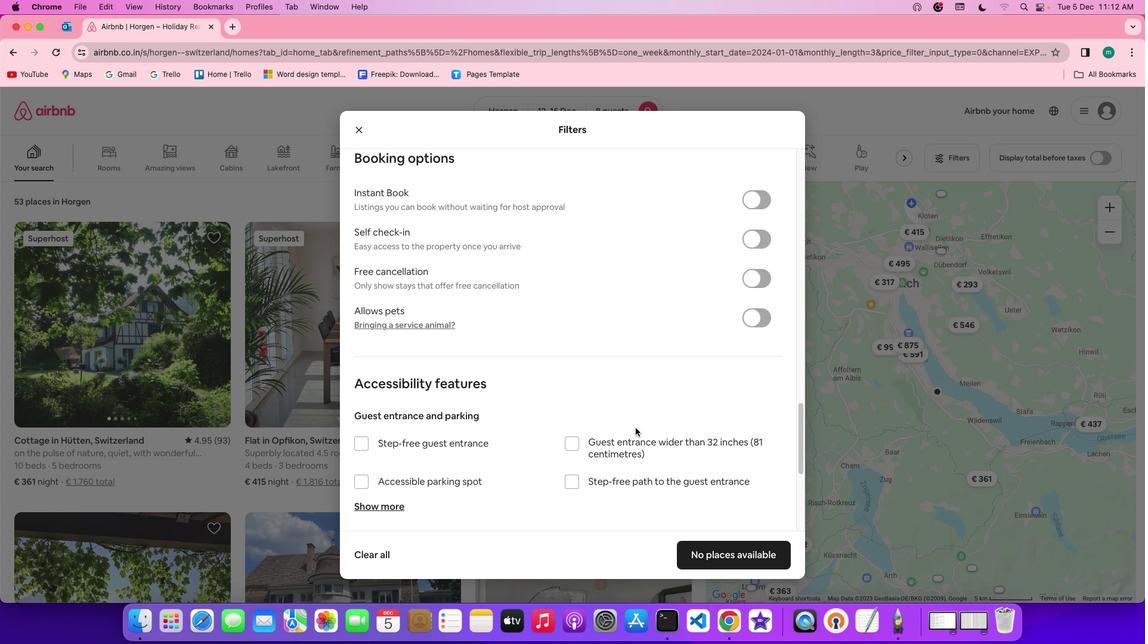 
Action: Mouse scrolled (635, 427) with delta (0, -1)
Screenshot: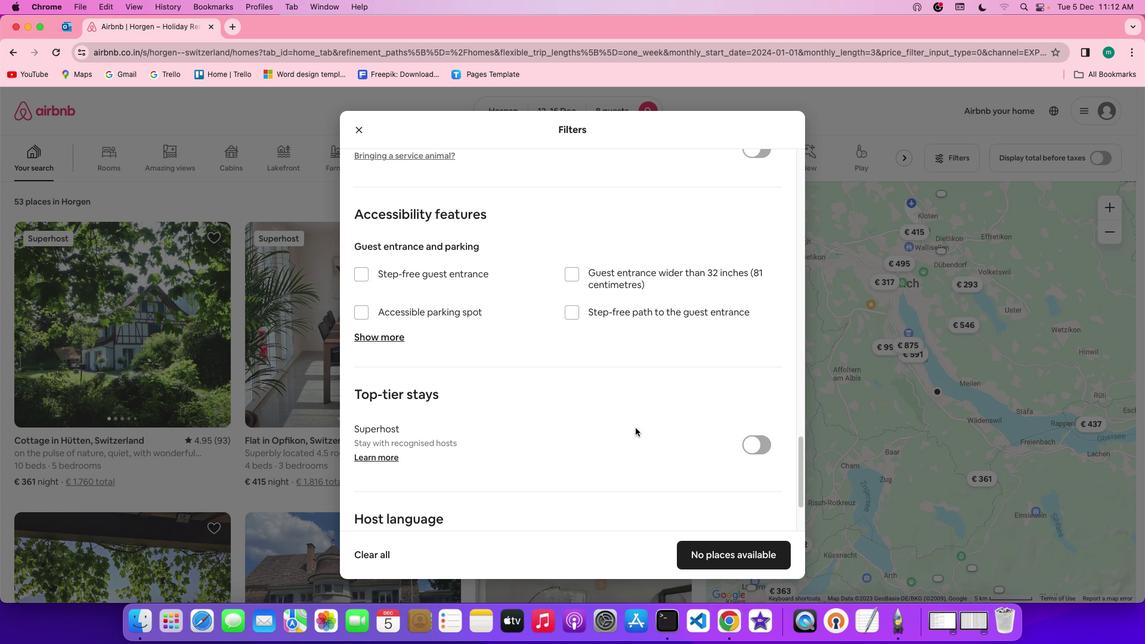 
Action: Mouse scrolled (635, 427) with delta (0, -2)
Screenshot: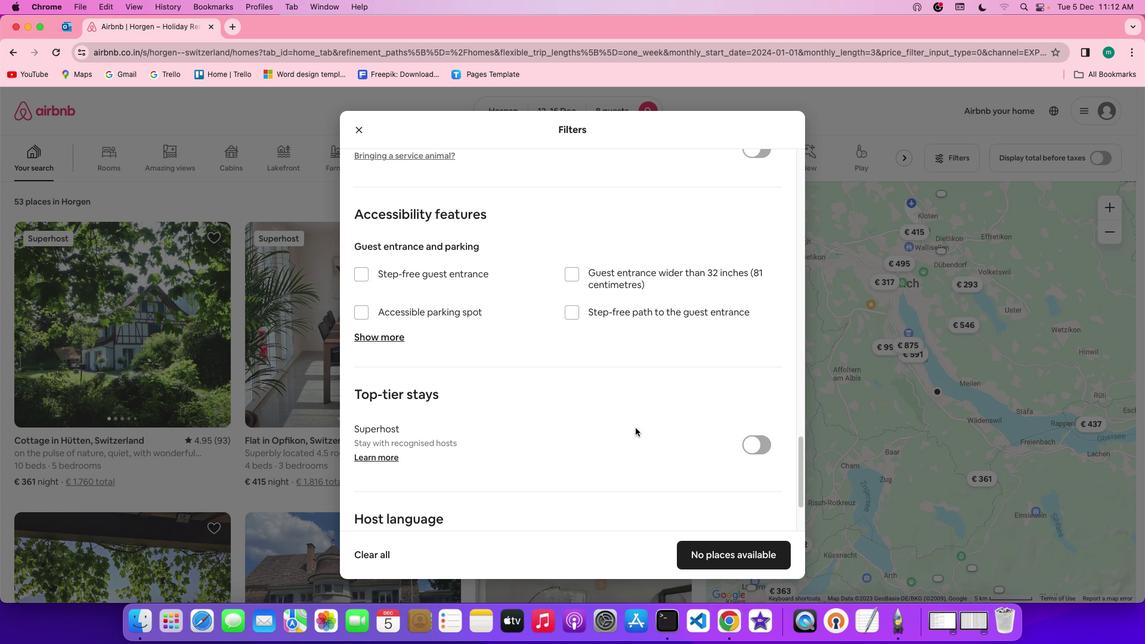 
Action: Mouse scrolled (635, 427) with delta (0, -3)
Screenshot: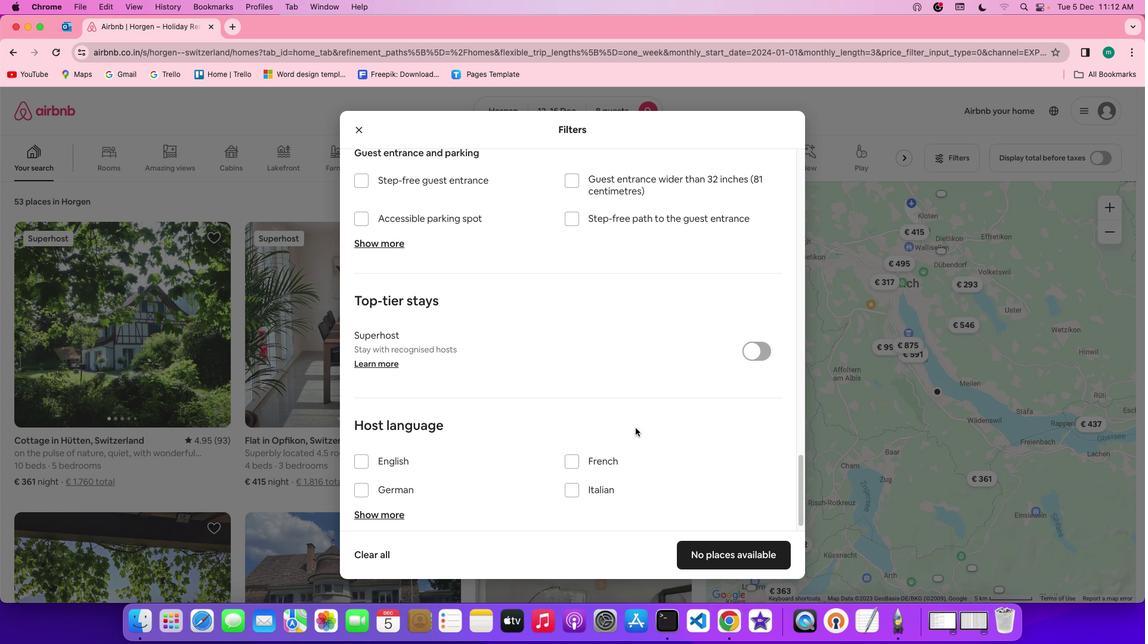 
Action: Mouse scrolled (635, 427) with delta (0, -3)
Screenshot: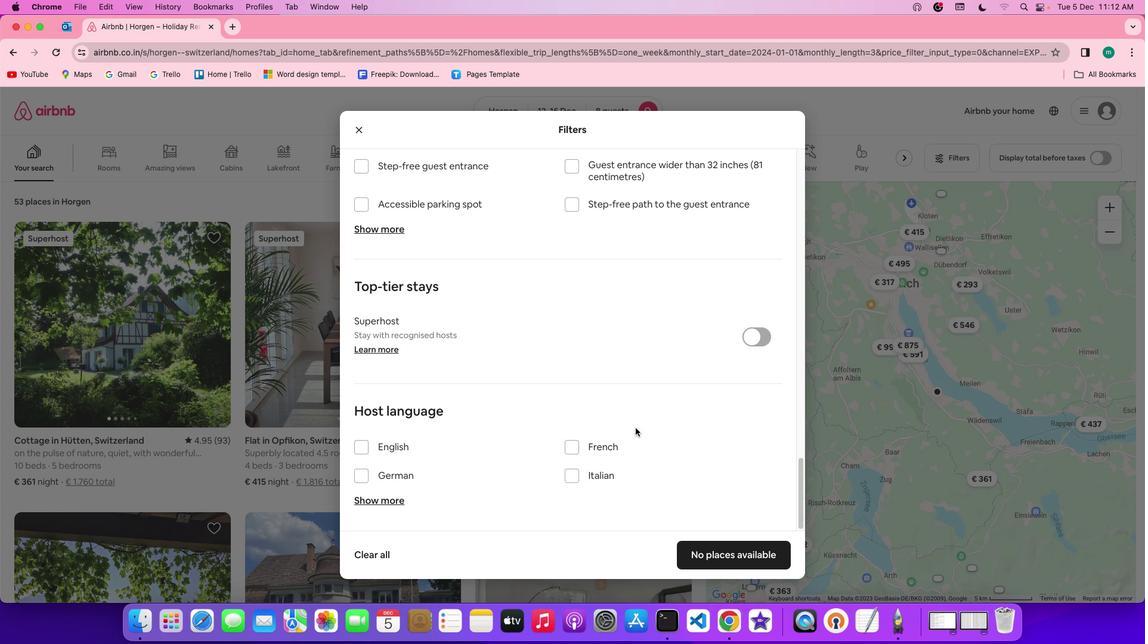 
Action: Mouse scrolled (635, 427) with delta (0, 0)
Screenshot: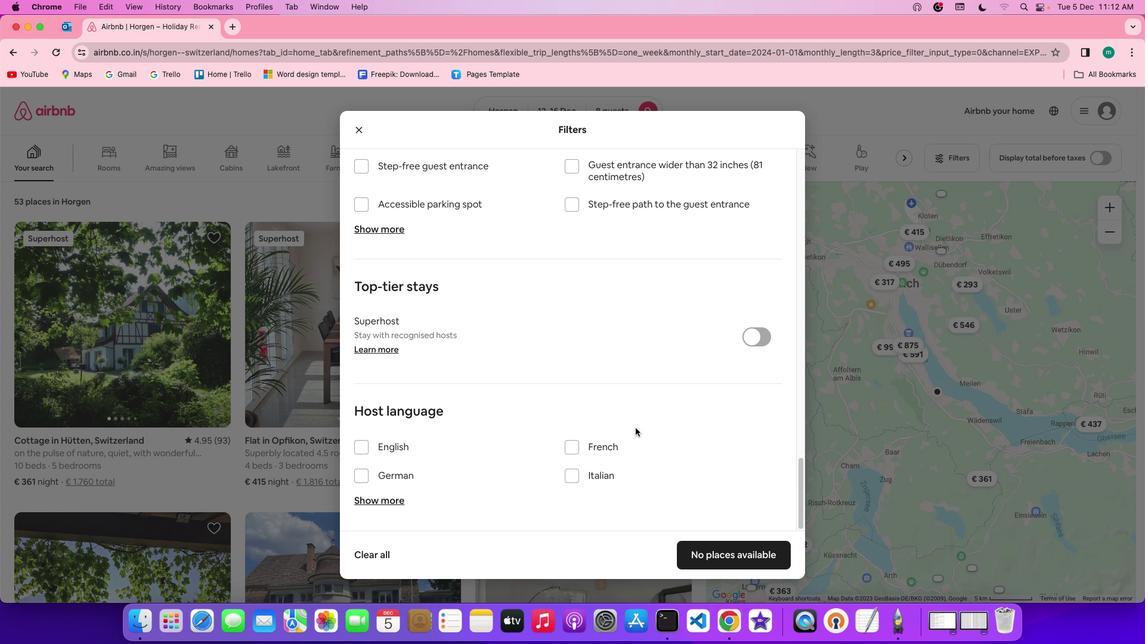 
Action: Mouse scrolled (635, 427) with delta (0, 0)
Screenshot: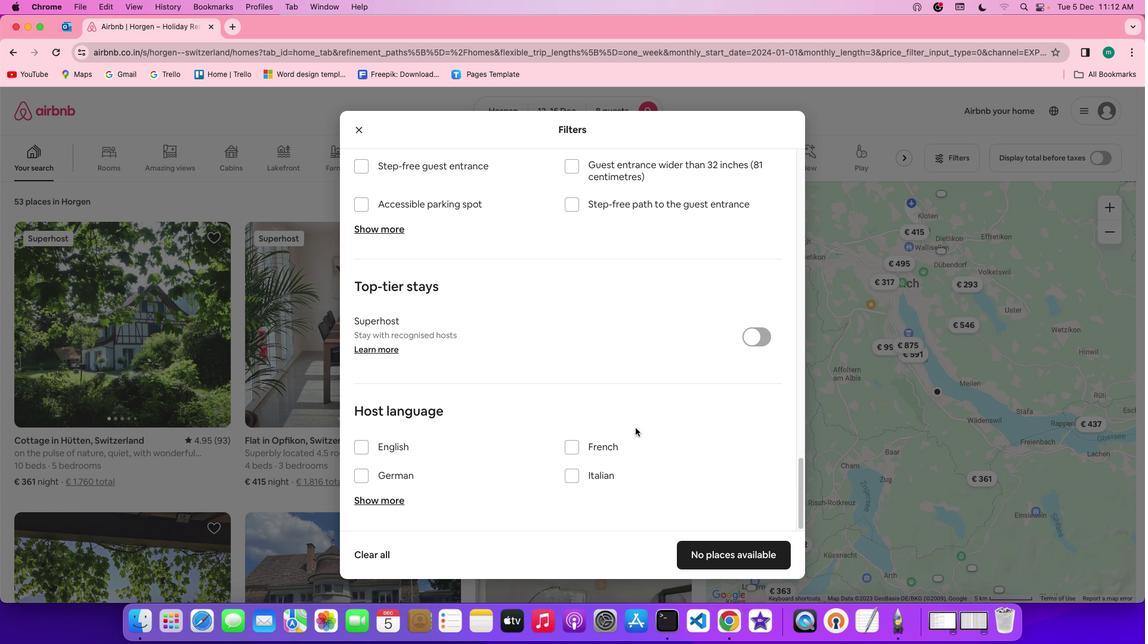 
Action: Mouse scrolled (635, 427) with delta (0, -2)
Screenshot: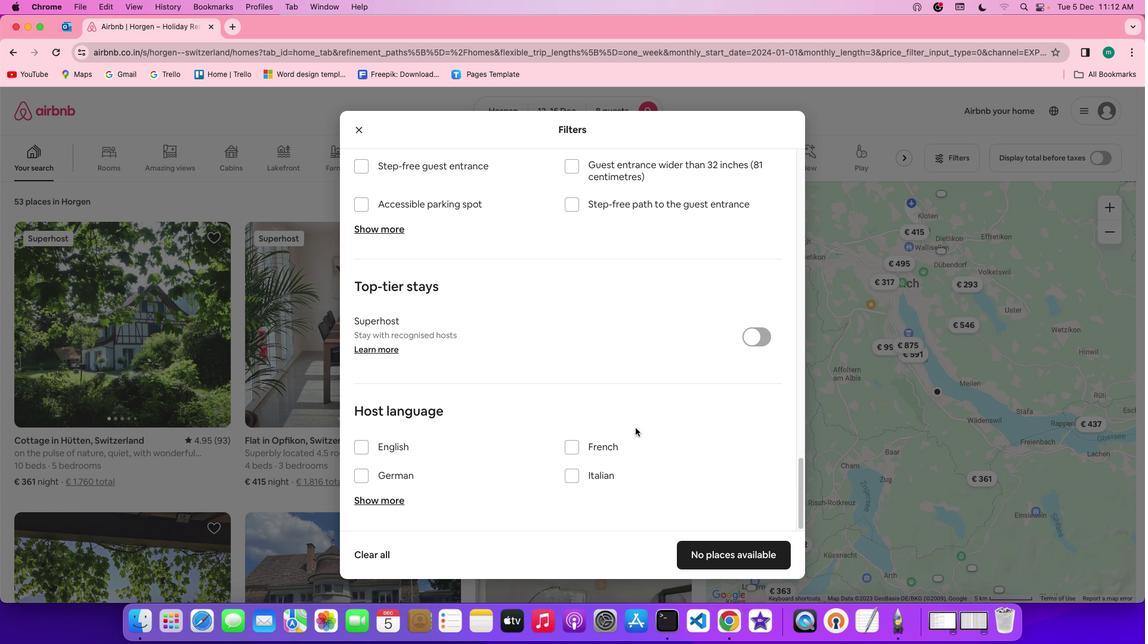 
Action: Mouse scrolled (635, 427) with delta (0, -2)
Screenshot: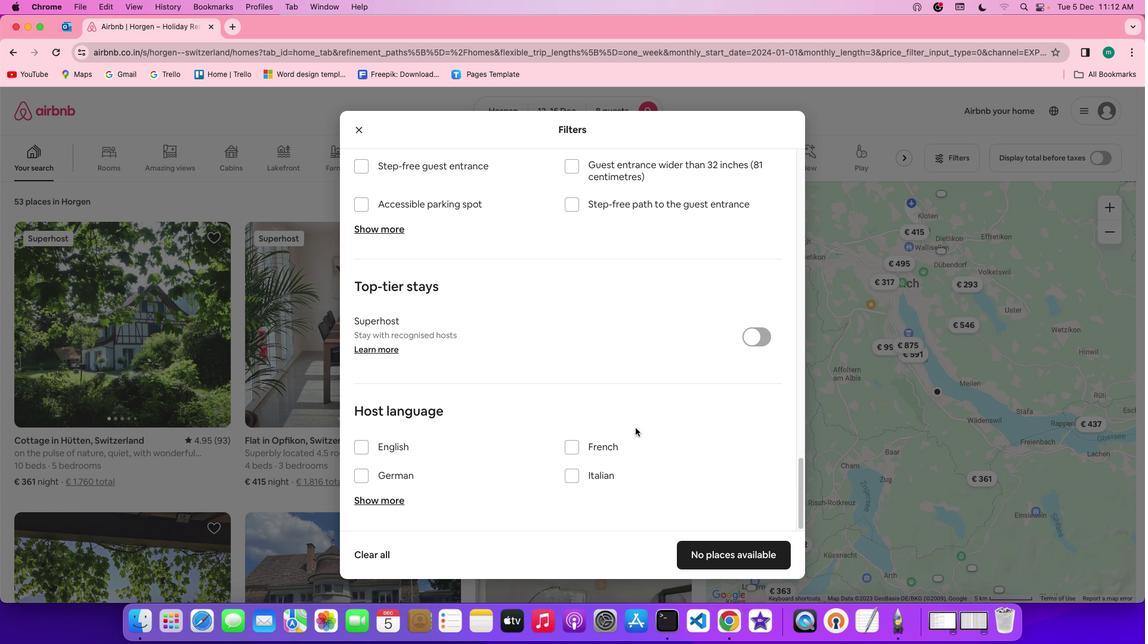 
Action: Mouse scrolled (635, 427) with delta (0, -3)
Screenshot: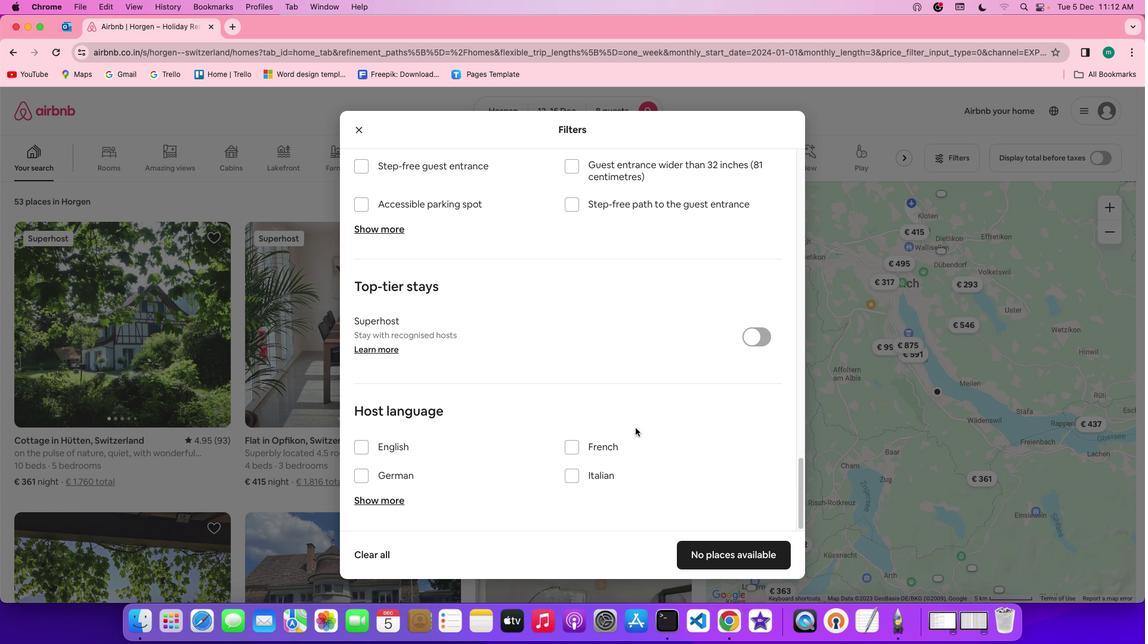 
Action: Mouse scrolled (635, 427) with delta (0, -4)
Screenshot: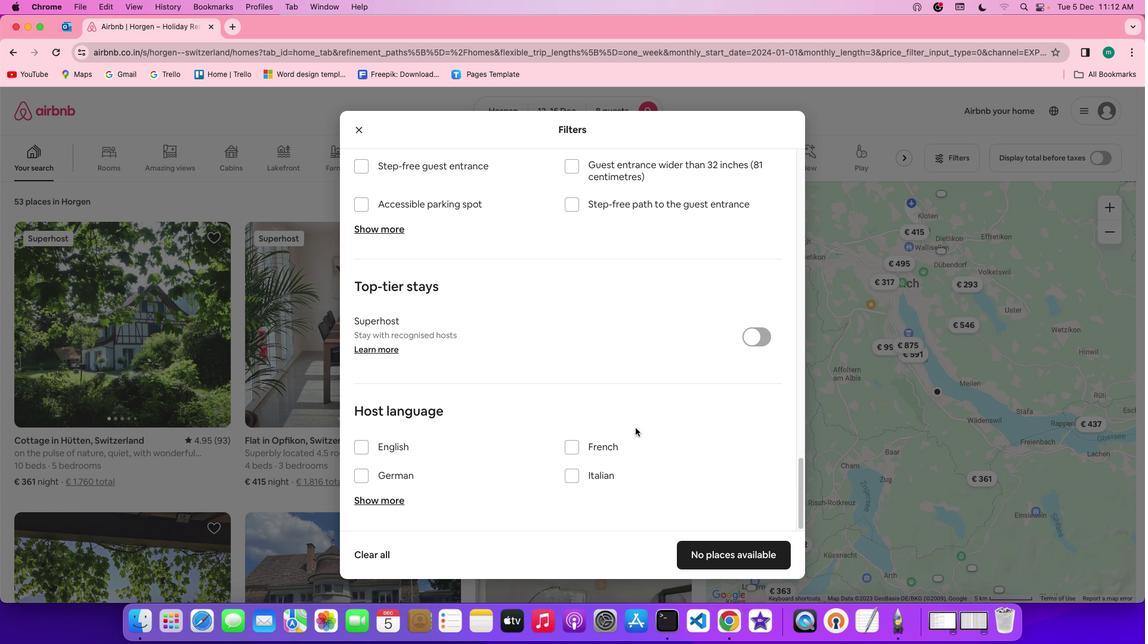 
Action: Mouse moved to (734, 559)
Screenshot: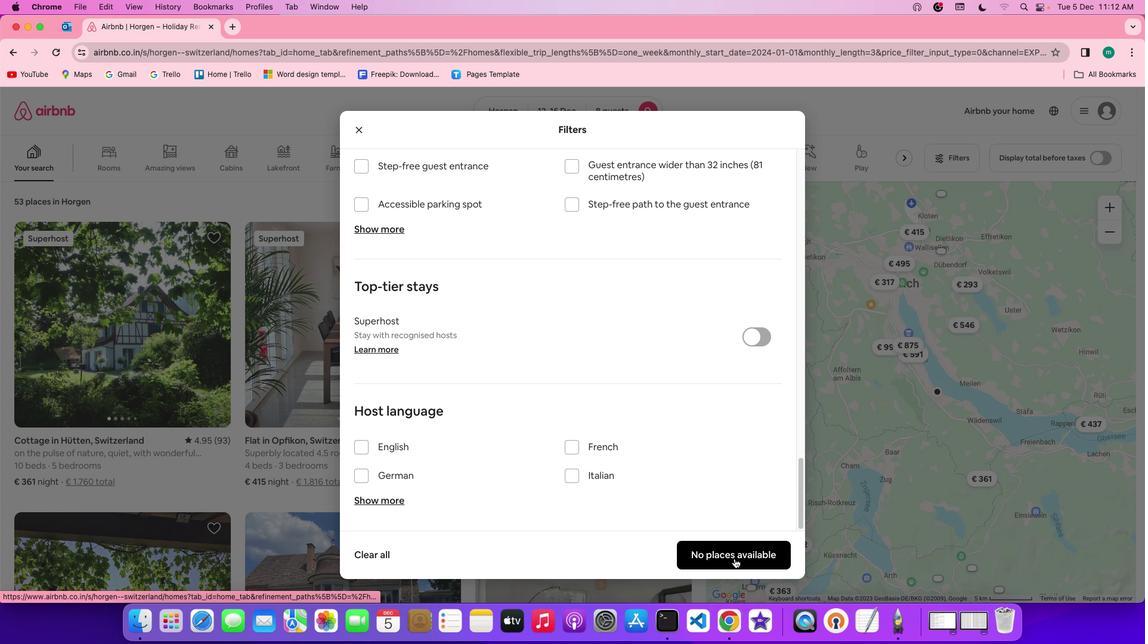 
Action: Mouse pressed left at (734, 559)
Screenshot: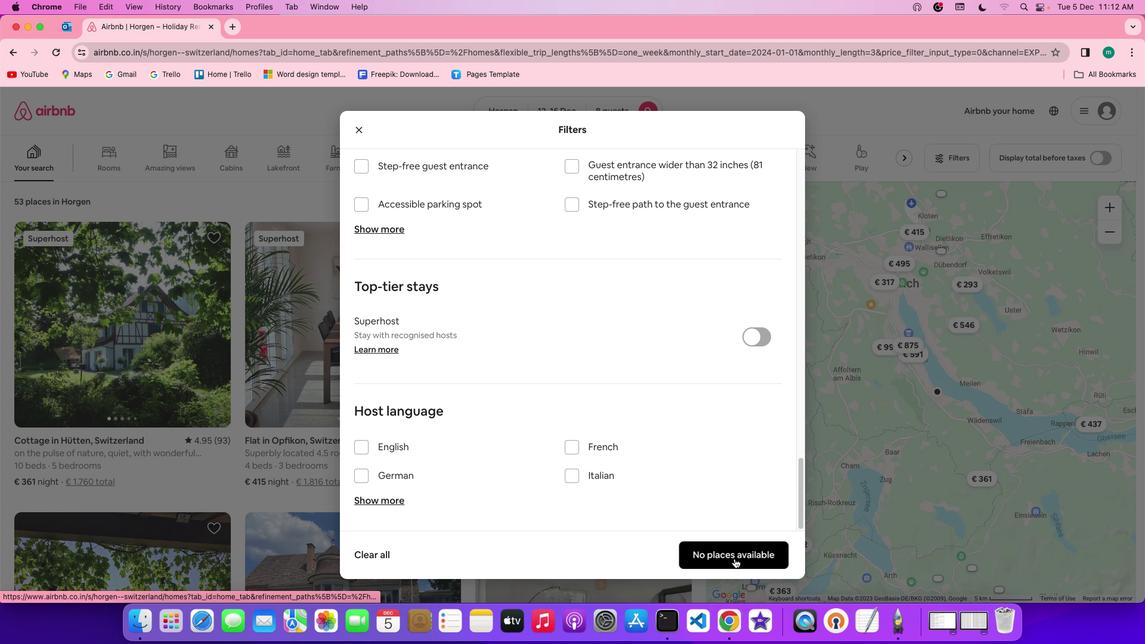 
Action: Mouse moved to (359, 316)
Screenshot: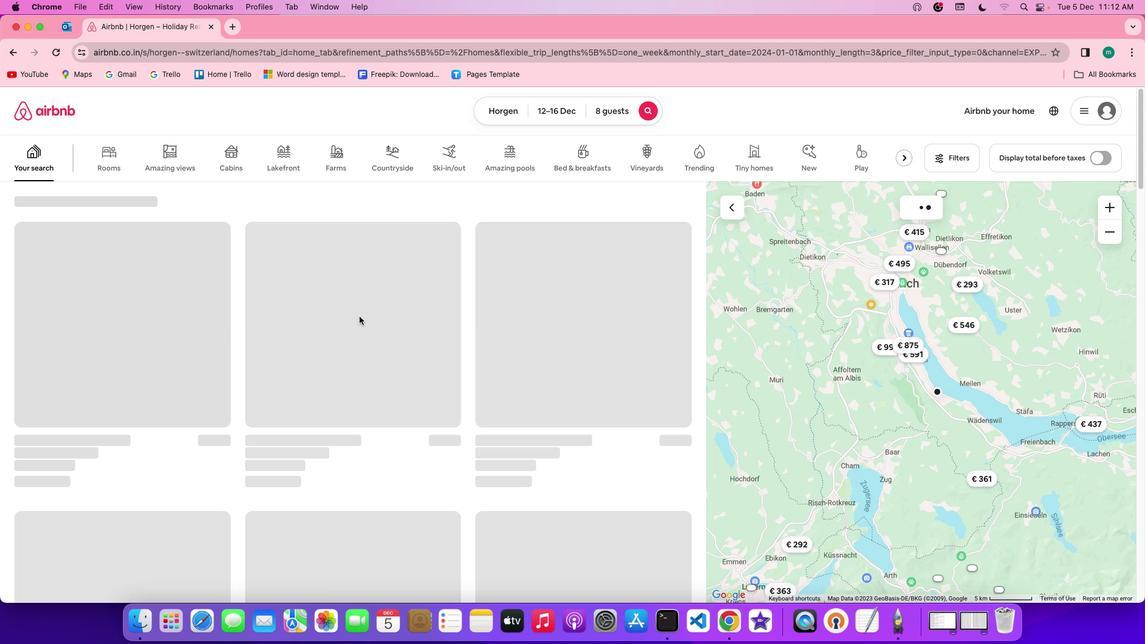 
